 Task: Add an event  with title  Casual Product Roadmap Alignment and Feature Discussion Session, date '2023/12/08' to 2023/12/09 & Select Event type as  Group. Add location for the event as  Zagreb, Croatia and add a description: Throughout the retreat, participants will be immersed in a variety of engaging and interactive exercises that encourage teamwork, problem-solving, and creativity. The activities are carefully designed to challenge individuals, foster collaboration, and highlight the power of collective effort.Create an event link  http-casualproductroadmapalignmentandfeaturediscussionsessioncom & Select the event color as  Violet. , logged in from the account softage.4@softage.netand send the event invitation to softage.3@softage.net and softage.5@softage.net
Action: Mouse pressed left at (702, 100)
Screenshot: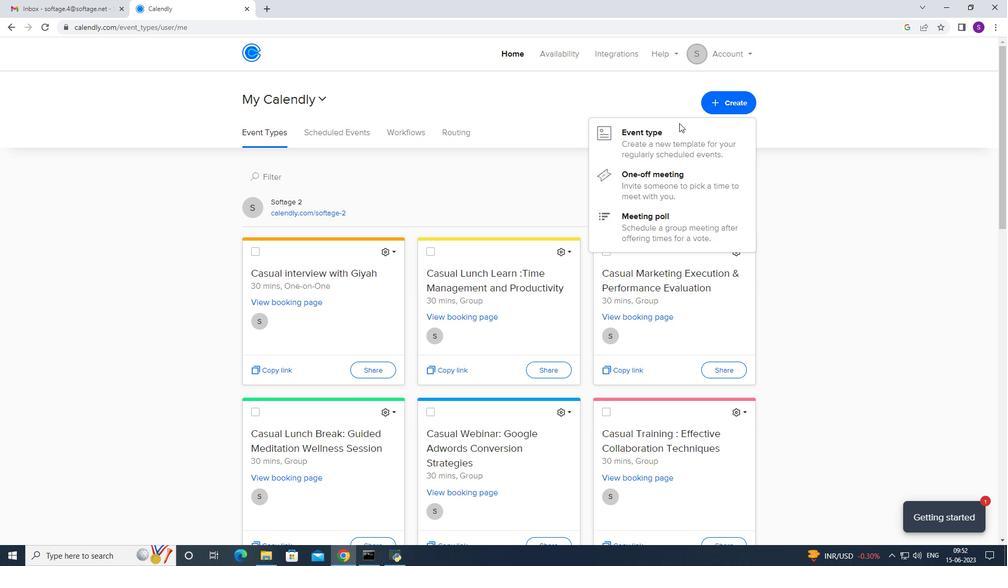 
Action: Mouse moved to (644, 139)
Screenshot: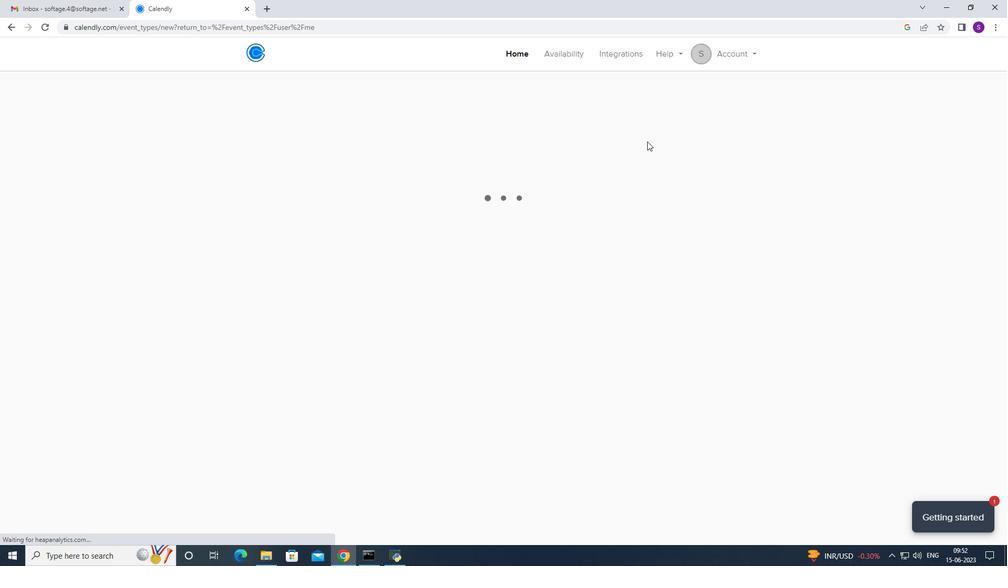 
Action: Mouse pressed left at (644, 139)
Screenshot: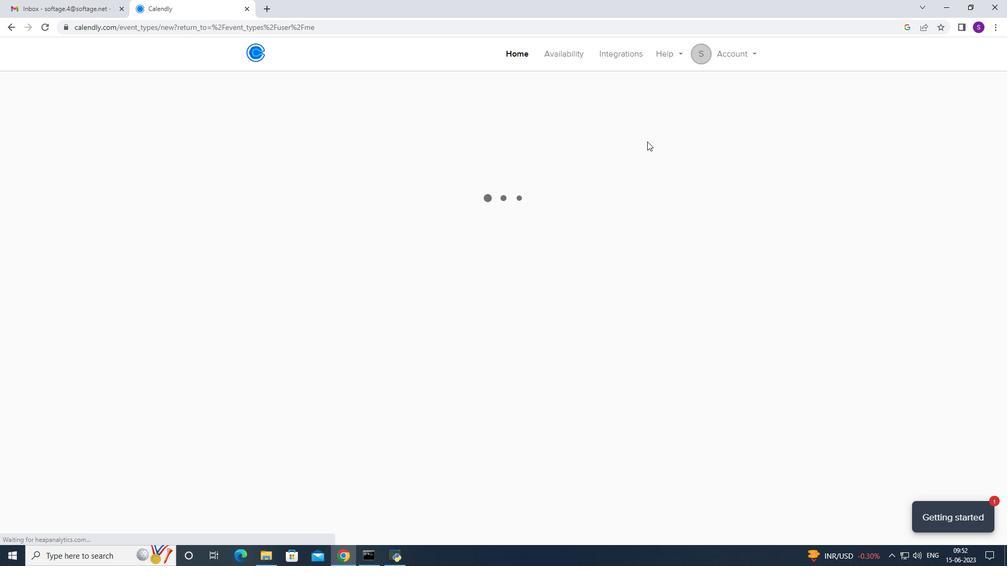 
Action: Mouse moved to (481, 244)
Screenshot: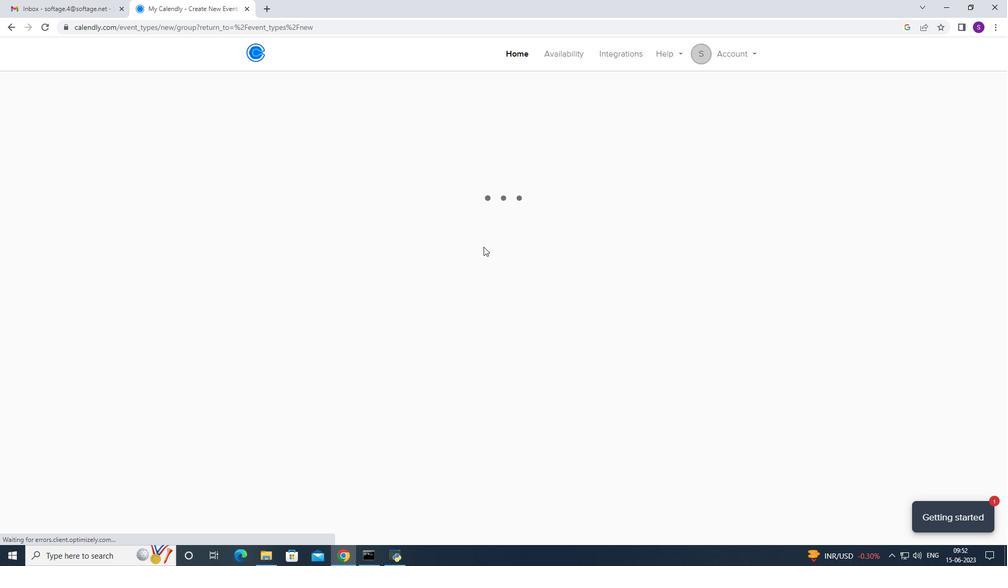 
Action: Mouse pressed left at (481, 244)
Screenshot: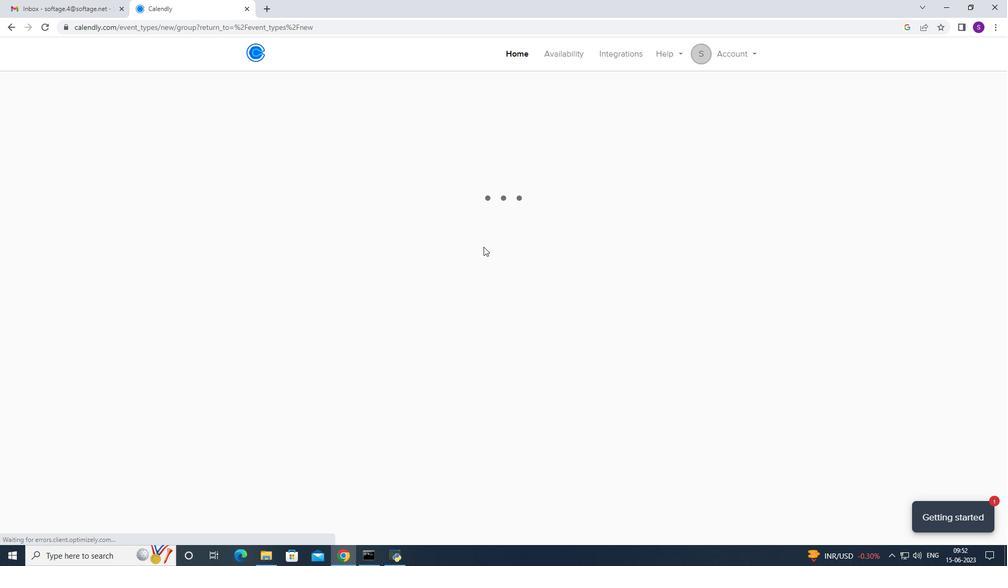 
Action: Mouse moved to (387, 236)
Screenshot: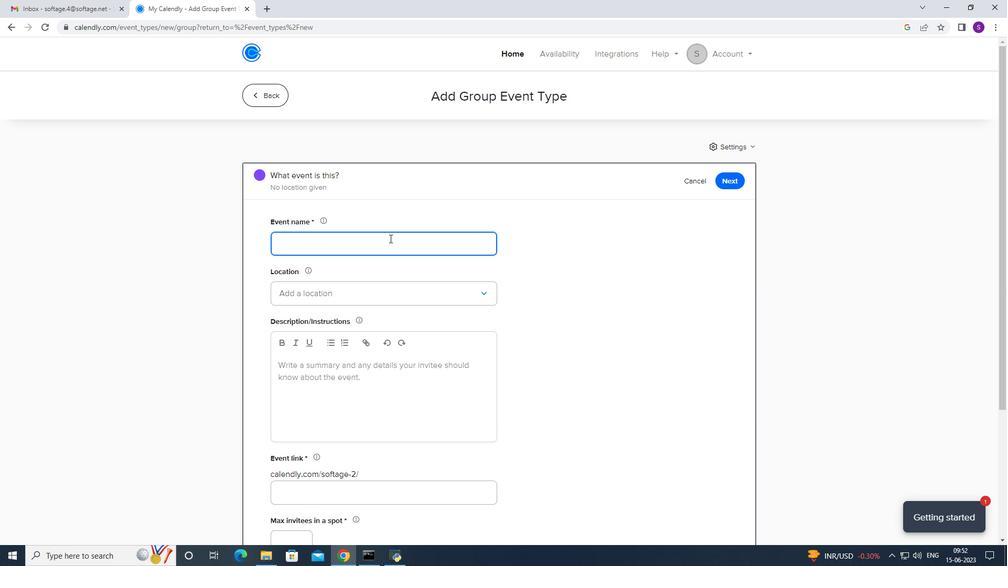 
Action: Key pressed <Key.caps_lock>C<Key.caps_lock>asual<Key.space><Key.caps_lock>P-<Key.caps_lock>
Screenshot: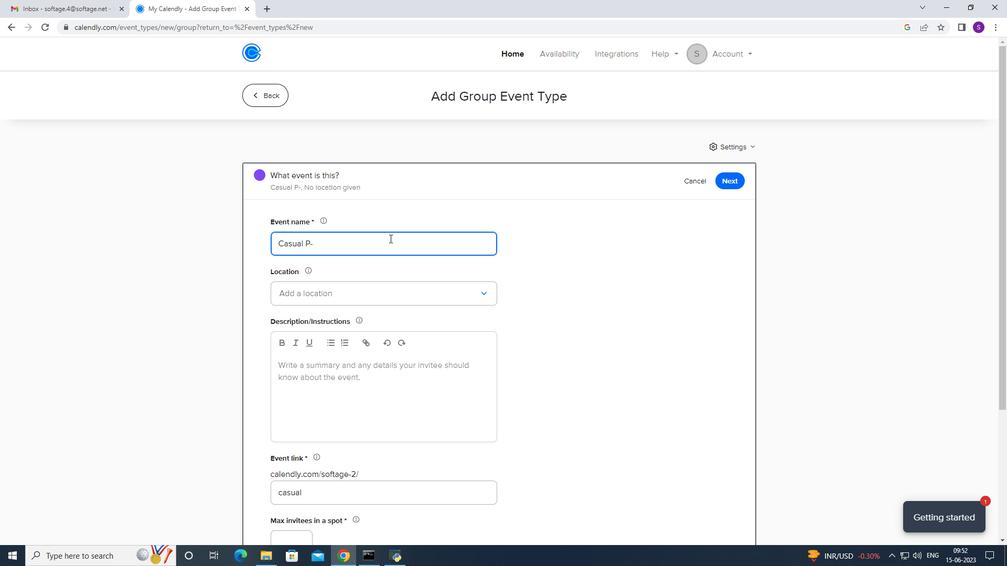 
Action: Mouse moved to (1005, 102)
Screenshot: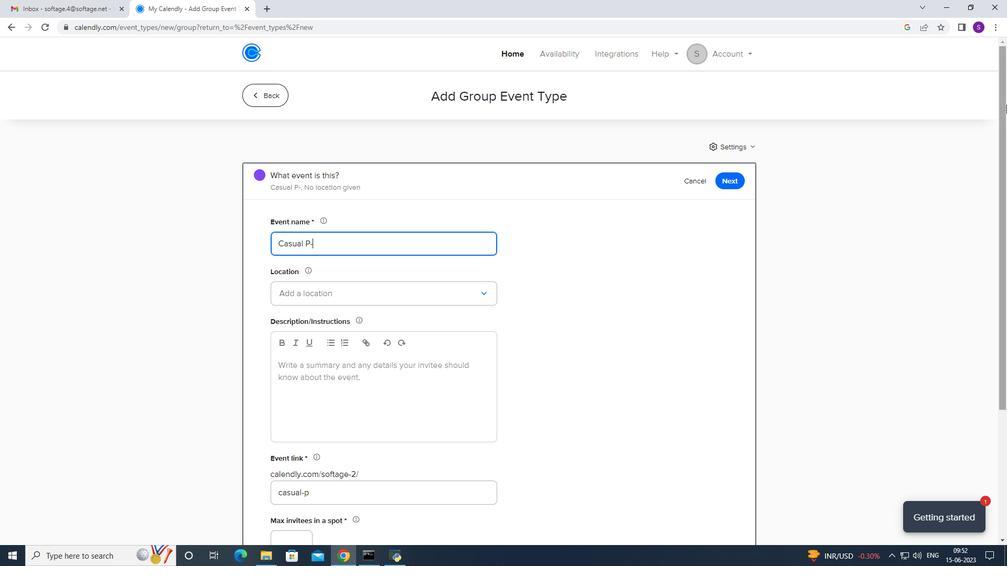 
Action: Key pressed roduct<Key.space><Key.backspace><Key.backspace><Key.backspace><Key.backspace><Key.backspace><Key.backspace><Key.backspace><Key.backspace>roduct<Key.space><Key.caps_lock>R<Key.caps_lock>oad<Key.space><Key.caps_lock>M<Key.caps_lock>ap<Key.space><Key.caps_lock>A<Key.caps_lock>lign,ent<Key.space><Key.backspace><Key.backspace><Key.backspace><Key.backspace><Key.backspace><Key.backspace>nment<Key.space><Key.caps_lock>F<Key.caps_lock>eature<Key.space><Key.caps_lock>D<Key.caps_lock>iscussion
Screenshot: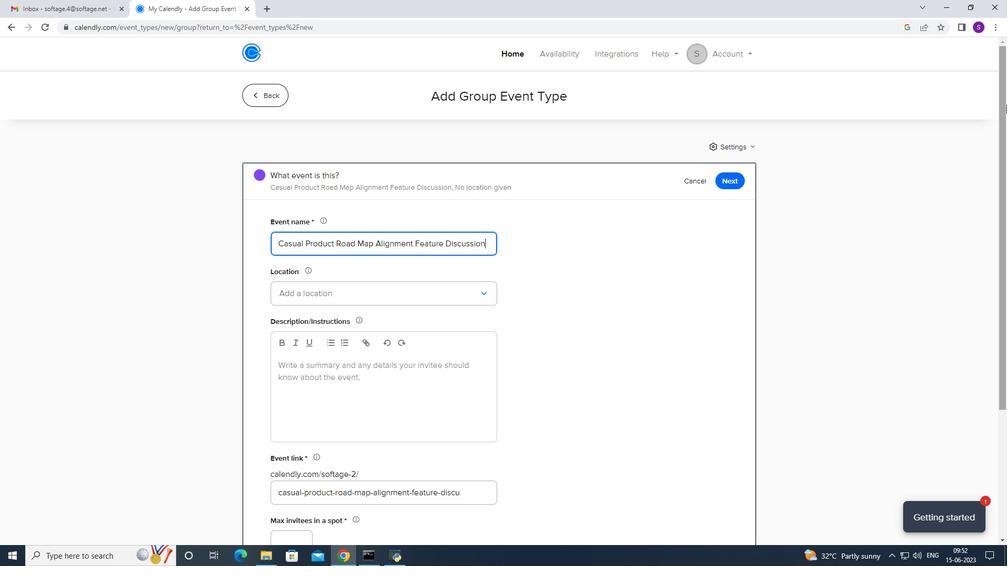 
Action: Mouse moved to (342, 290)
Screenshot: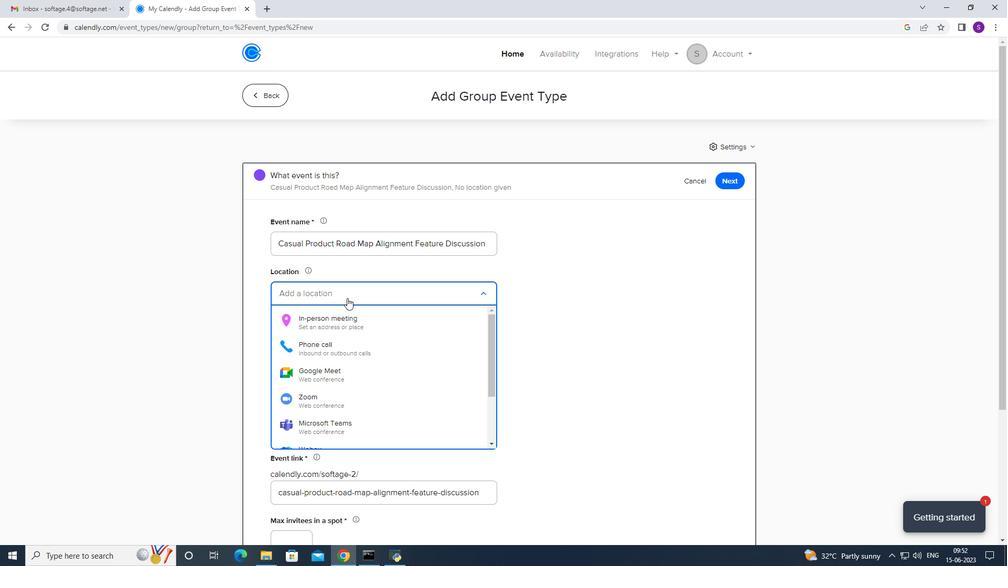 
Action: Mouse pressed left at (342, 290)
Screenshot: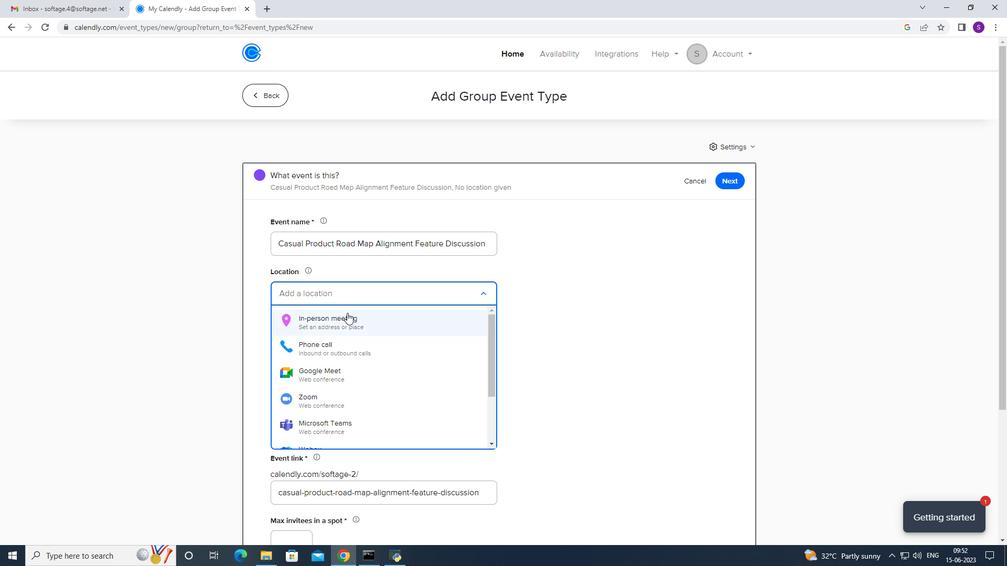 
Action: Mouse moved to (343, 314)
Screenshot: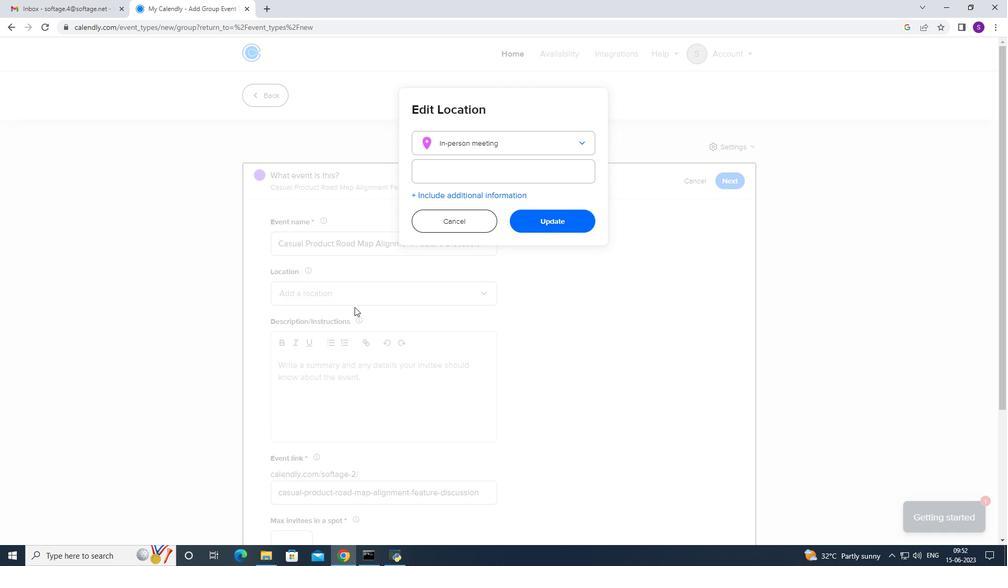 
Action: Mouse pressed left at (343, 314)
Screenshot: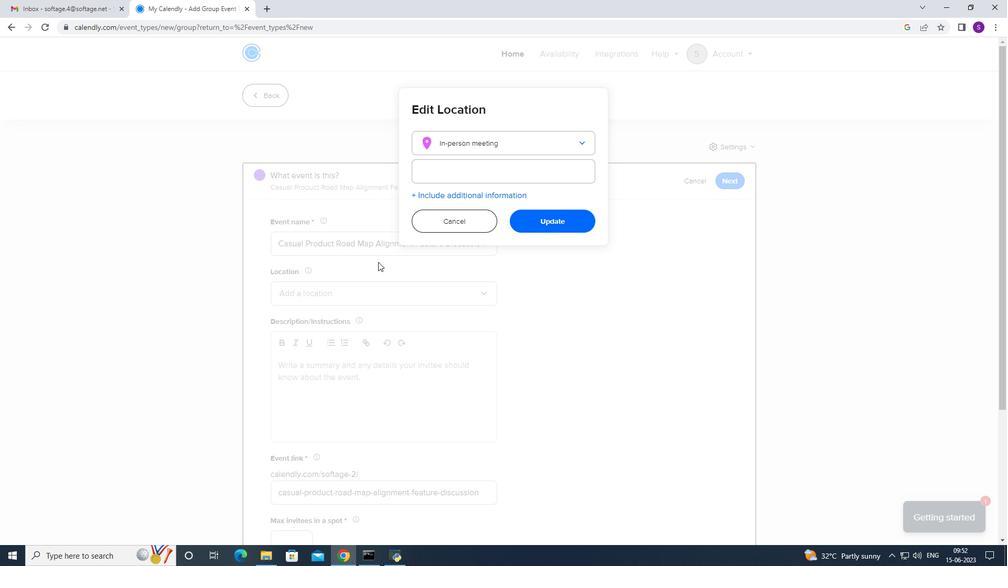 
Action: Mouse moved to (419, 168)
Screenshot: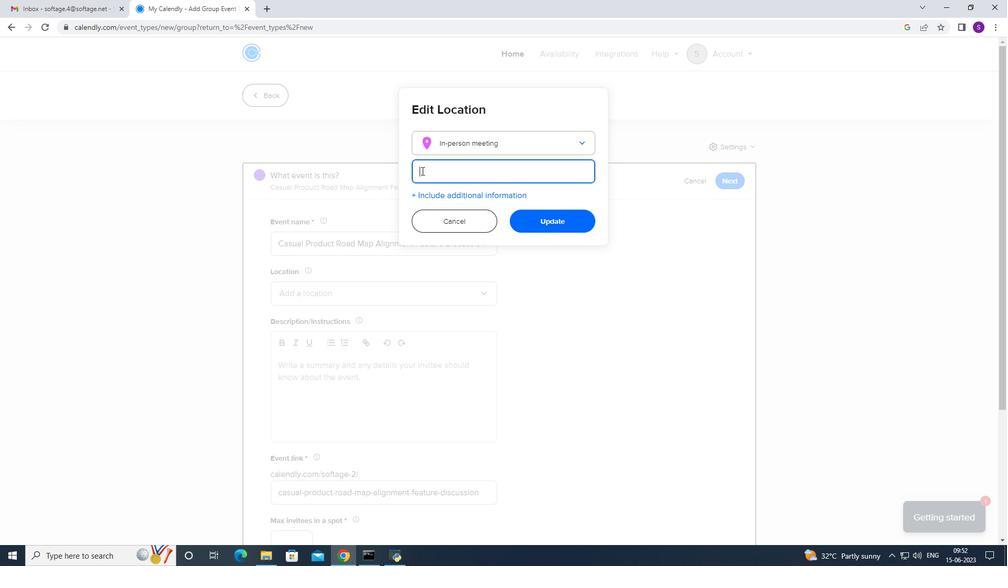 
Action: Mouse pressed left at (419, 168)
Screenshot: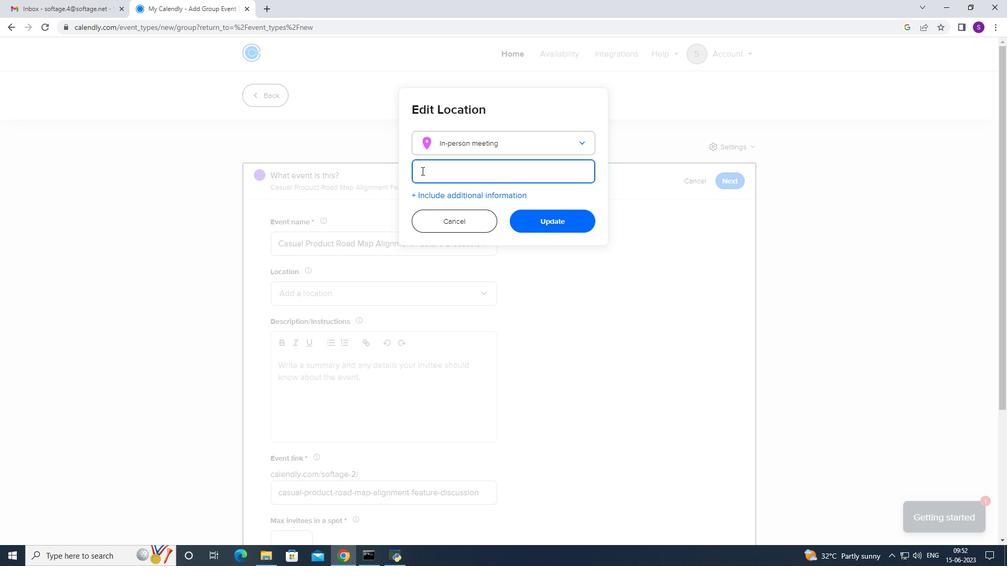 
Action: Key pressed <Key.caps_lock>Z<Key.caps_lock>agreb,<Key.space><Key.caps_lock>C<Key.caps_lock>roatia
Screenshot: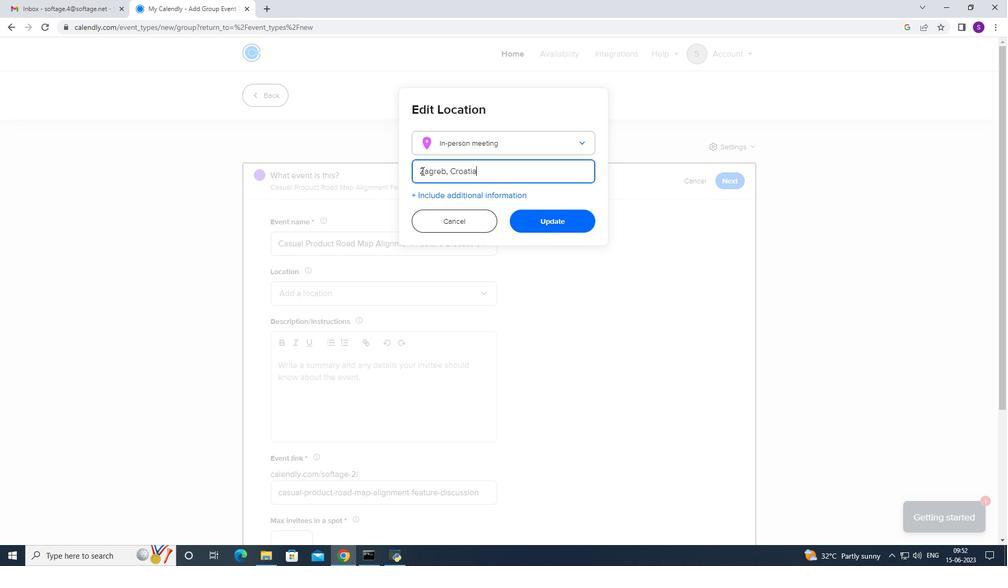 
Action: Mouse moved to (460, 162)
Screenshot: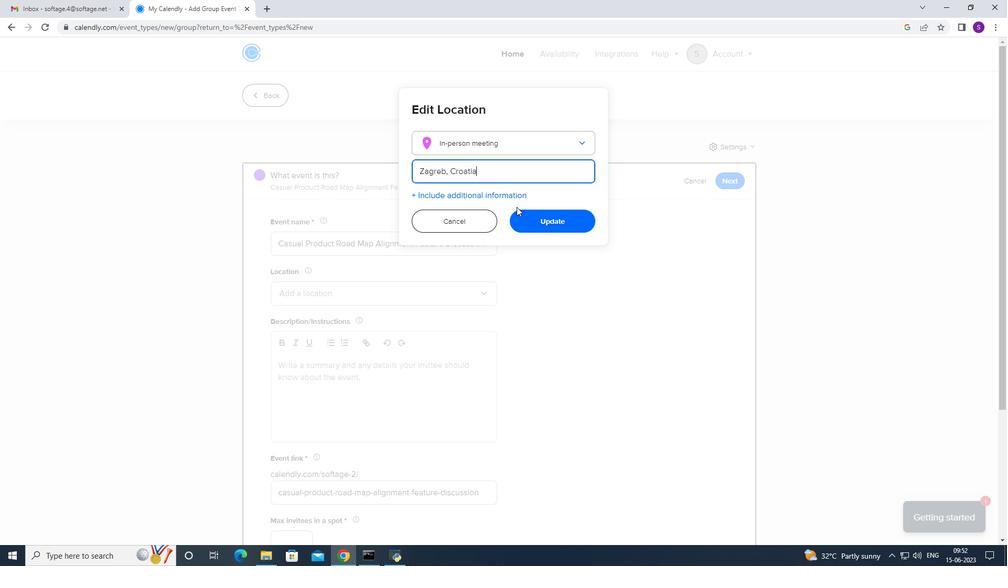 
Action: Mouse scrolled (460, 163) with delta (0, 0)
Screenshot: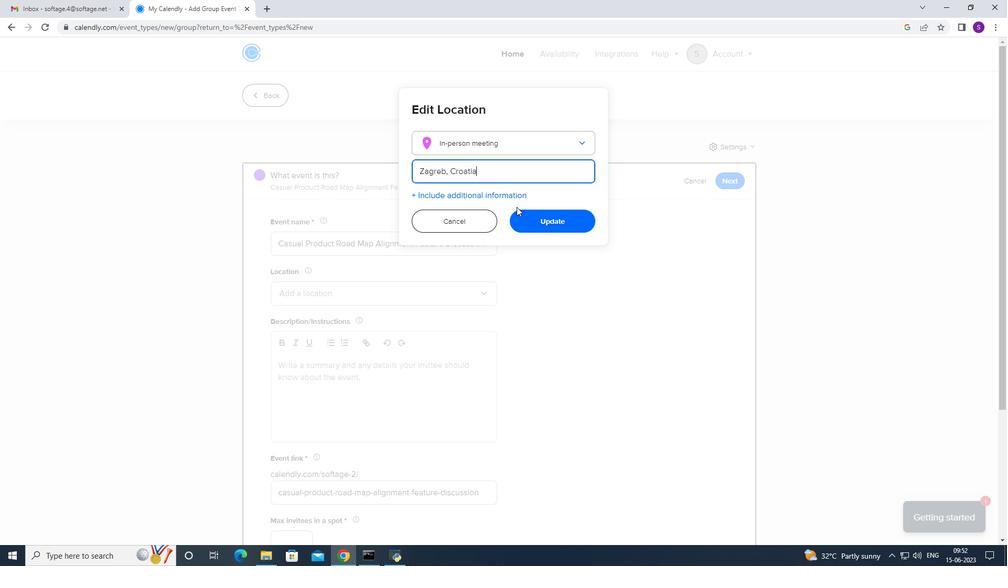
Action: Mouse moved to (514, 218)
Screenshot: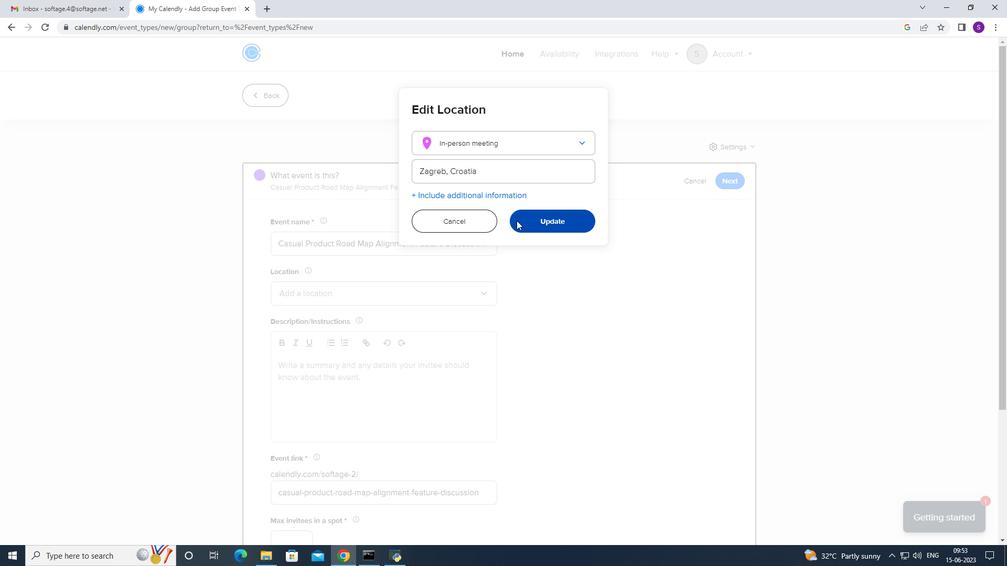
Action: Mouse pressed left at (514, 218)
Screenshot: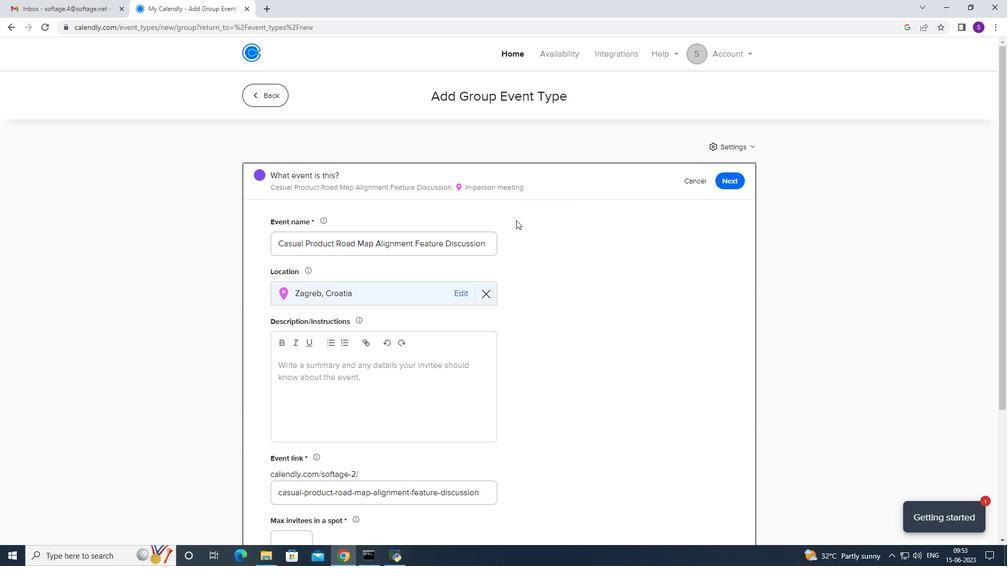 
Action: Mouse moved to (382, 251)
Screenshot: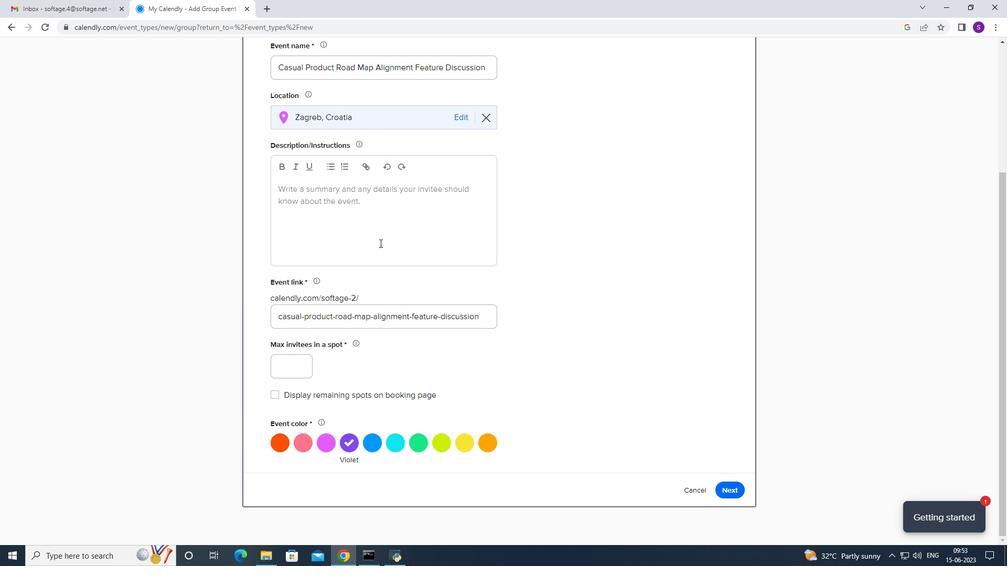
Action: Mouse scrolled (382, 251) with delta (0, 0)
Screenshot: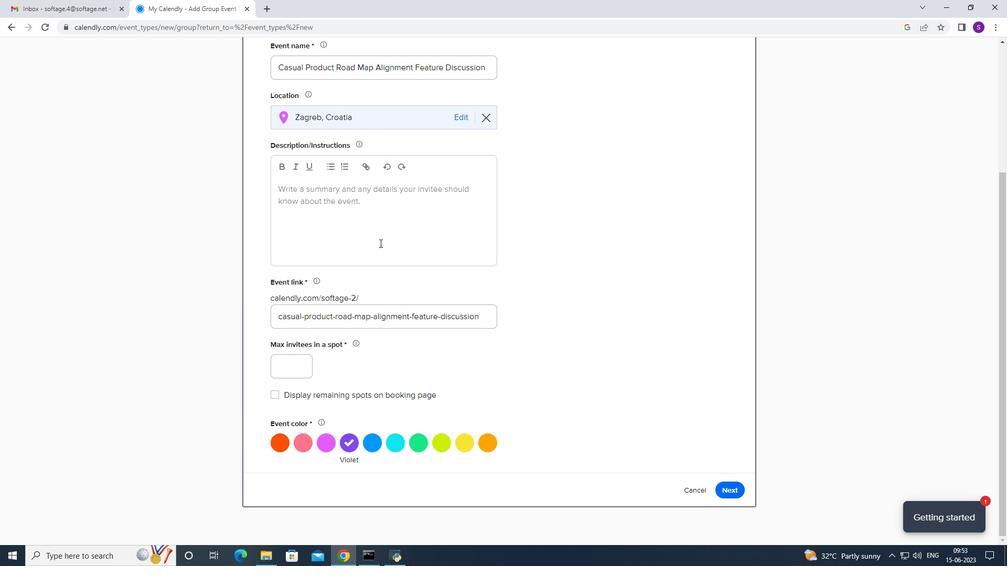 
Action: Mouse moved to (379, 252)
Screenshot: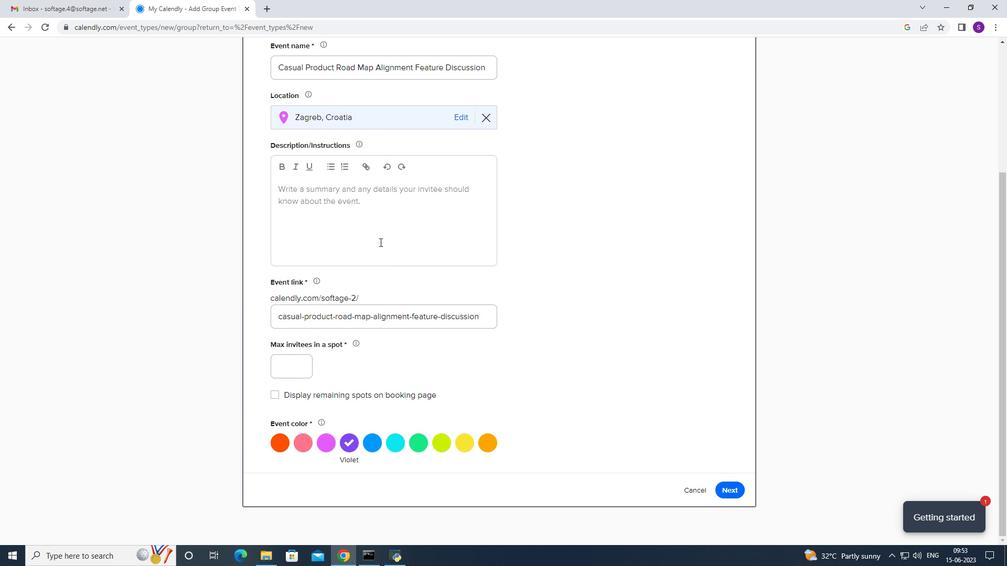 
Action: Mouse scrolled (379, 252) with delta (0, 0)
Screenshot: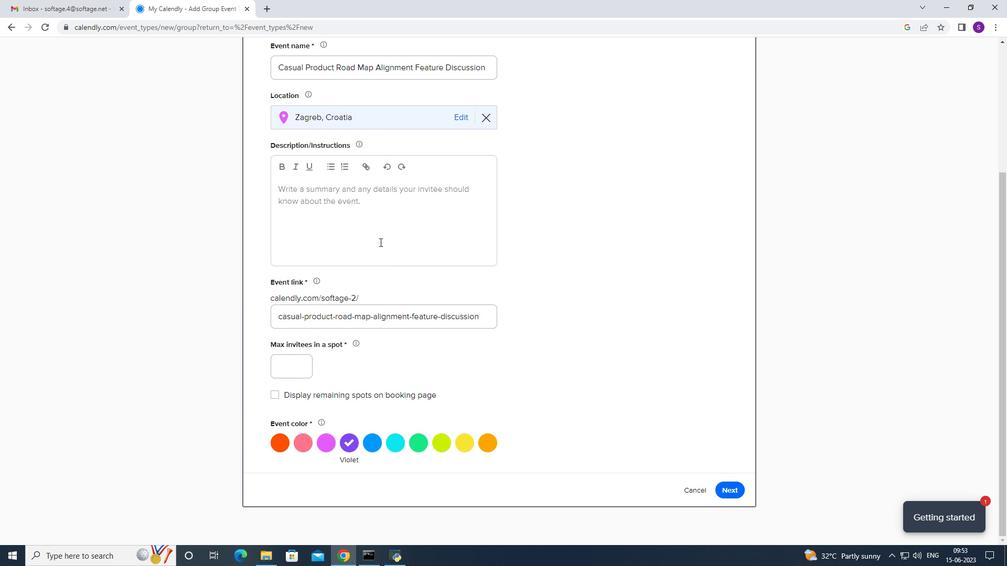 
Action: Mouse moved to (377, 252)
Screenshot: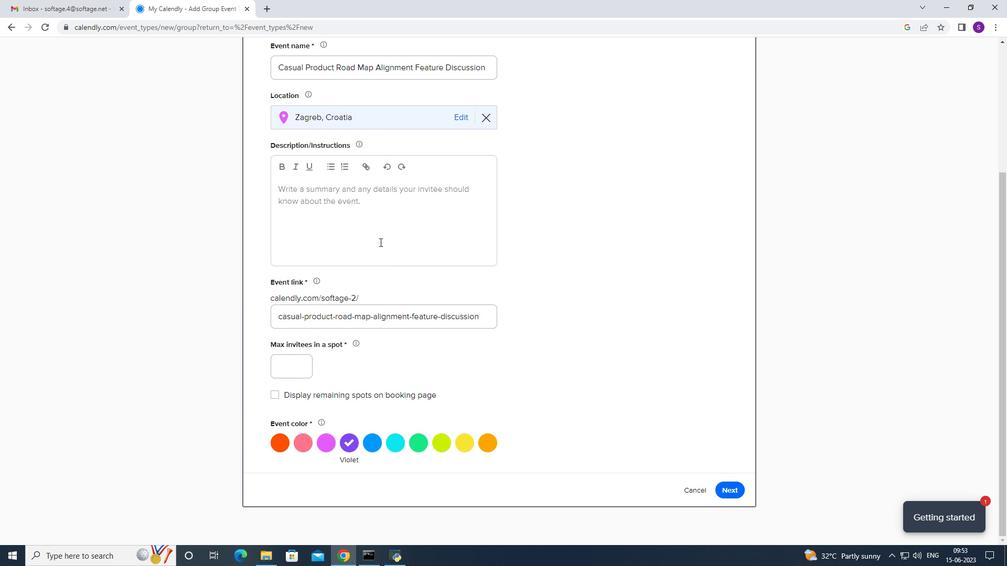 
Action: Mouse scrolled (378, 252) with delta (0, 0)
Screenshot: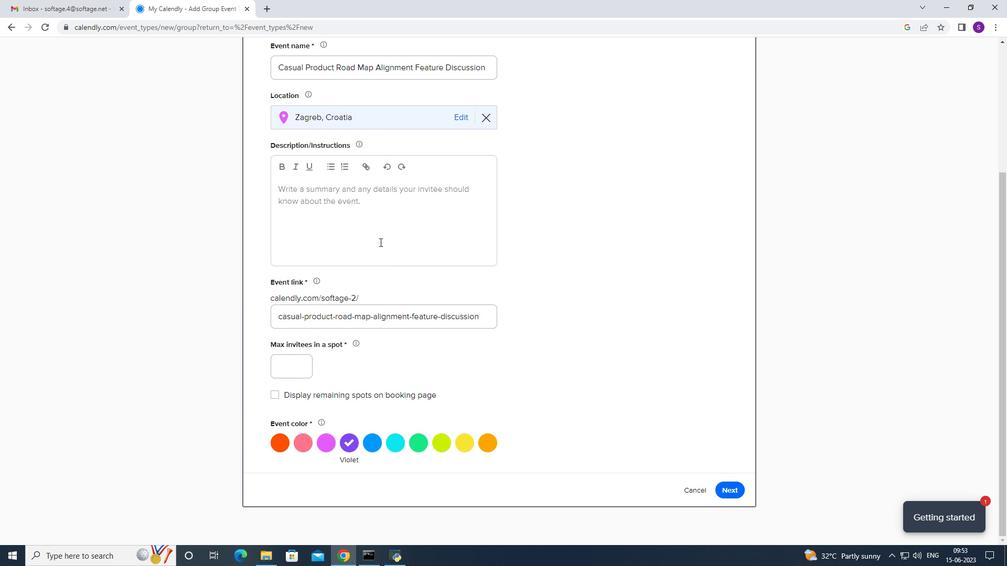 
Action: Mouse scrolled (377, 252) with delta (0, 0)
Screenshot: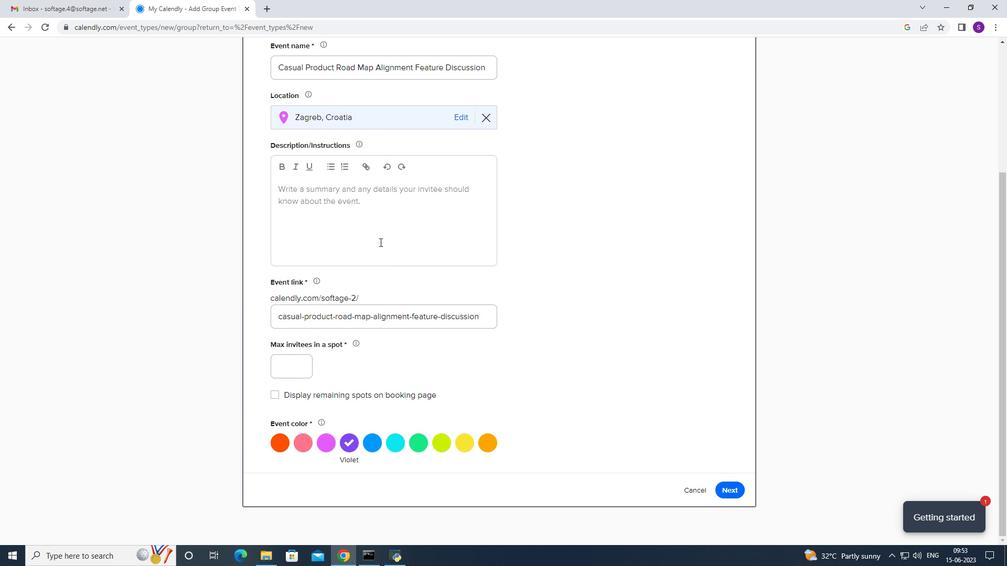 
Action: Mouse scrolled (377, 251) with delta (0, -1)
Screenshot: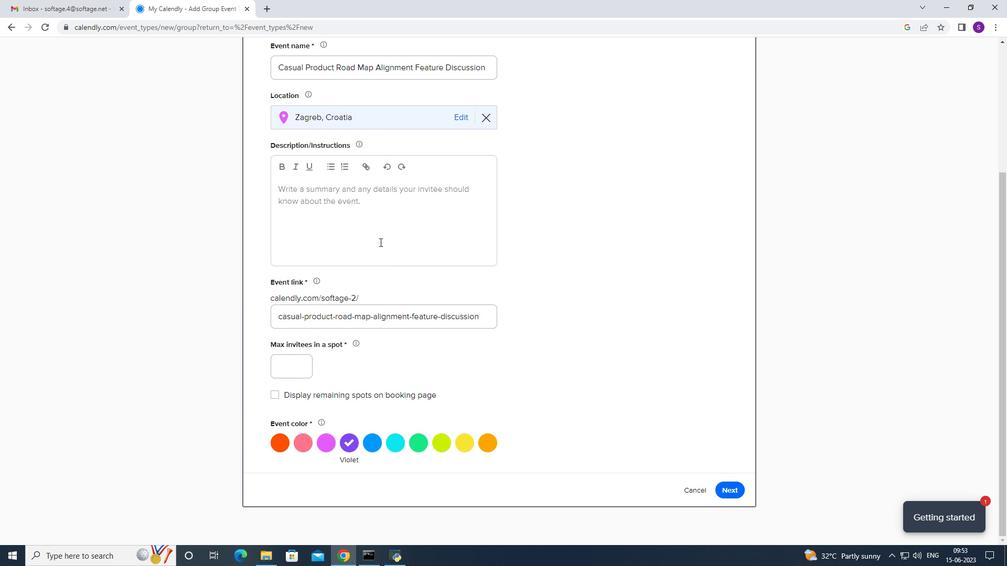 
Action: Mouse moved to (376, 253)
Screenshot: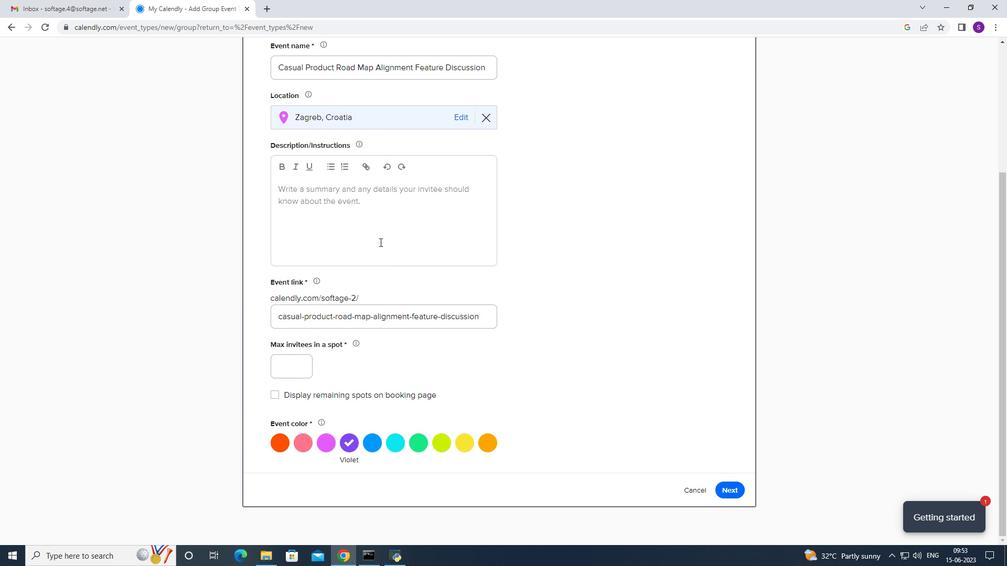 
Action: Mouse scrolled (376, 252) with delta (0, 0)
Screenshot: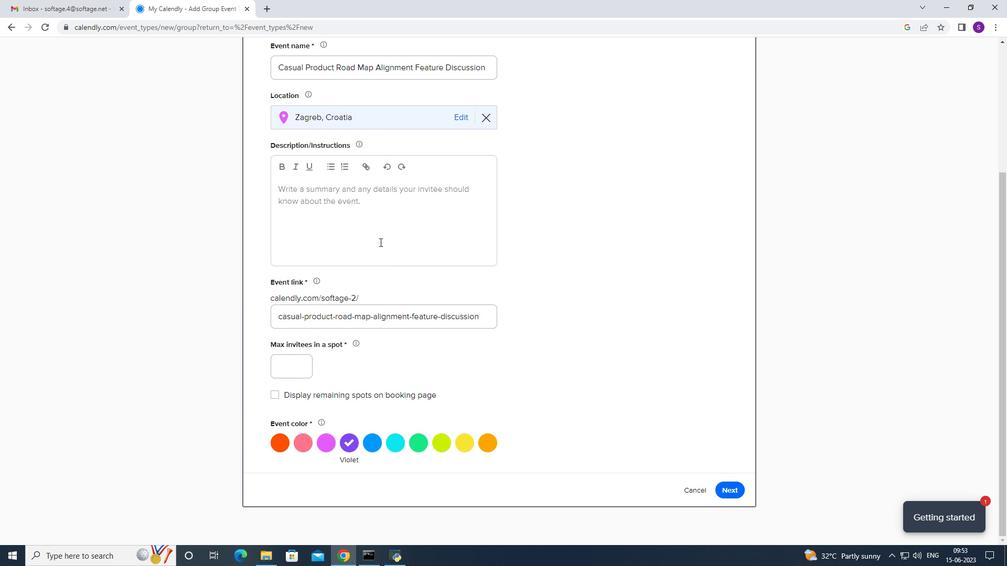 
Action: Mouse moved to (305, 354)
Screenshot: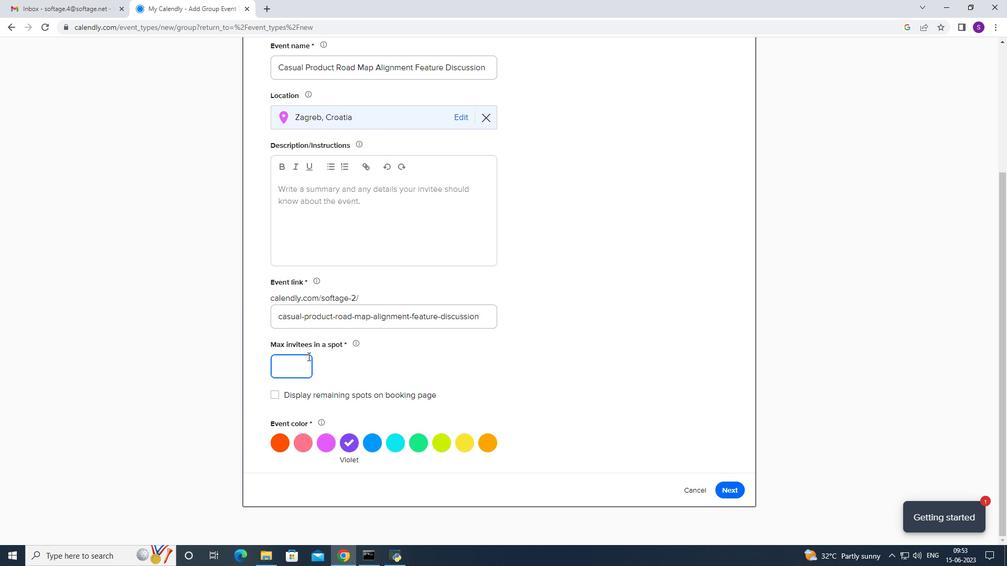 
Action: Mouse pressed left at (305, 354)
Screenshot: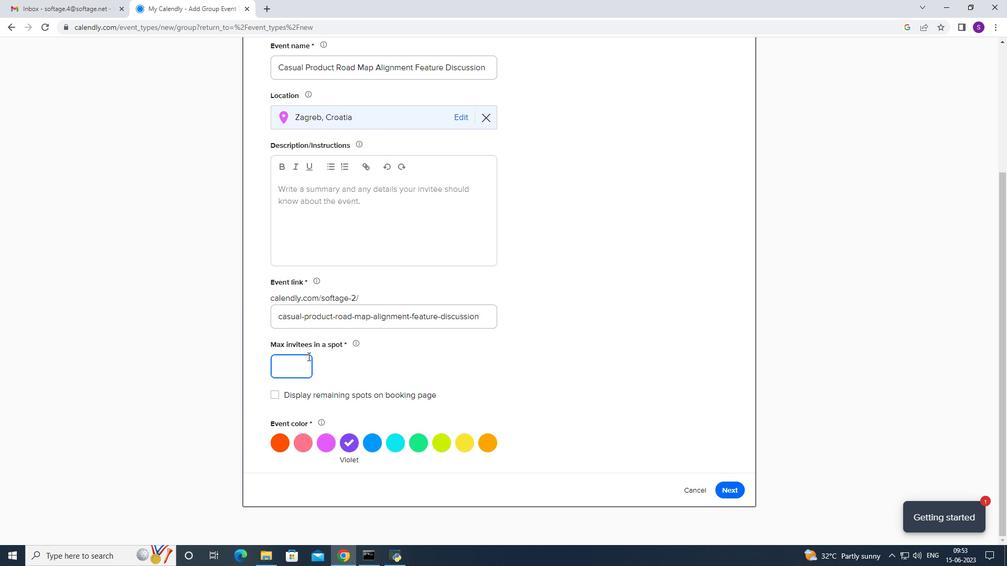 
Action: Mouse moved to (305, 354)
Screenshot: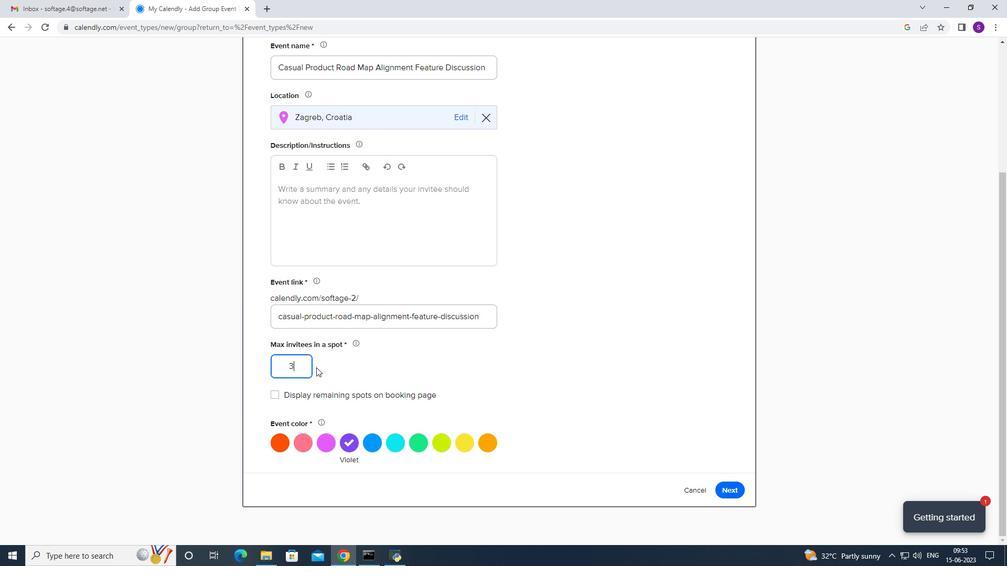 
Action: Key pressed 3
Screenshot: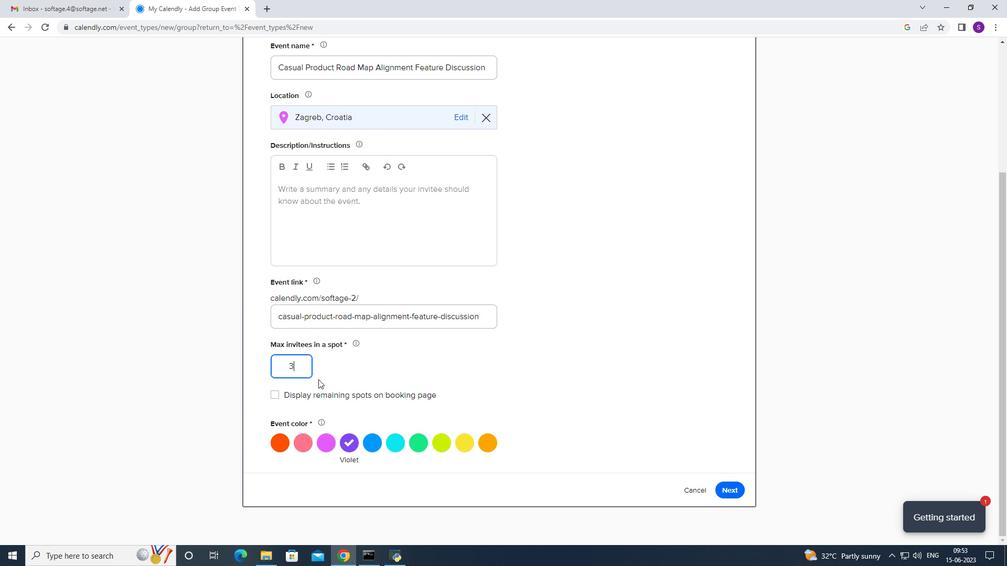 
Action: Mouse moved to (306, 202)
Screenshot: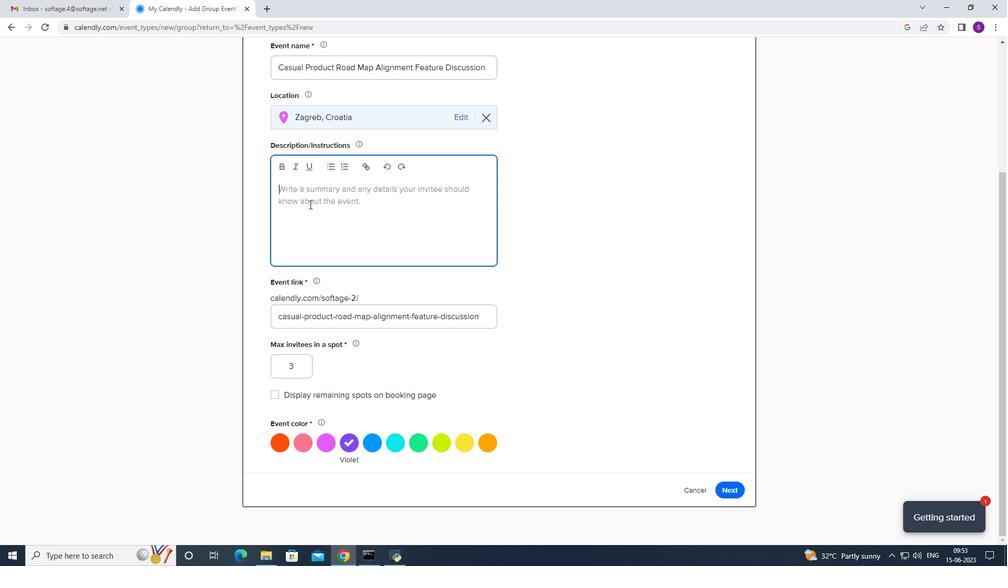 
Action: Mouse pressed left at (306, 202)
Screenshot: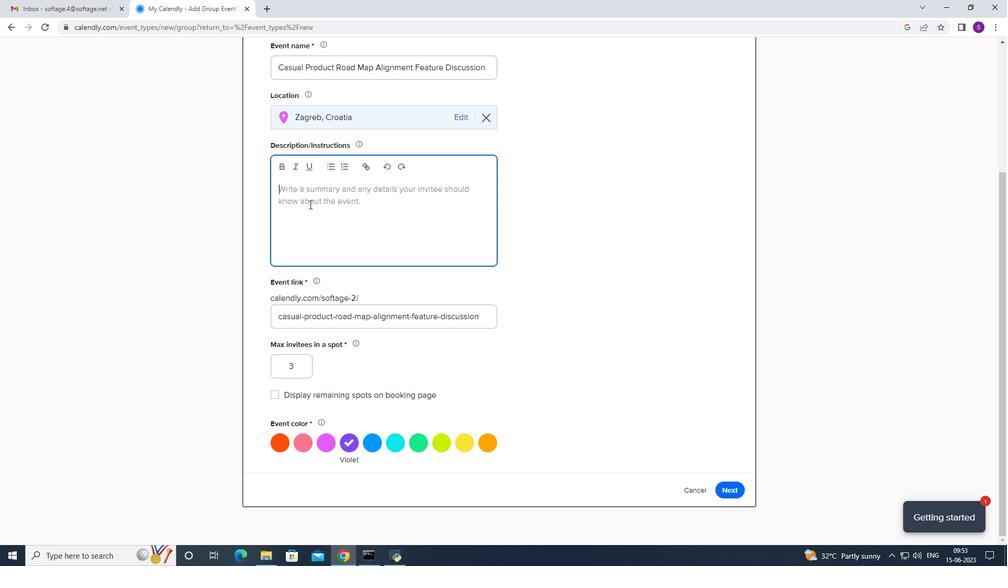 
Action: Key pressed <Key.caps_lock>T<Key.caps_lock>hroughout<Key.space>the<Key.space>retreat,<Key.space>partiipantys<Key.space>=<Key.backspace><Key.backspace><Key.backspace><Key.backspace><Key.space><Key.backspace><Key.backspace><Key.backspace><Key.backspace><Key.backspace><Key.backspace>cipants<Key.space>will<Key.space>be<Key.space>immersed<Key.space>in<Key.space>a<Key.space>variety<Key.space>of<Key.space>engaging<Key.space>and<Key.space>interasctive<Key.backspace><Key.backspace><Key.backspace><Key.backspace><Key.backspace><Key.backspace>ctive<Key.space>exercises<Key.space>hat<Key.space><Key.backspace><Key.backspace><Key.backspace><Key.backspace>that<Key.space>encourage<Key.space>teamworek<Key.space><Key.backspace><Key.backspace><Key.backspace><Key.backspace>rk,<Key.space>problem<Key.space>solving<Key.space>and<Key.space>creativityu=<Key.backspace><Key.backspace>.<Key.caps_lock>TH<Key.caps_lock>e<Key.space><Key.backspace><Key.backspace><Key.backspace><Key.backspace><Key.space><Key.caps_lock>T<Key.caps_lock>he<Key.space>acvt<Key.backspace><Key.backspace>tivies<Key.space>are<Key.space>
Screenshot: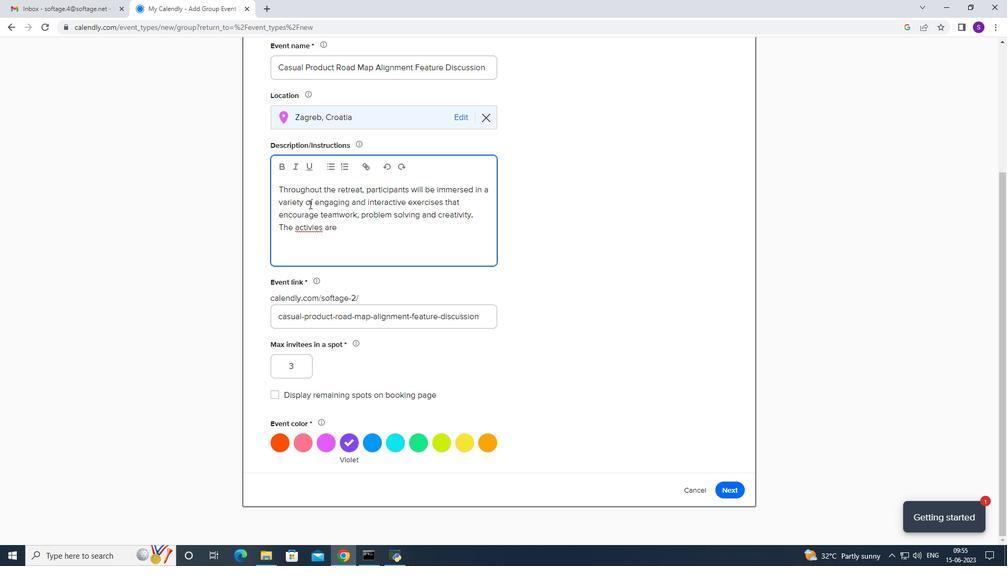 
Action: Mouse moved to (309, 225)
Screenshot: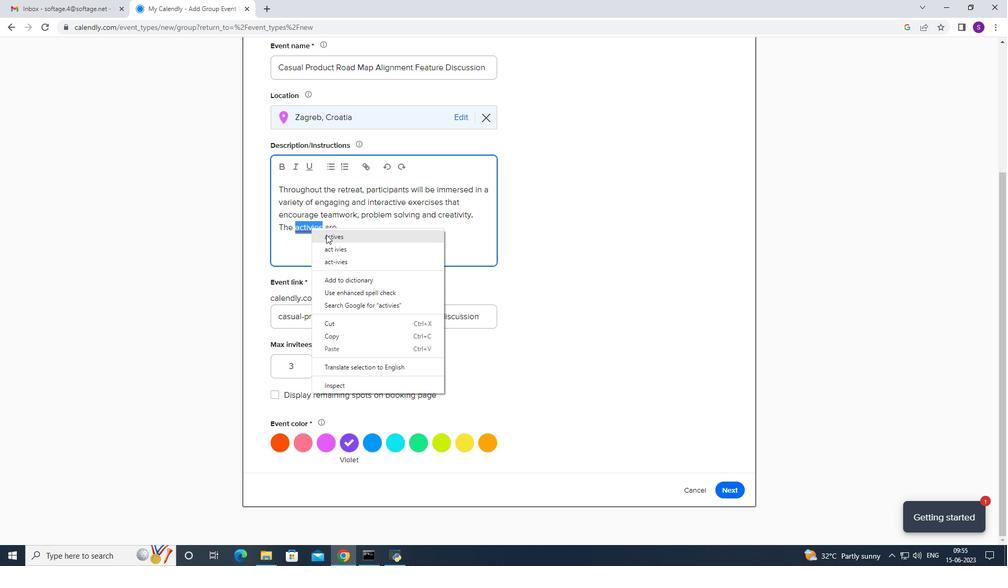 
Action: Mouse pressed right at (309, 225)
Screenshot: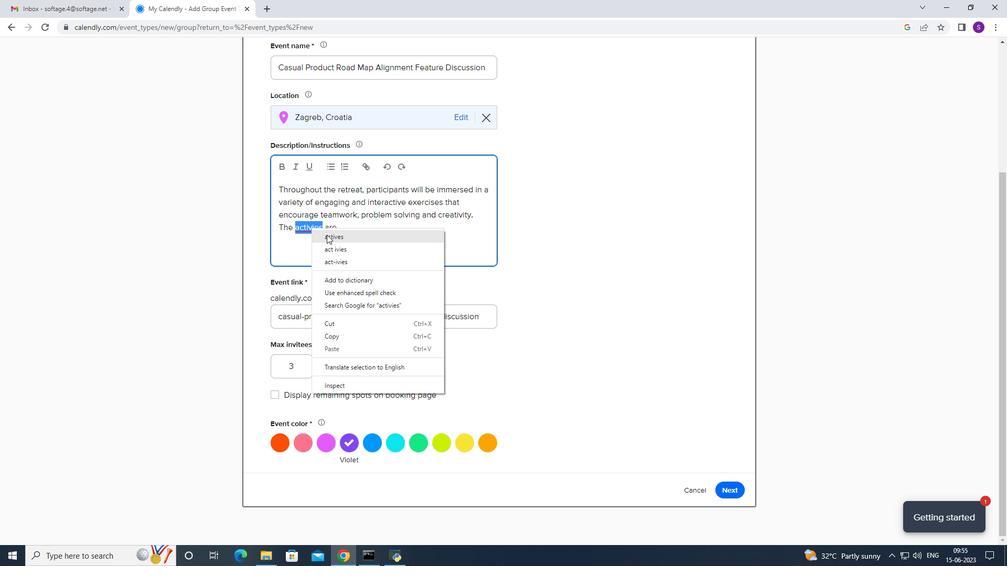 
Action: Mouse moved to (324, 232)
Screenshot: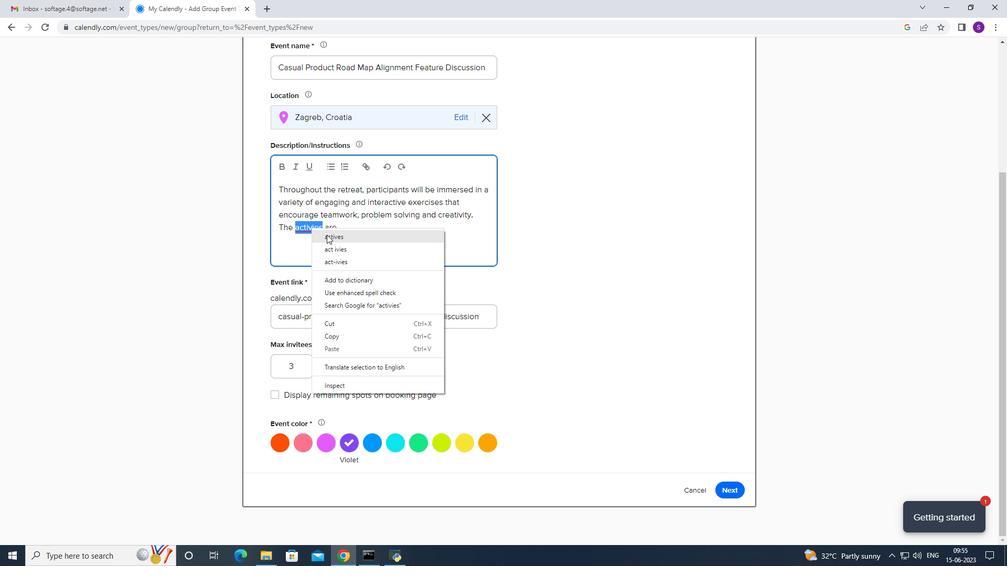 
Action: Mouse pressed left at (324, 232)
Screenshot: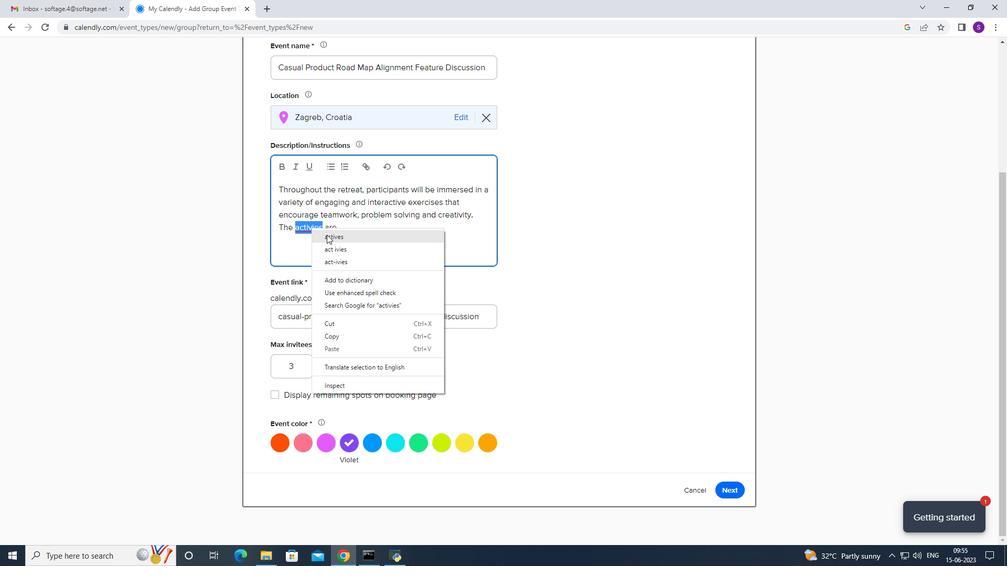
Action: Mouse moved to (310, 225)
Screenshot: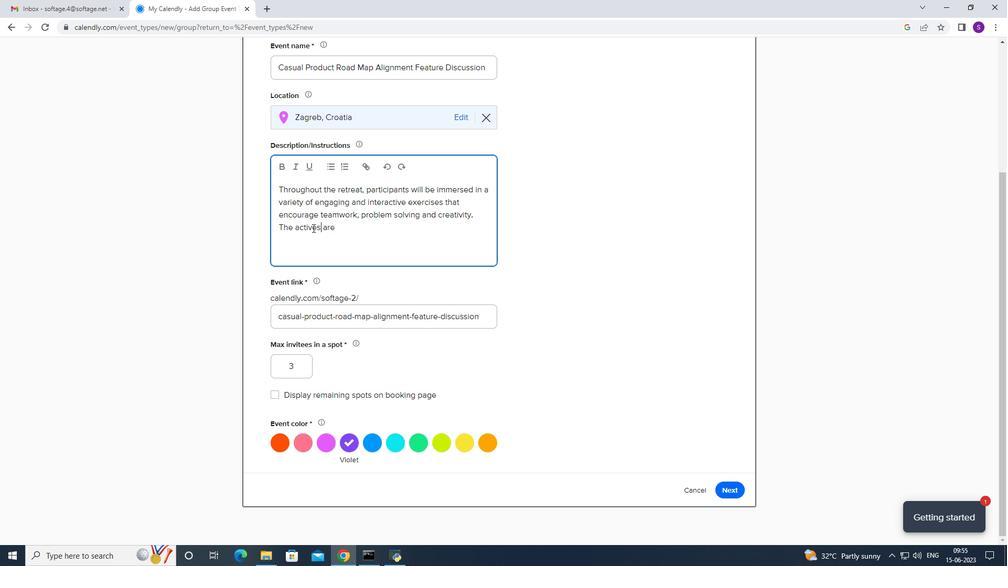 
Action: Mouse pressed left at (310, 225)
Screenshot: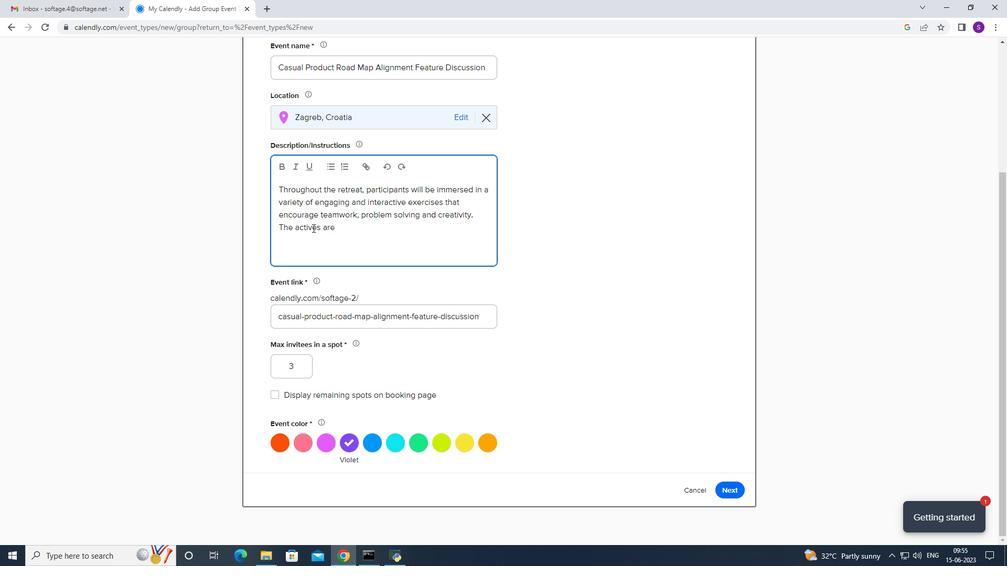 
Action: Mouse moved to (310, 225)
Screenshot: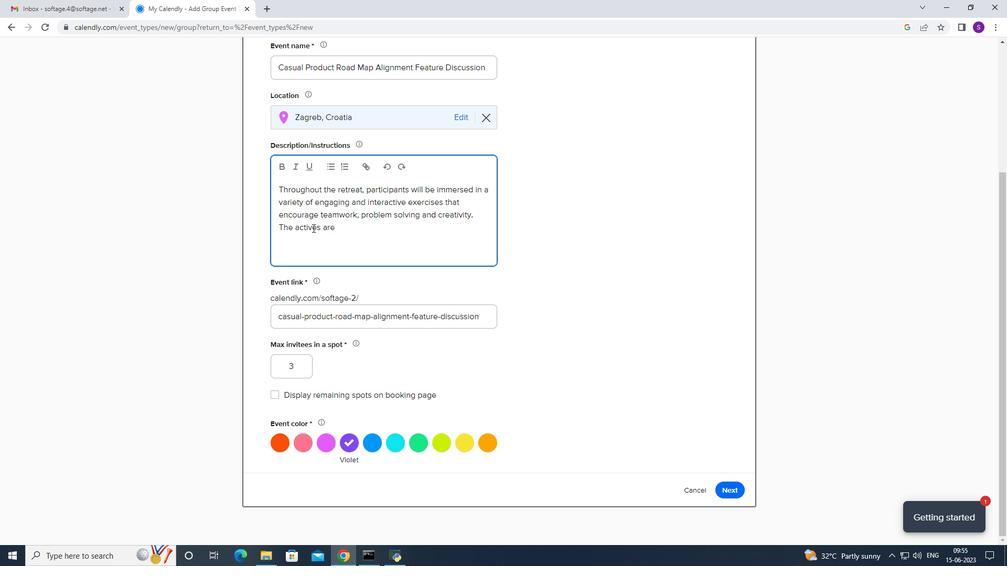 
Action: Key pressed iti
Screenshot: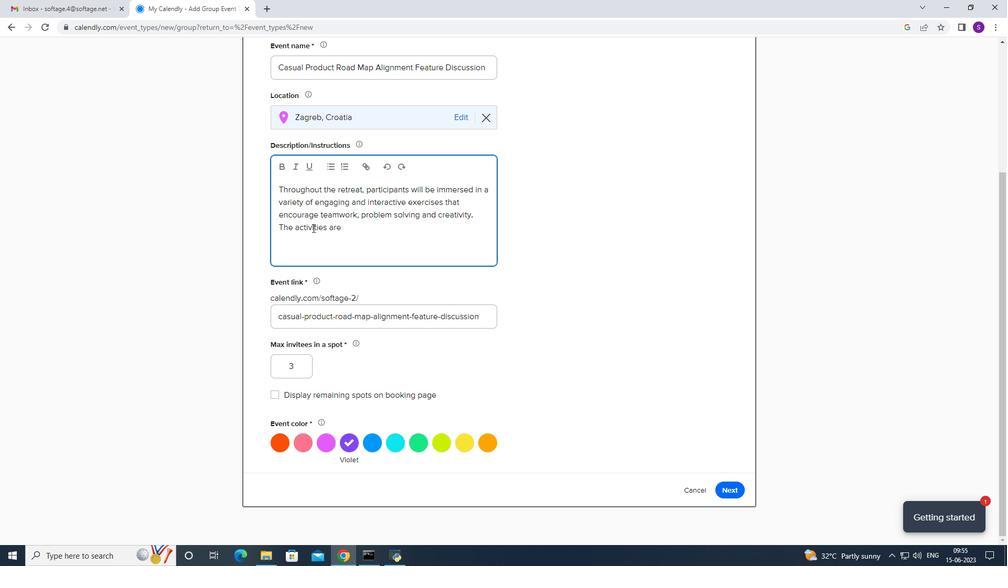 
Action: Mouse moved to (349, 232)
Screenshot: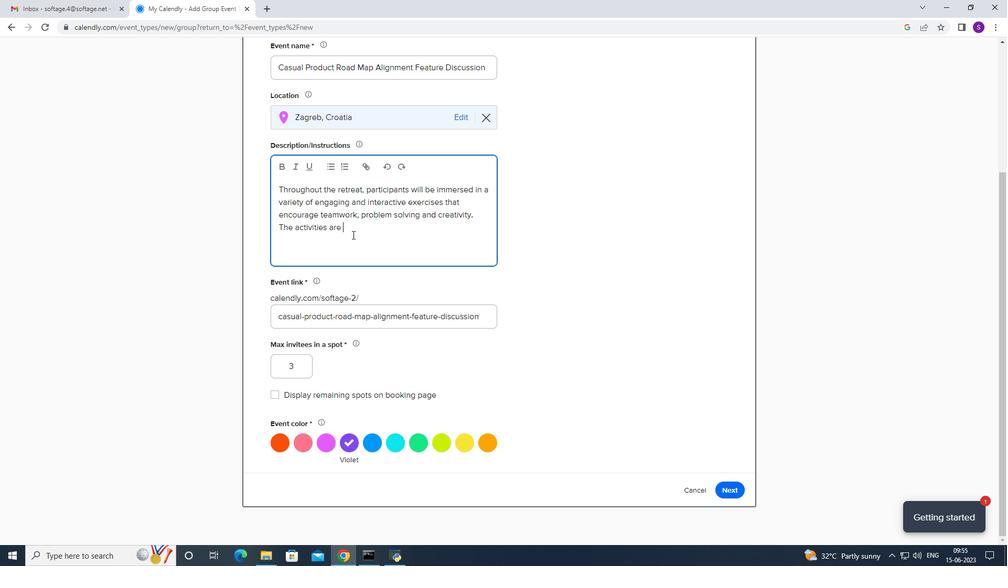 
Action: Mouse pressed left at (349, 232)
Screenshot: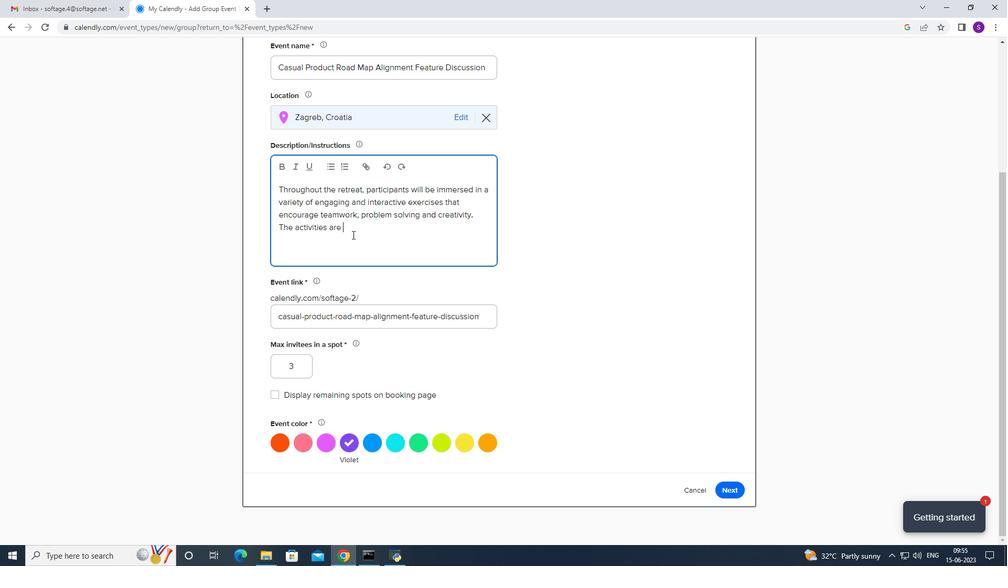 
Action: Key pressed carefully<Key.space>designed<Key.space>to<Key.space>challenge<Key.space>individuals,foster<Key.space>collaboration<Key.space>and<Key.space>highlight<Key.space>power<Key.space>of<Key.space>collective<Key.space>effort.
Screenshot: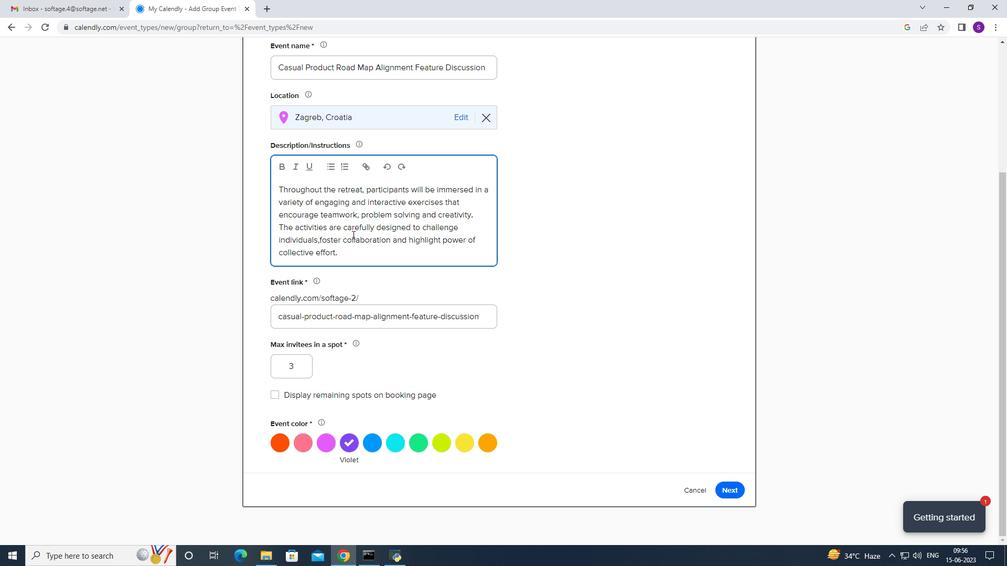 
Action: Mouse moved to (350, 253)
Screenshot: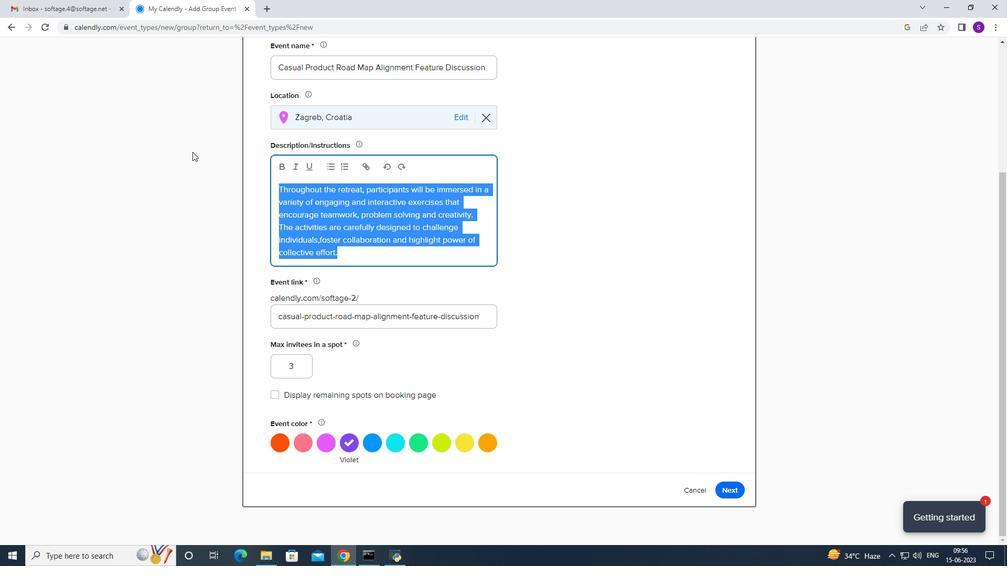 
Action: Mouse pressed left at (350, 253)
Screenshot: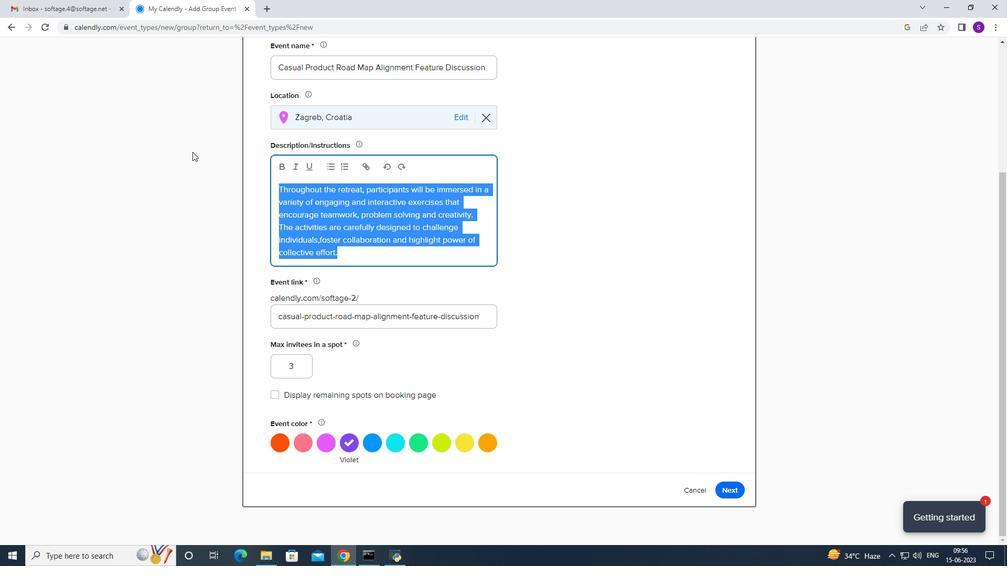 
Action: Mouse moved to (300, 167)
Screenshot: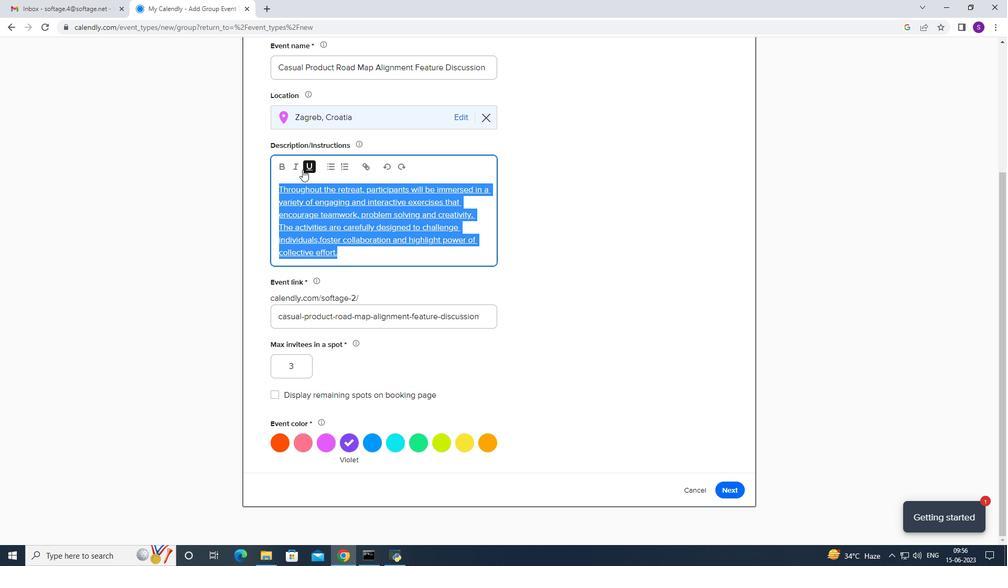 
Action: Mouse pressed left at (300, 167)
Screenshot: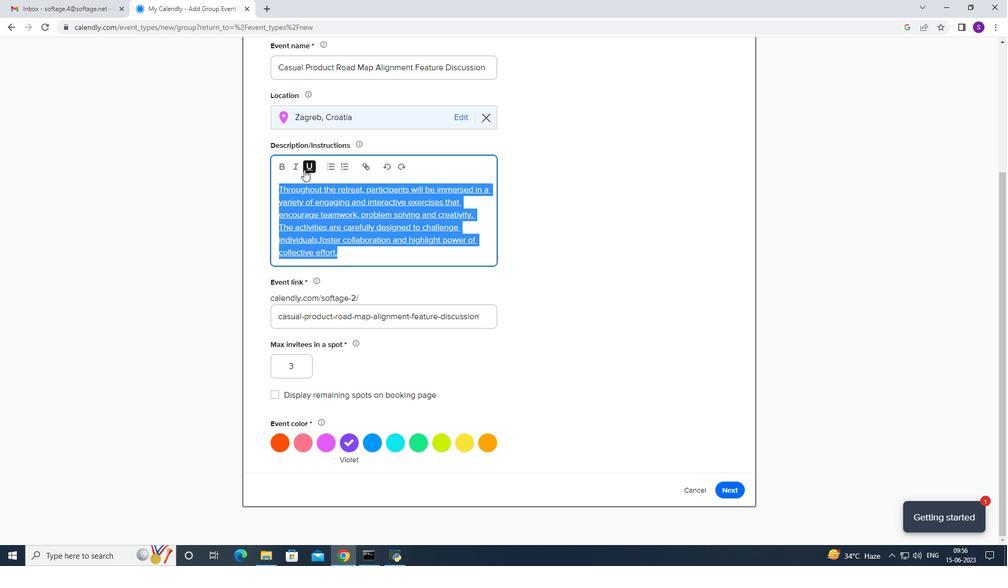 
Action: Mouse moved to (303, 163)
Screenshot: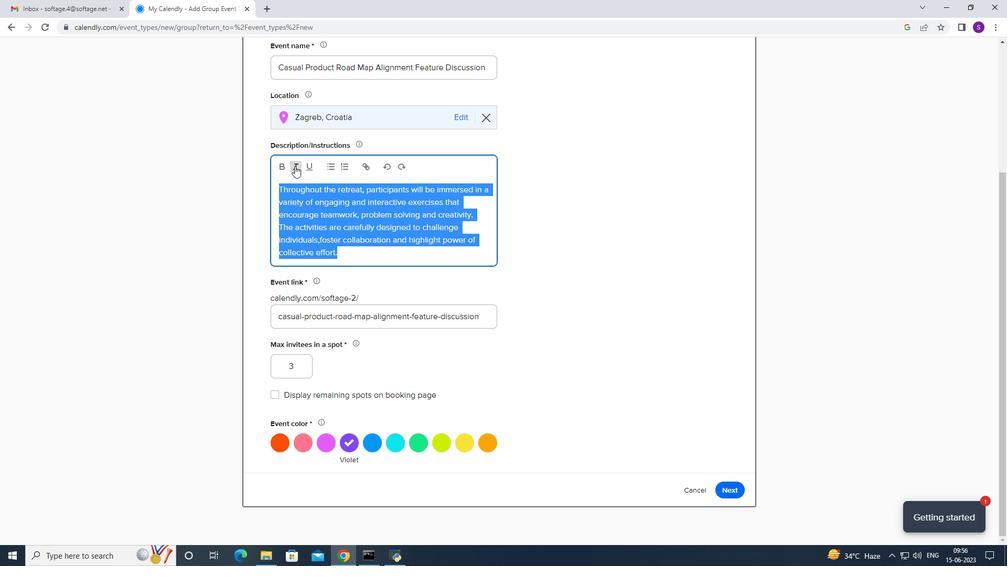 
Action: Mouse pressed left at (303, 163)
Screenshot: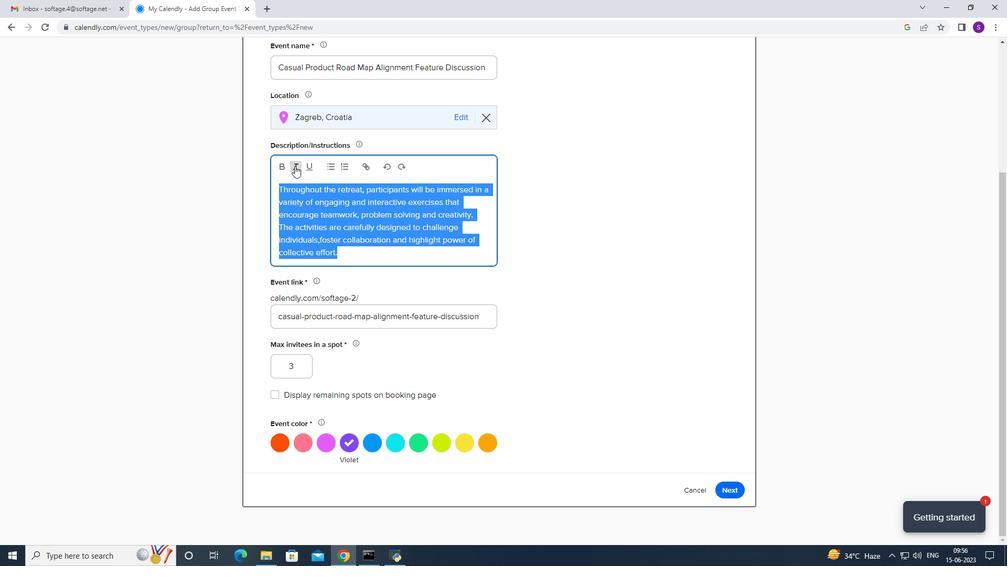 
Action: Mouse moved to (292, 163)
Screenshot: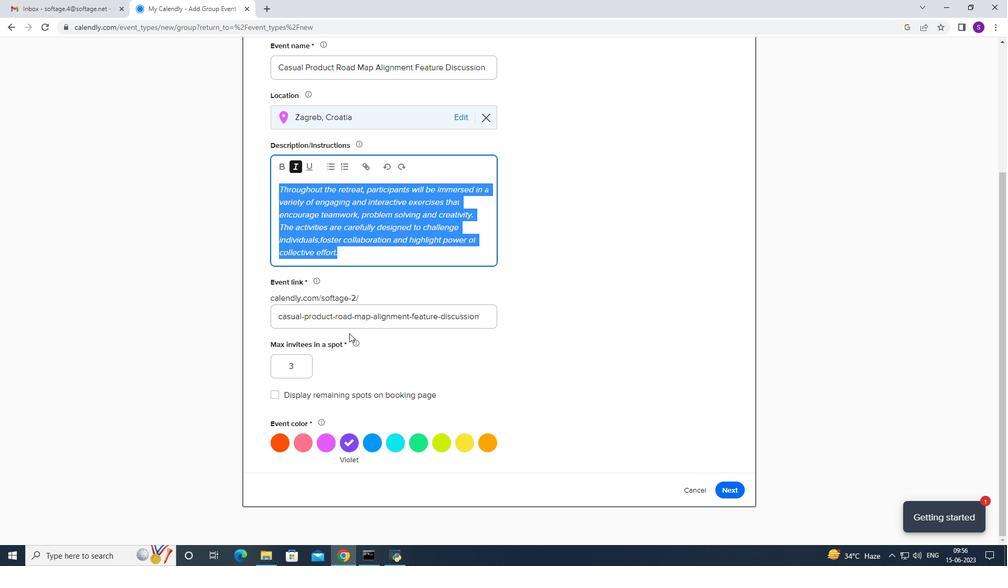 
Action: Mouse pressed left at (292, 163)
Screenshot: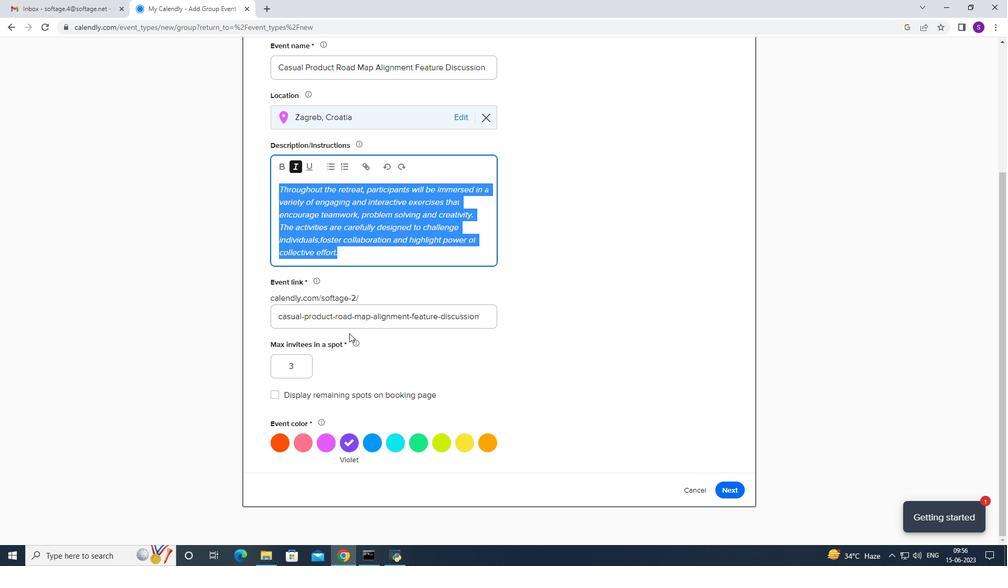 
Action: Mouse moved to (360, 229)
Screenshot: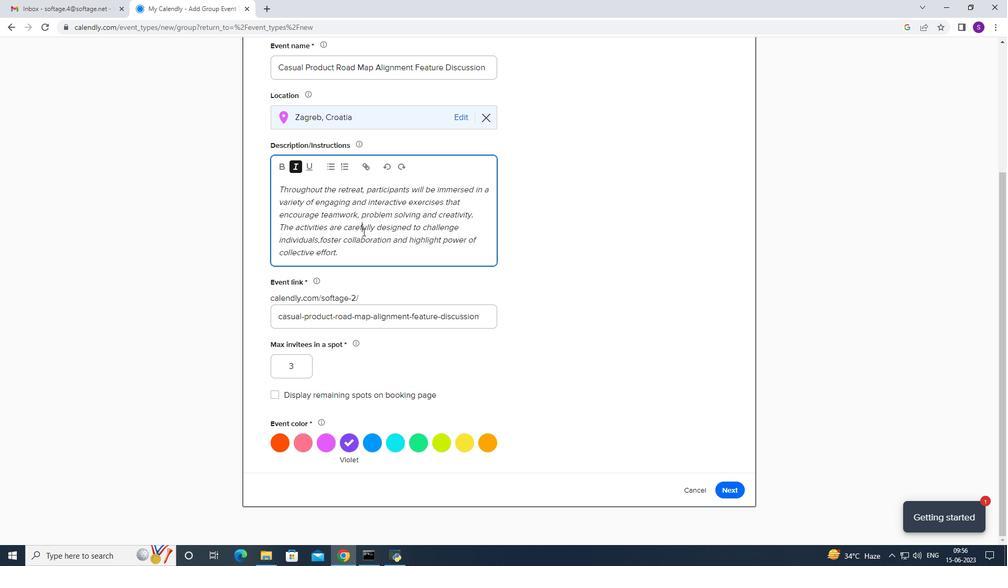 
Action: Mouse pressed left at (360, 229)
Screenshot: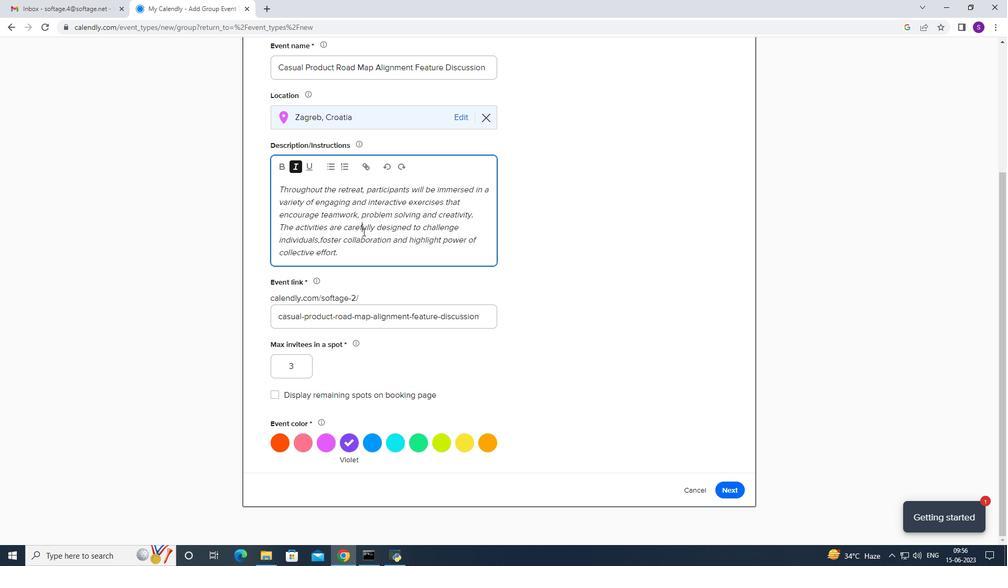 
Action: Mouse scrolled (360, 228) with delta (0, 0)
Screenshot: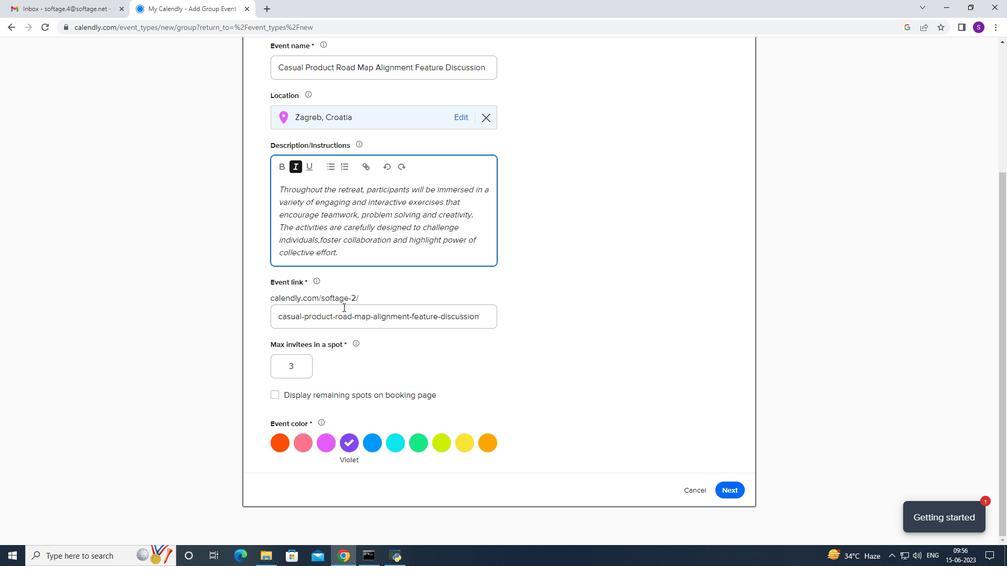 
Action: Mouse scrolled (360, 228) with delta (0, 0)
Screenshot: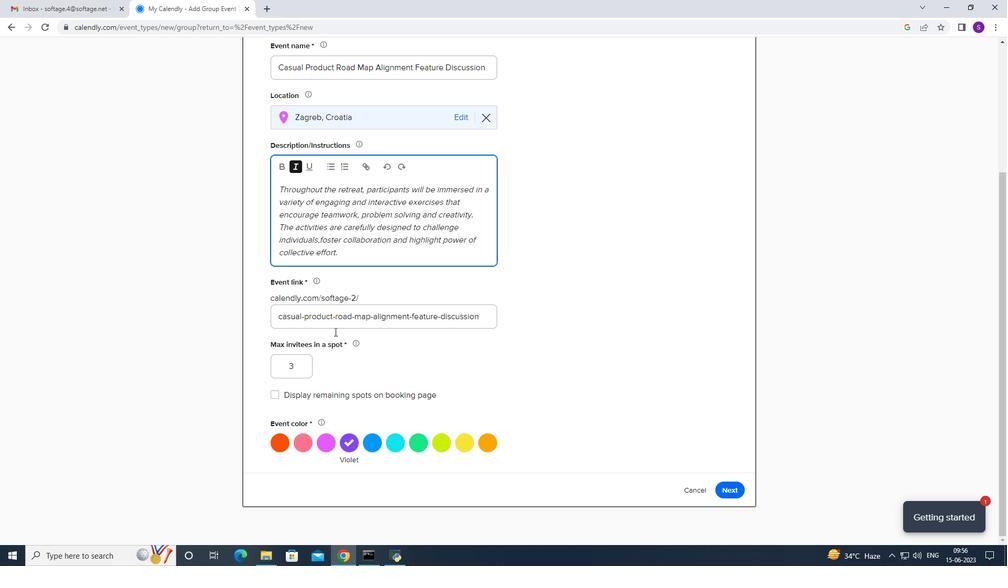 
Action: Mouse scrolled (360, 228) with delta (0, 0)
Screenshot: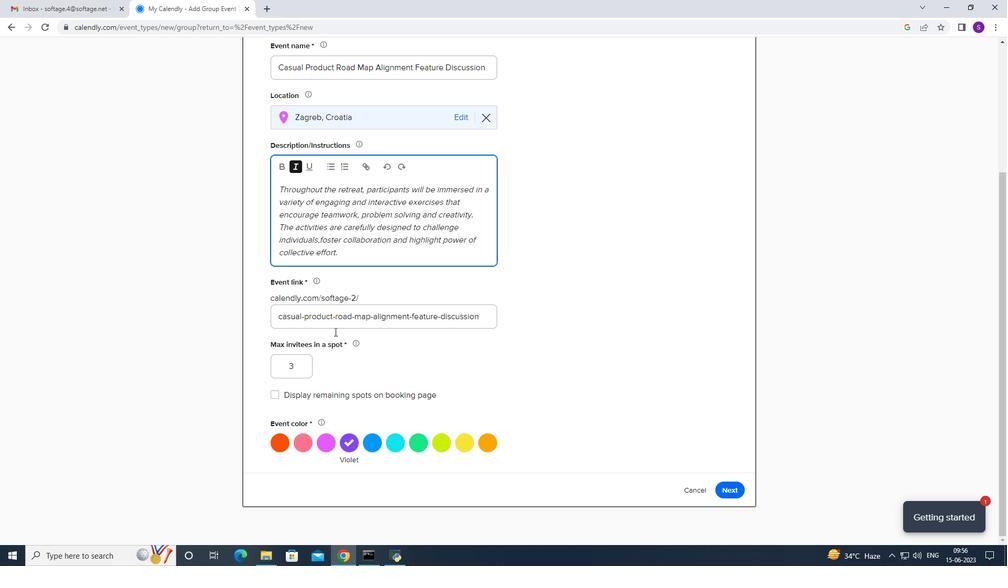 
Action: Mouse scrolled (360, 228) with delta (0, 0)
Screenshot: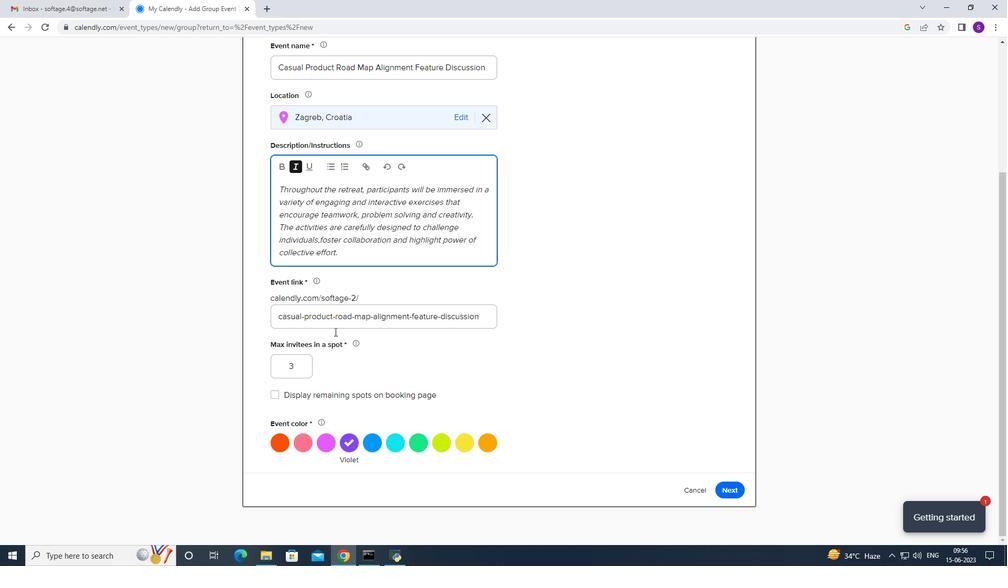 
Action: Mouse scrolled (360, 228) with delta (0, 0)
Screenshot: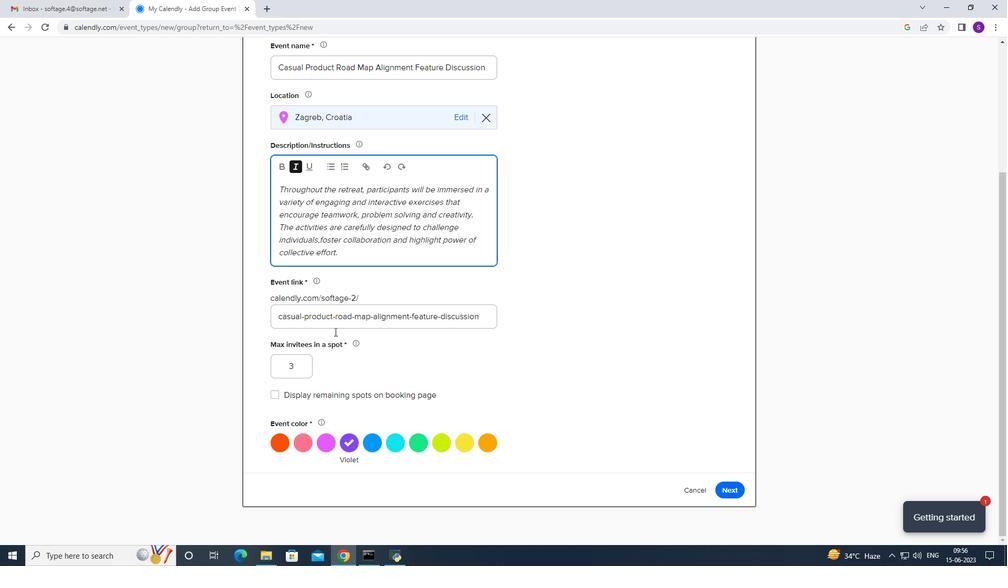 
Action: Mouse moved to (722, 484)
Screenshot: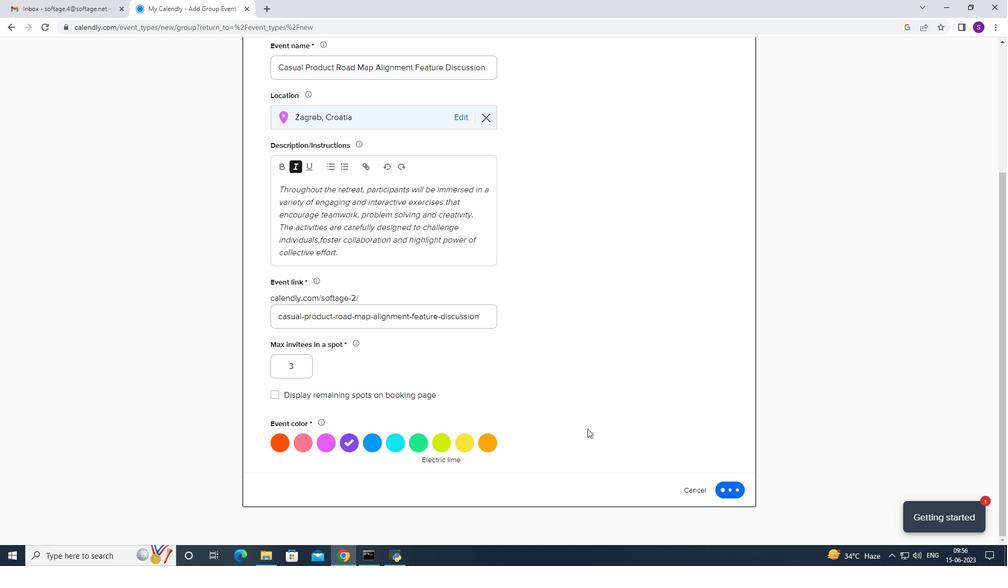 
Action: Mouse pressed left at (722, 484)
Screenshot: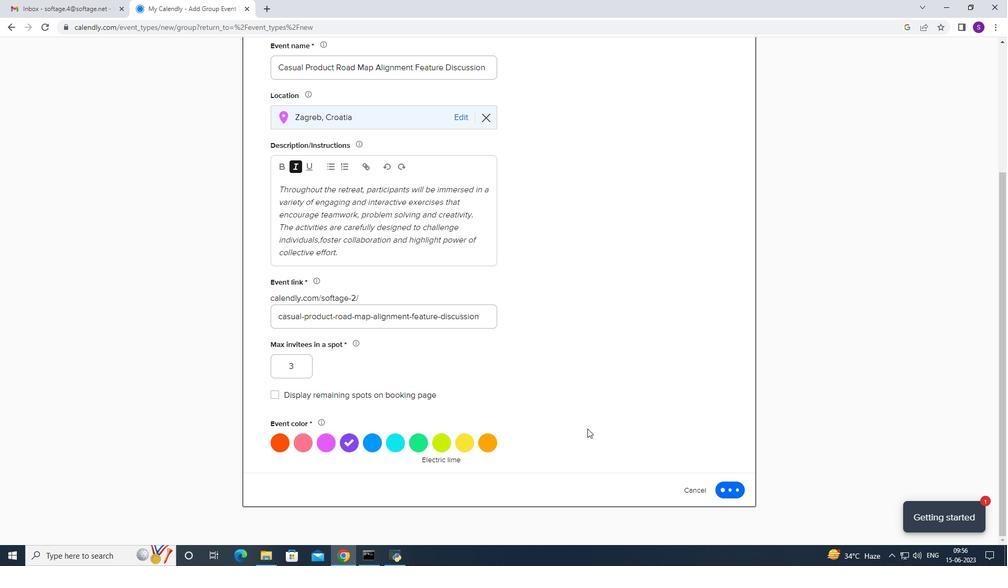 
Action: Mouse moved to (323, 151)
Screenshot: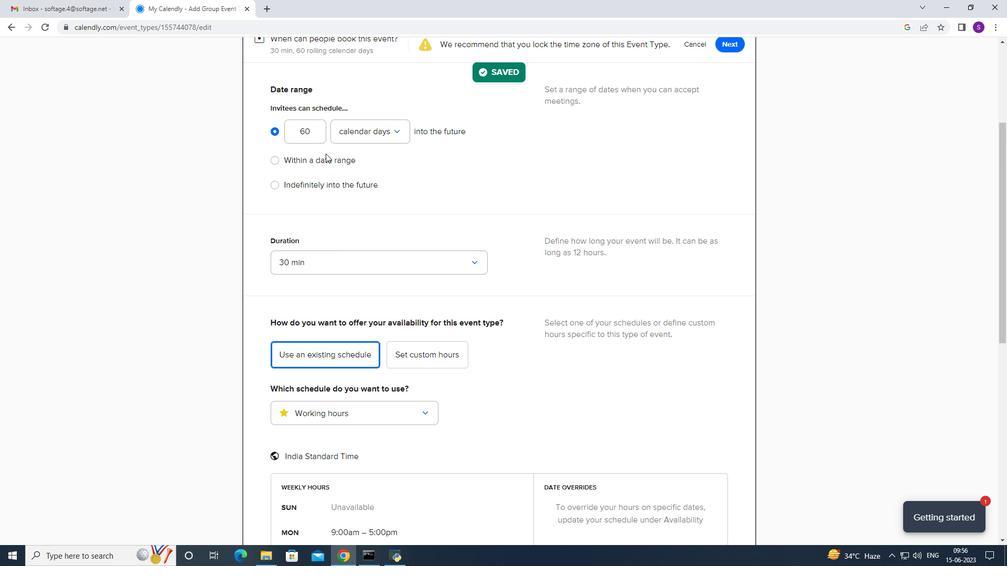 
Action: Mouse pressed left at (323, 151)
Screenshot: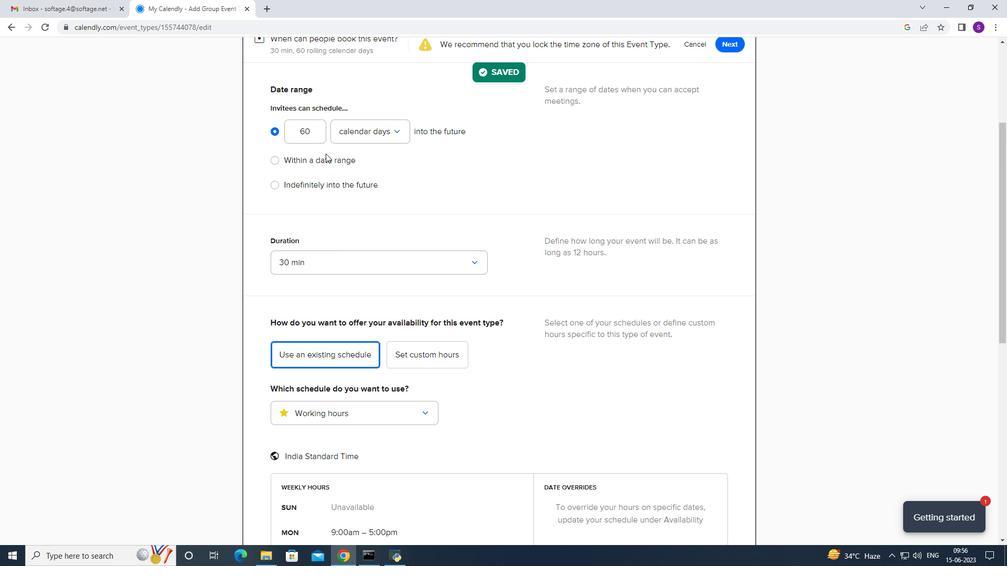 
Action: Mouse pressed left at (323, 151)
Screenshot: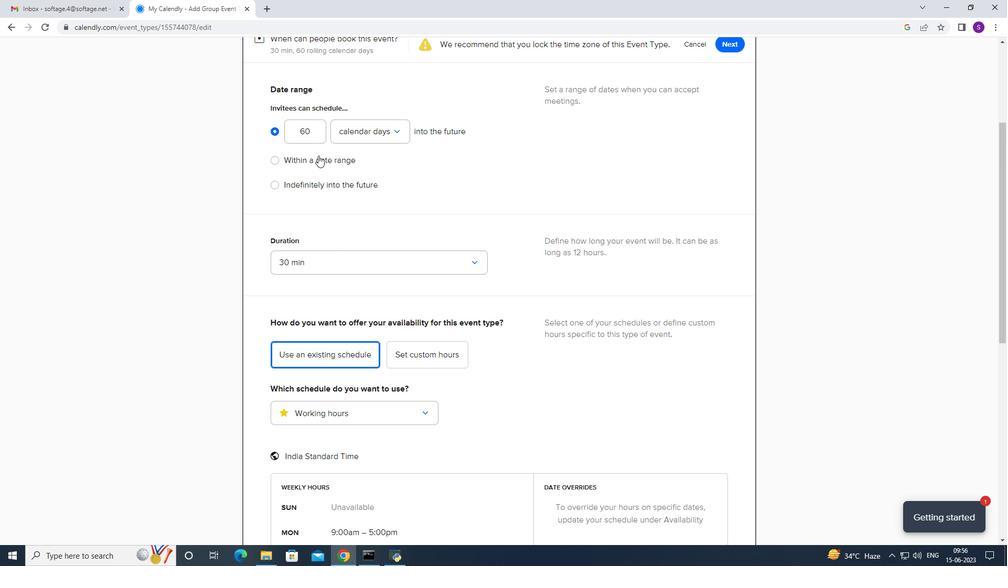 
Action: Mouse moved to (315, 153)
Screenshot: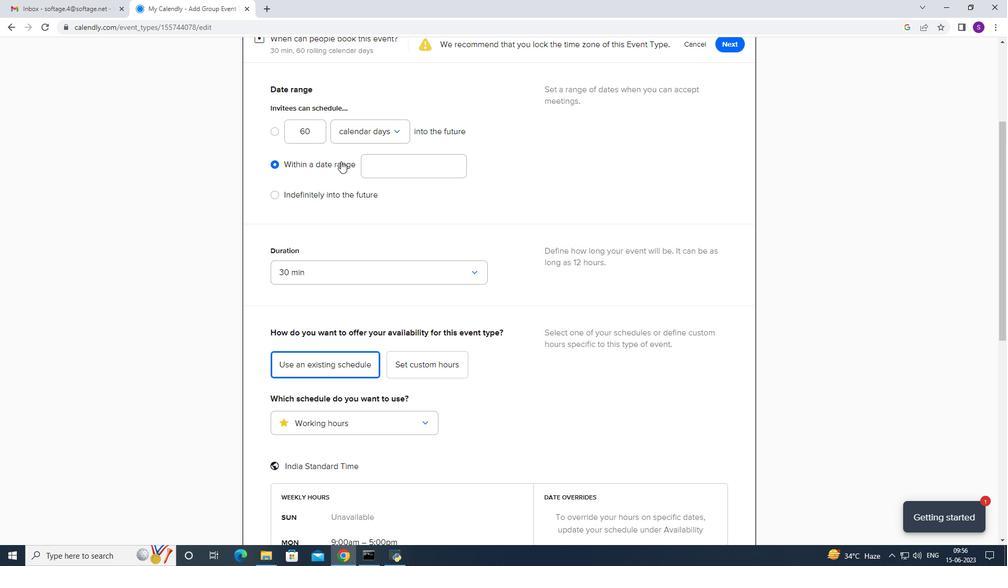 
Action: Mouse pressed left at (315, 153)
Screenshot: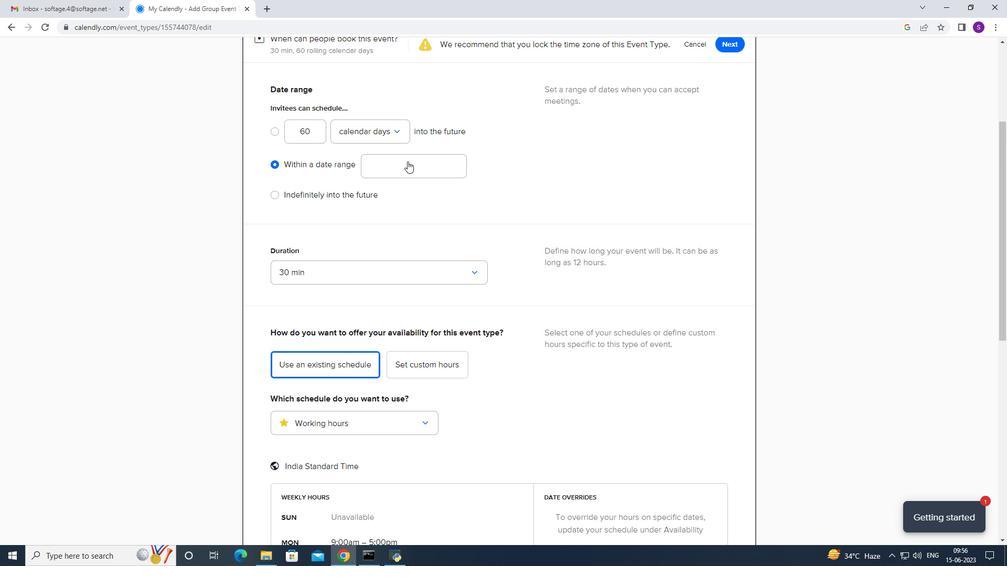 
Action: Mouse moved to (406, 158)
Screenshot: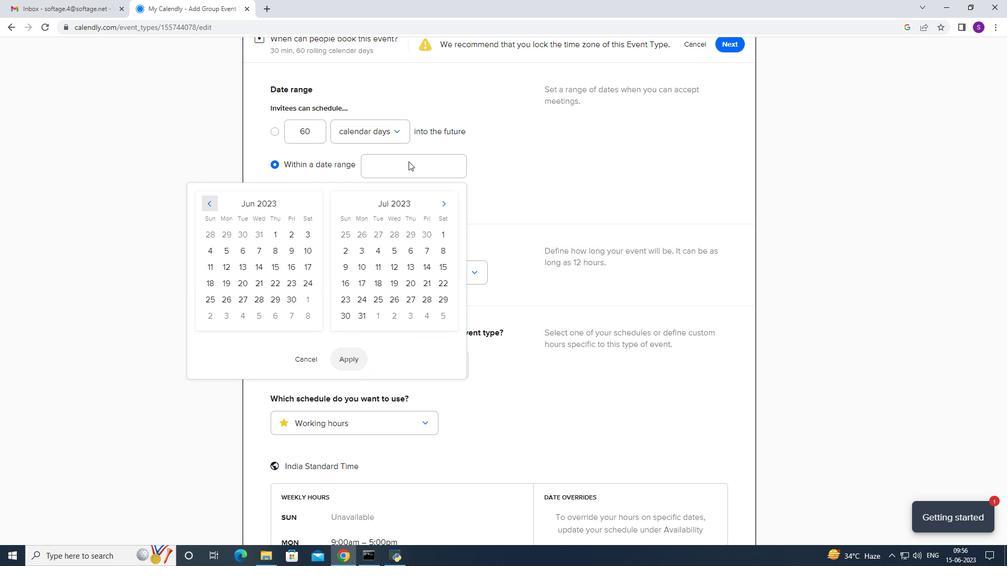 
Action: Mouse pressed left at (406, 158)
Screenshot: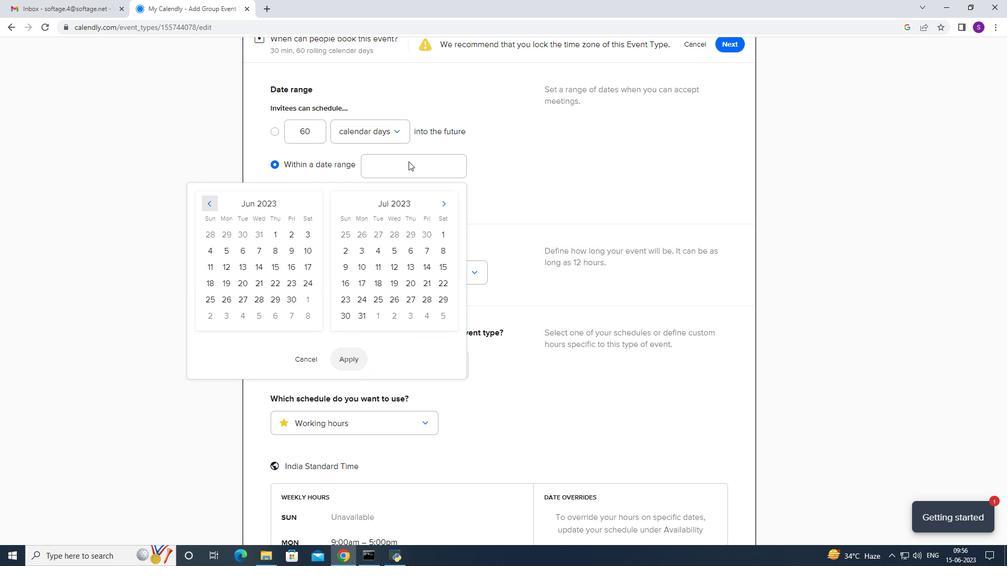 
Action: Mouse moved to (441, 204)
Screenshot: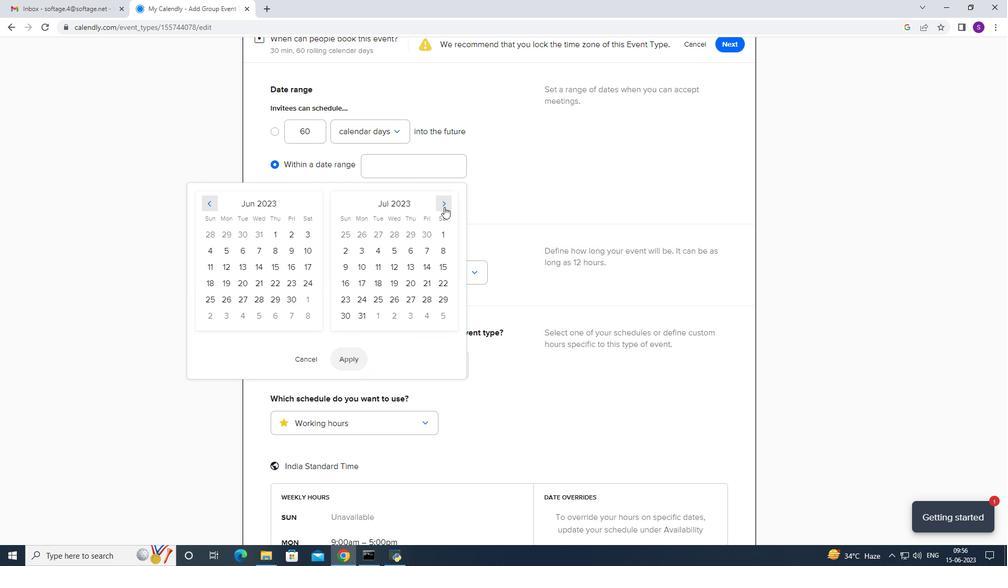 
Action: Mouse pressed left at (441, 204)
Screenshot: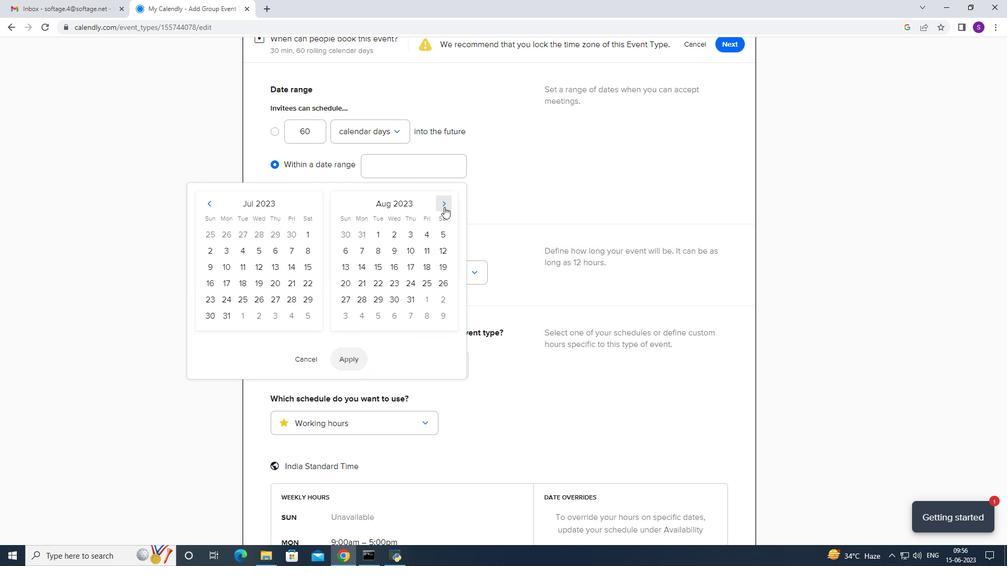 
Action: Mouse pressed left at (441, 204)
Screenshot: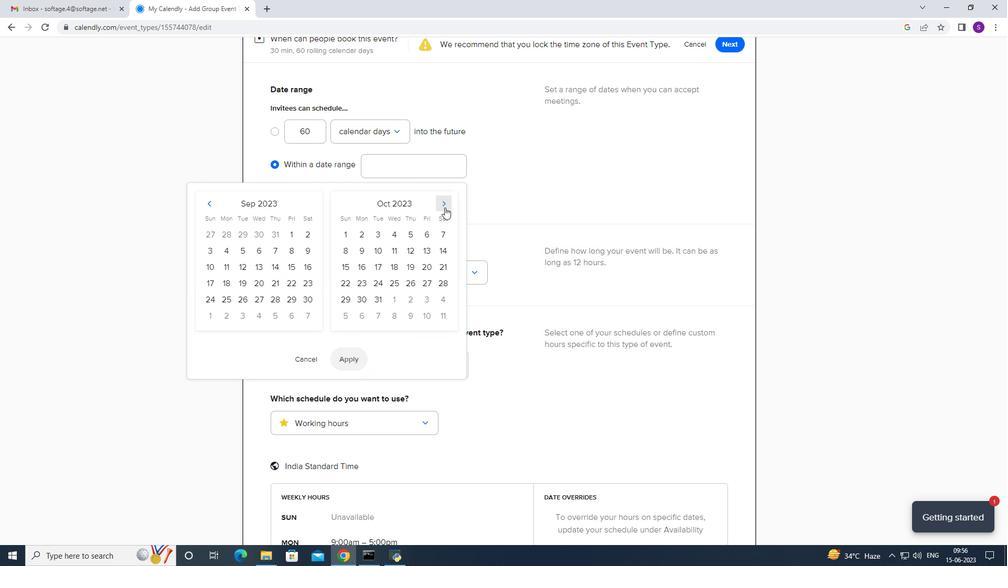 
Action: Mouse pressed left at (441, 204)
Screenshot: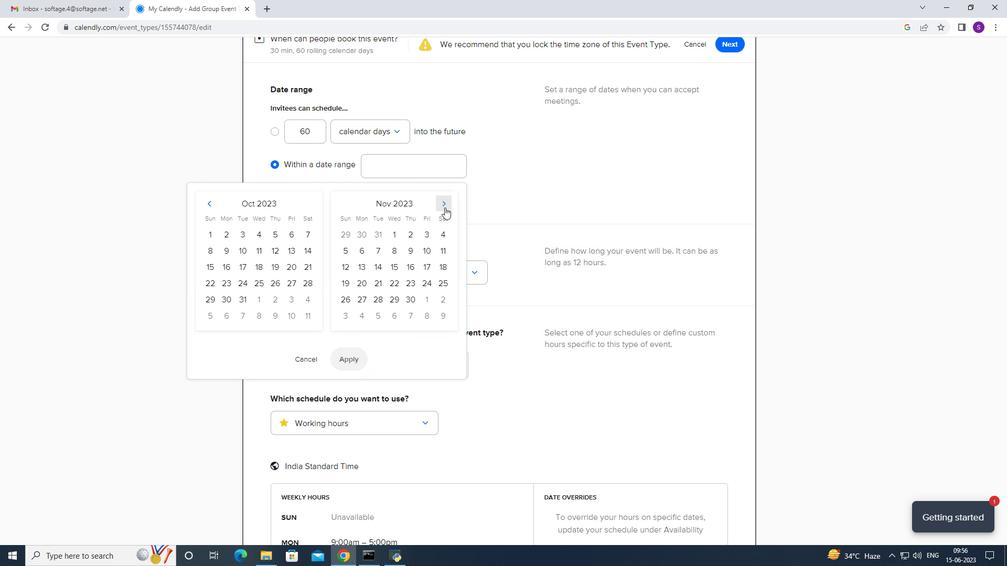 
Action: Mouse moved to (442, 205)
Screenshot: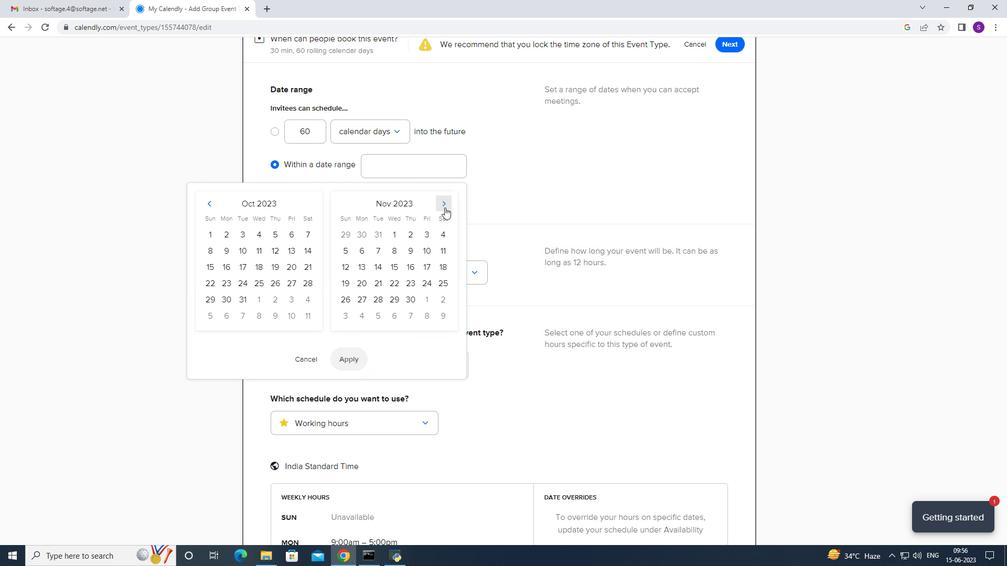 
Action: Mouse pressed left at (442, 205)
Screenshot: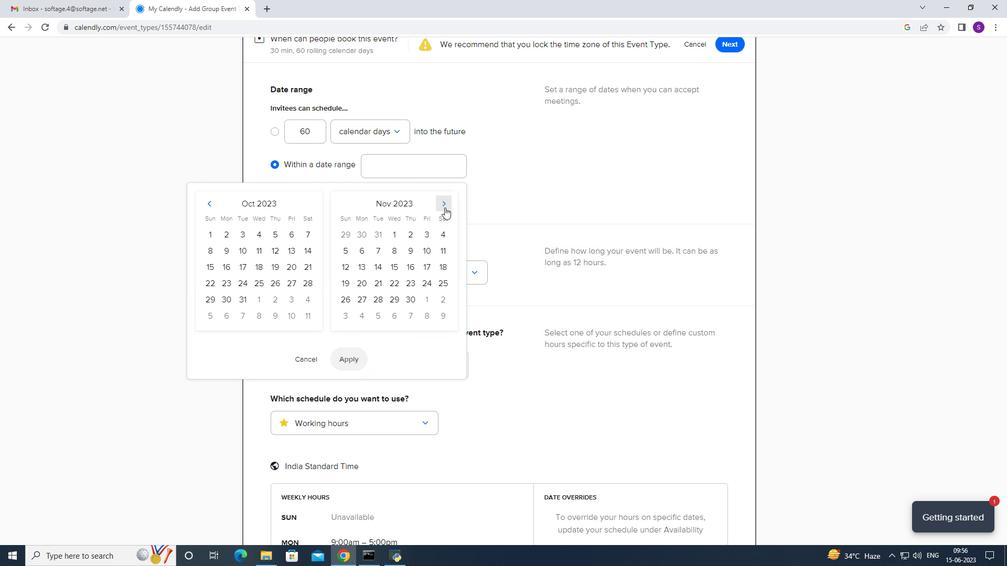
Action: Mouse pressed left at (442, 205)
Screenshot: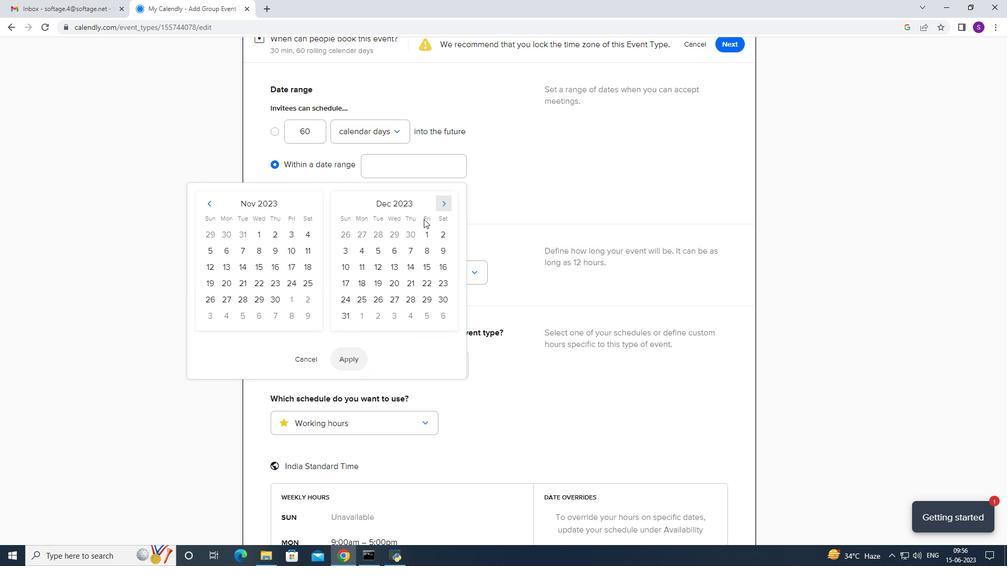 
Action: Mouse moved to (359, 276)
Screenshot: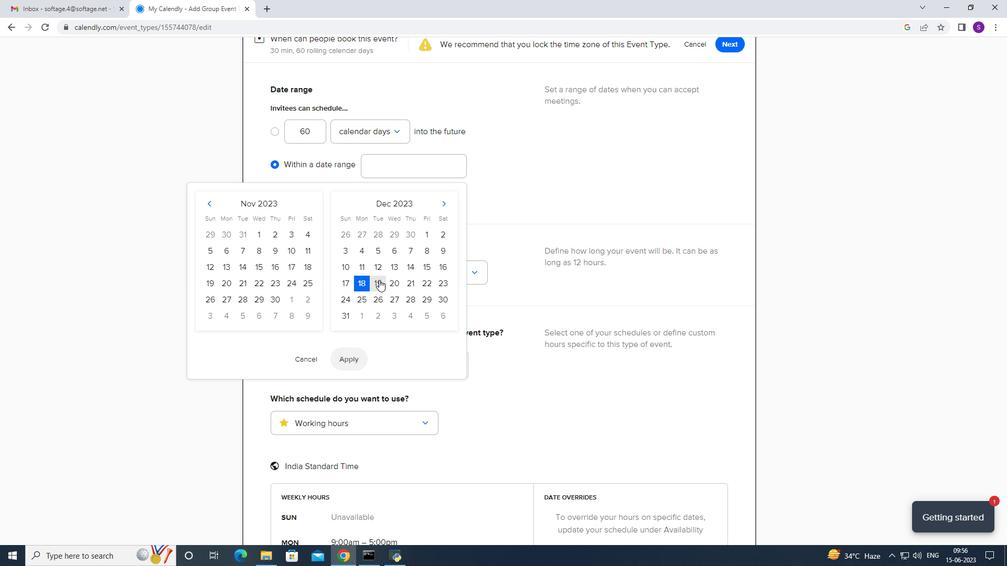 
Action: Mouse pressed left at (359, 276)
Screenshot: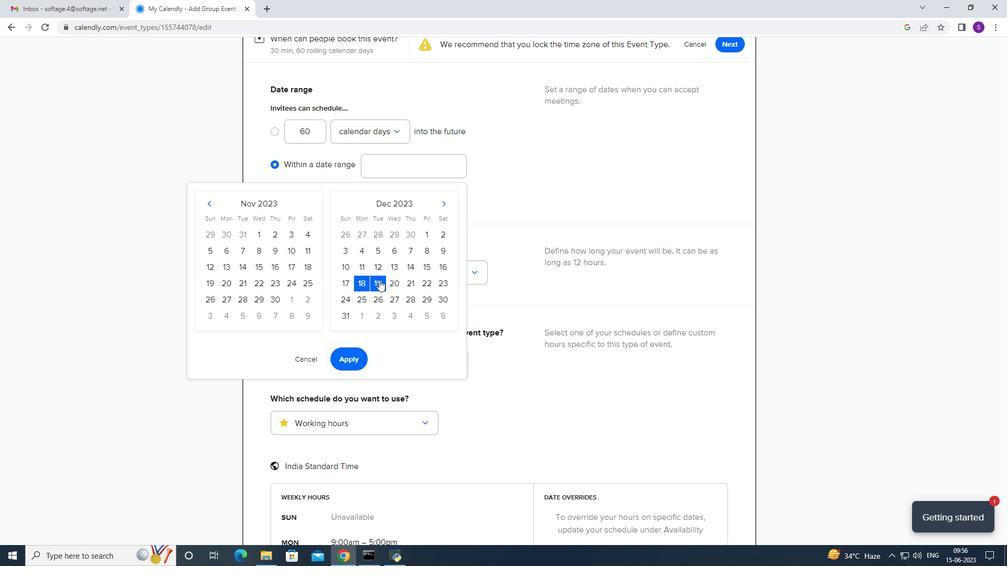 
Action: Mouse moved to (376, 277)
Screenshot: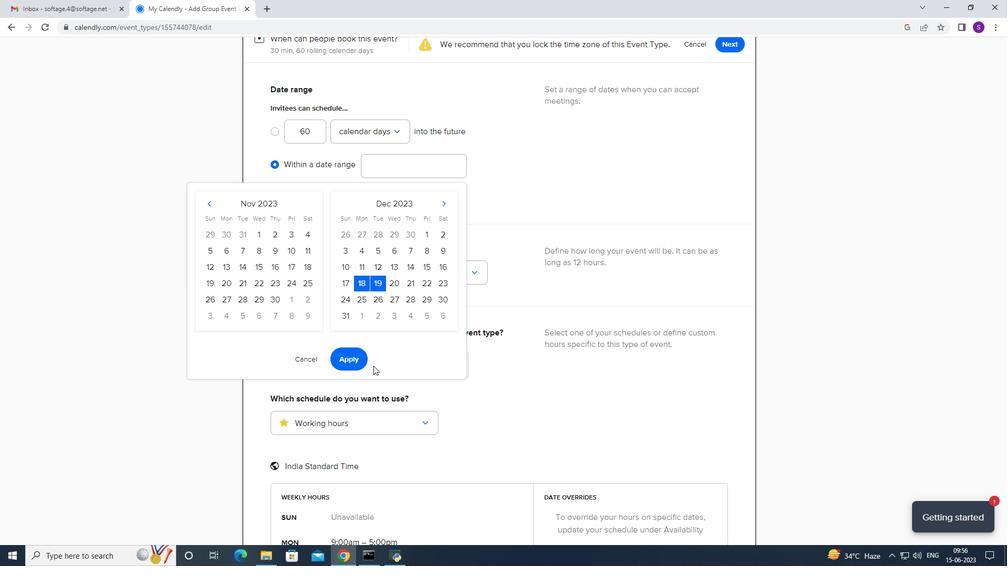 
Action: Mouse pressed left at (376, 277)
Screenshot: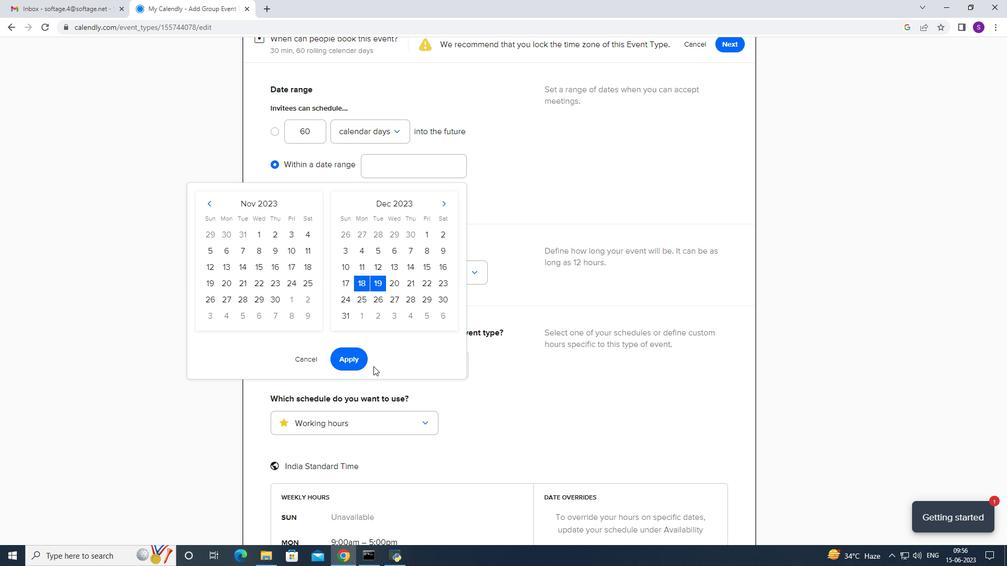 
Action: Mouse moved to (361, 352)
Screenshot: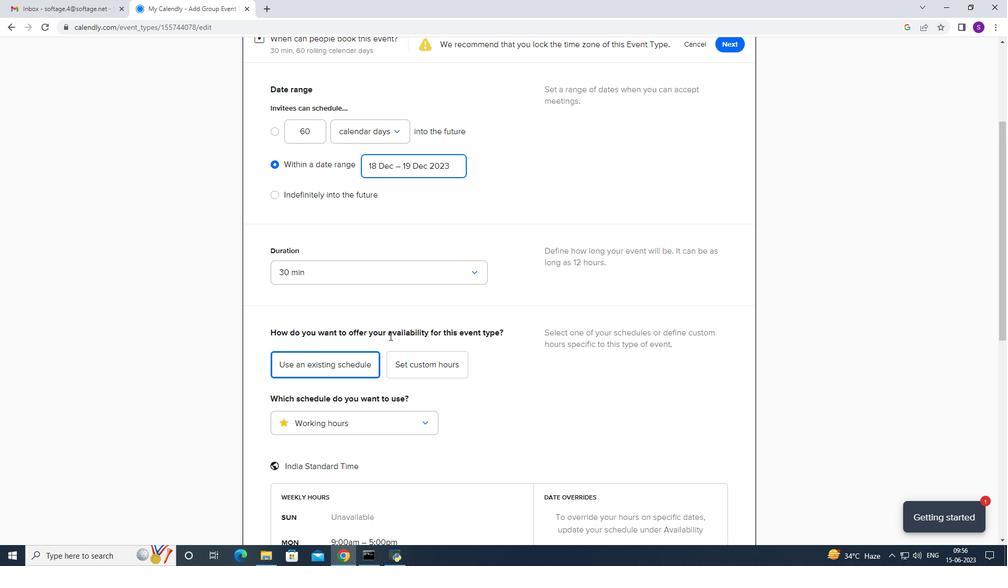 
Action: Mouse pressed left at (361, 352)
Screenshot: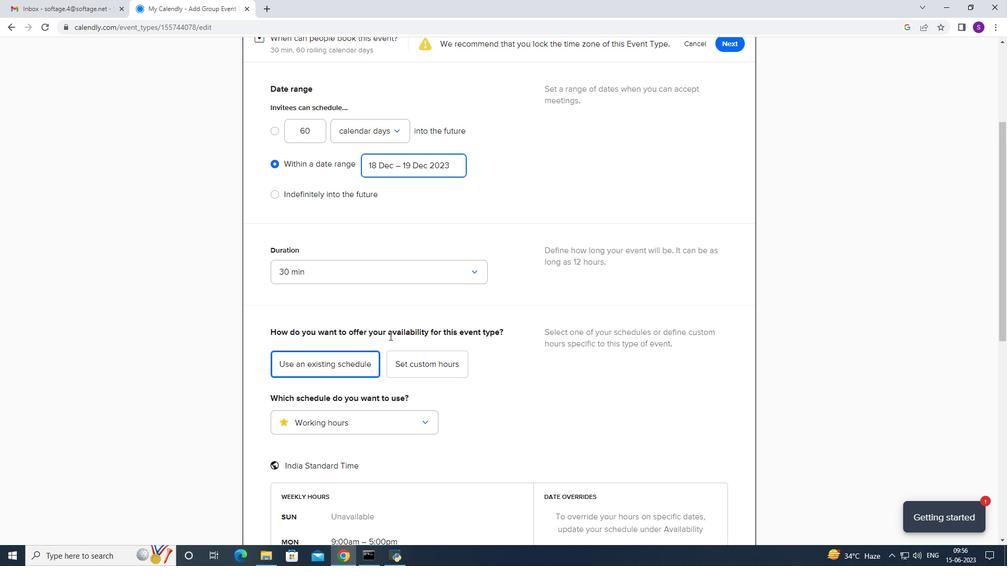 
Action: Mouse moved to (387, 333)
Screenshot: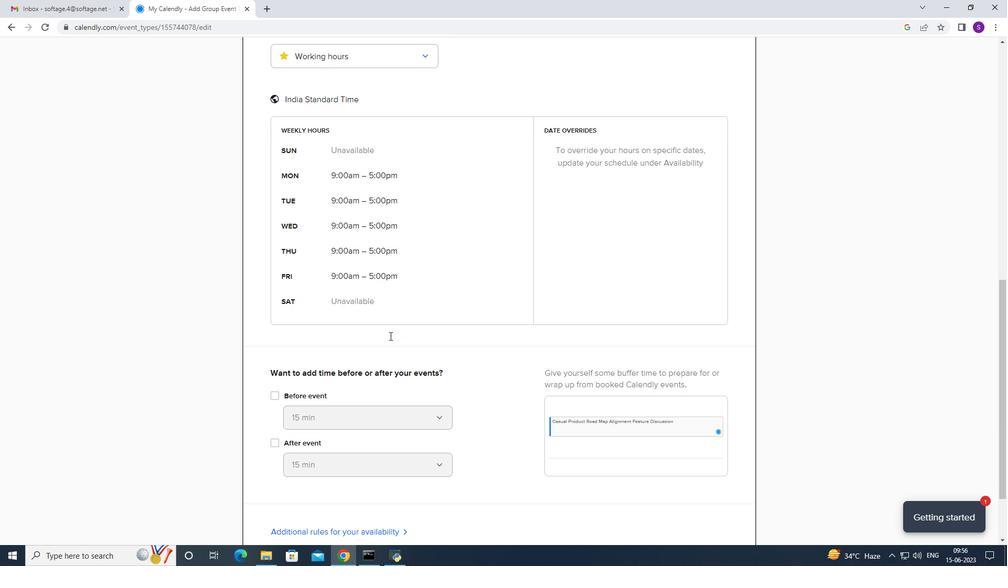 
Action: Mouse scrolled (387, 333) with delta (0, 0)
Screenshot: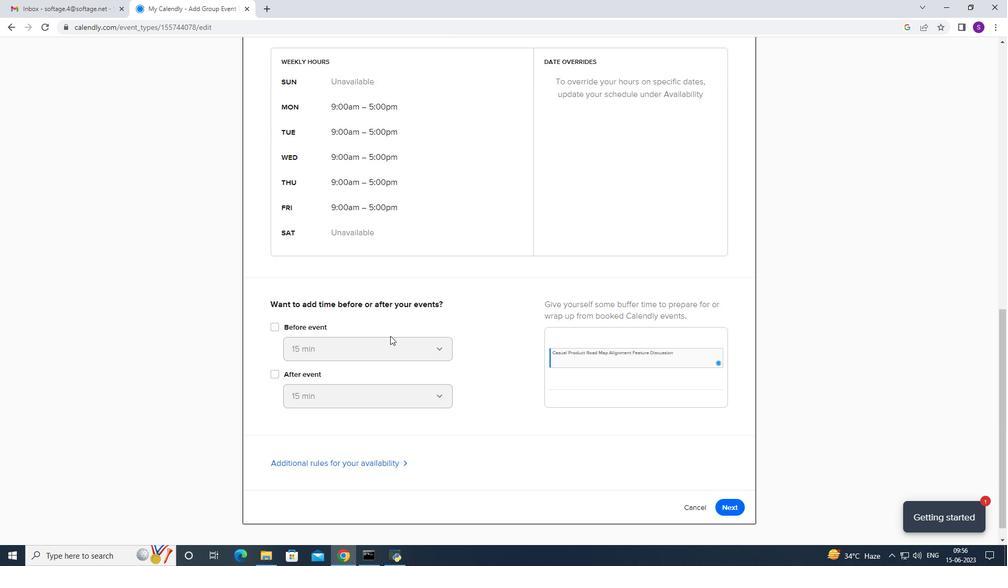 
Action: Mouse scrolled (387, 333) with delta (0, 0)
Screenshot: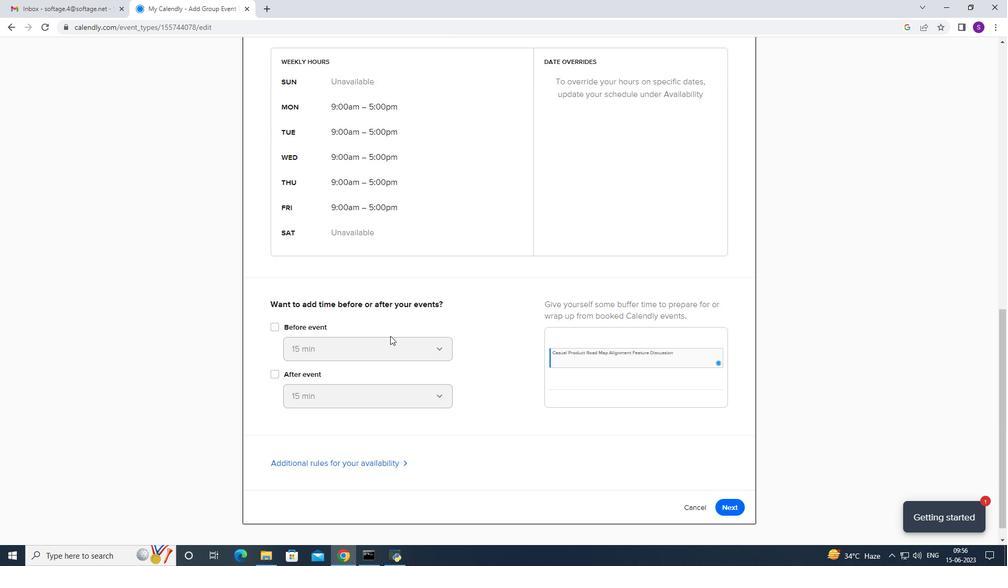 
Action: Mouse scrolled (387, 333) with delta (0, 0)
Screenshot: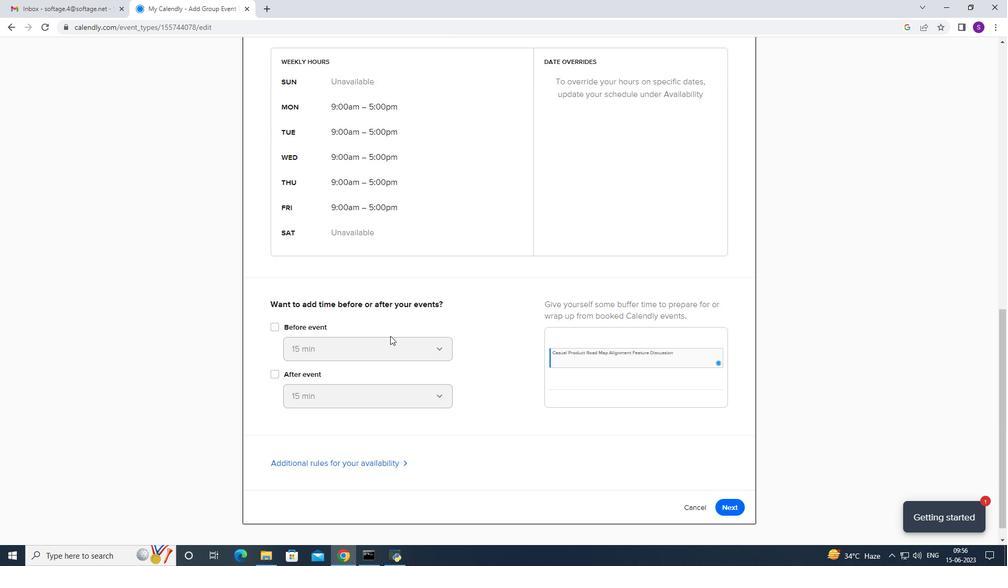 
Action: Mouse scrolled (387, 333) with delta (0, 0)
Screenshot: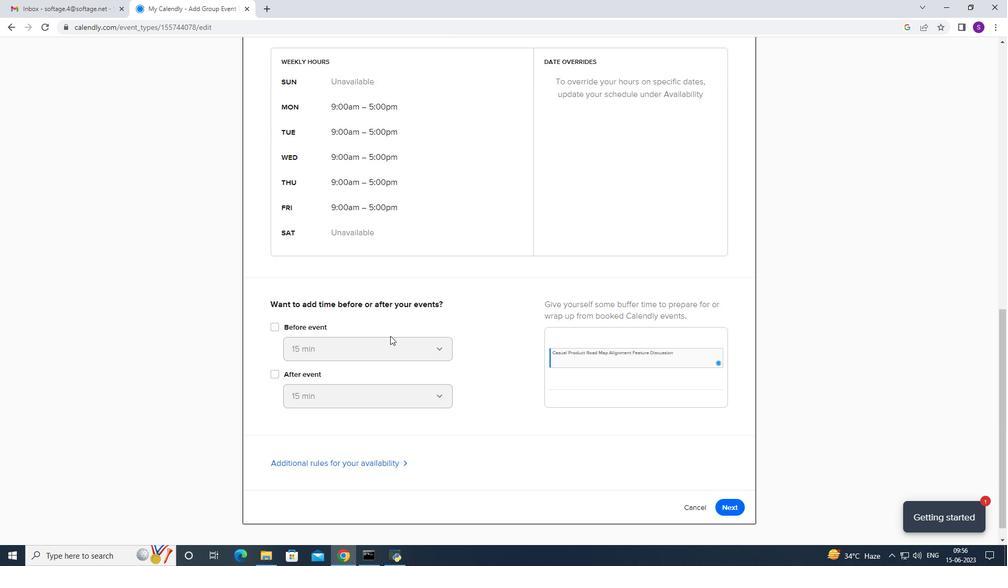 
Action: Mouse scrolled (387, 332) with delta (0, -1)
Screenshot: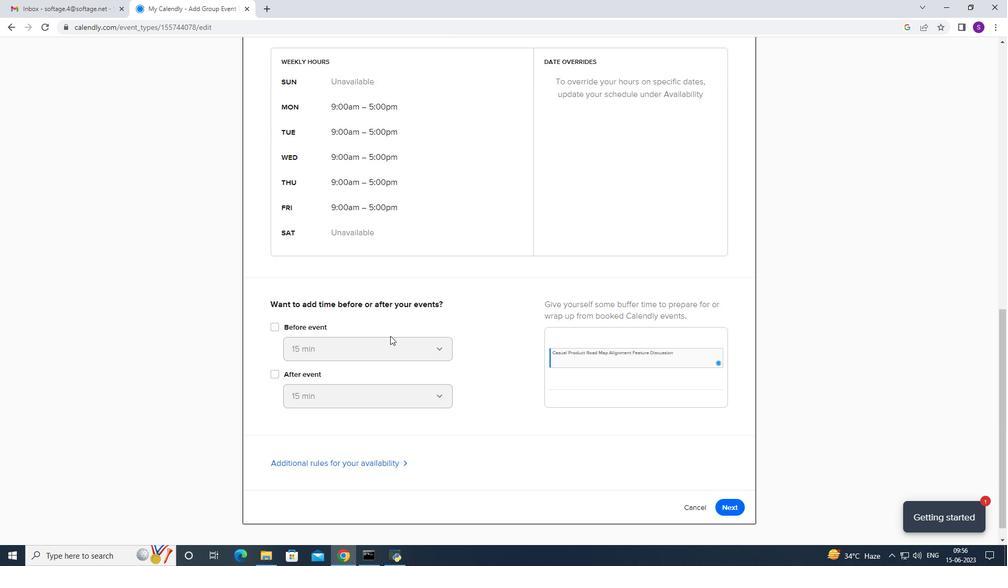 
Action: Mouse scrolled (387, 333) with delta (0, 0)
Screenshot: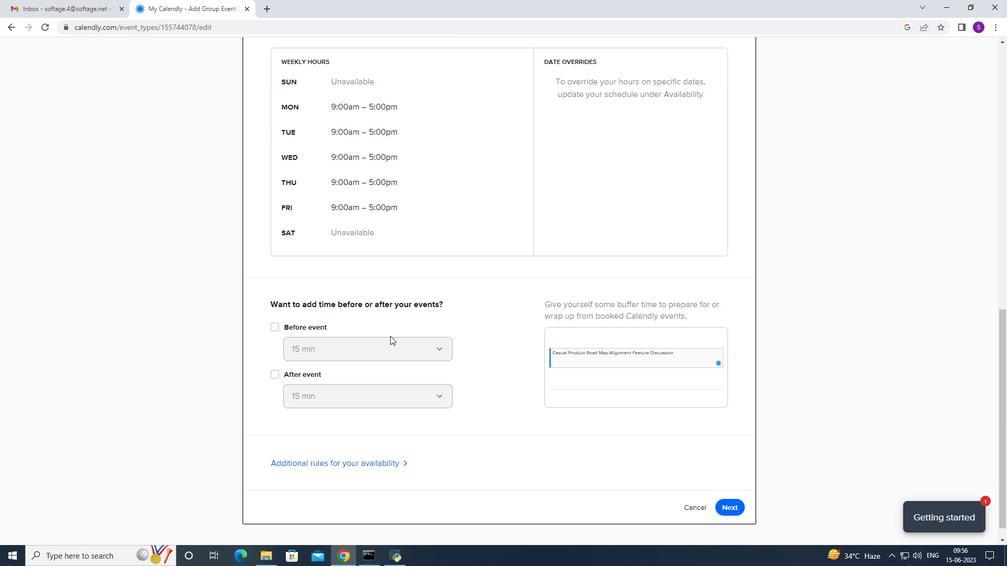 
Action: Mouse scrolled (387, 333) with delta (0, 0)
Screenshot: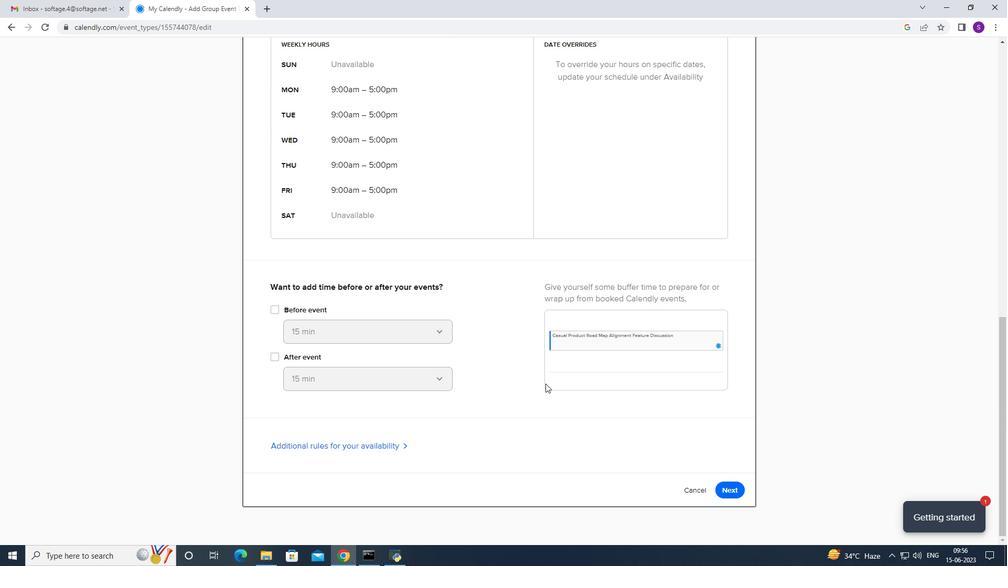 
Action: Mouse scrolled (387, 333) with delta (0, 0)
Screenshot: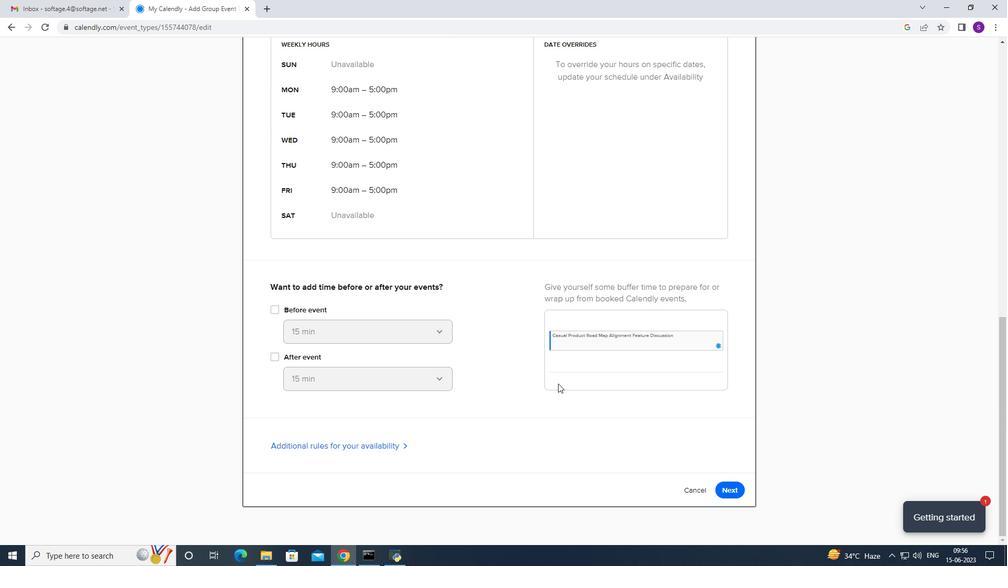 
Action: Mouse scrolled (387, 333) with delta (0, 0)
Screenshot: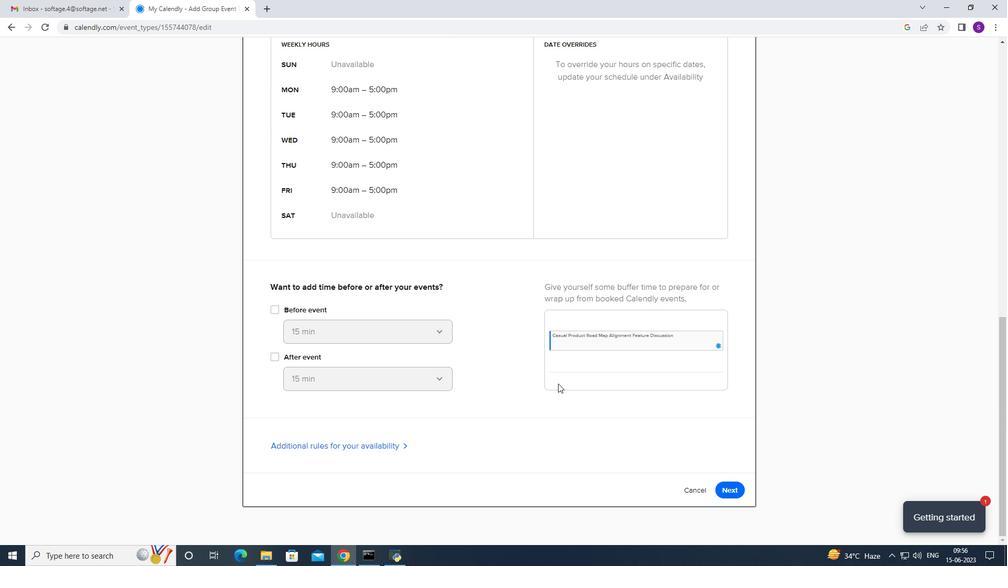 
Action: Mouse scrolled (387, 333) with delta (0, 0)
Screenshot: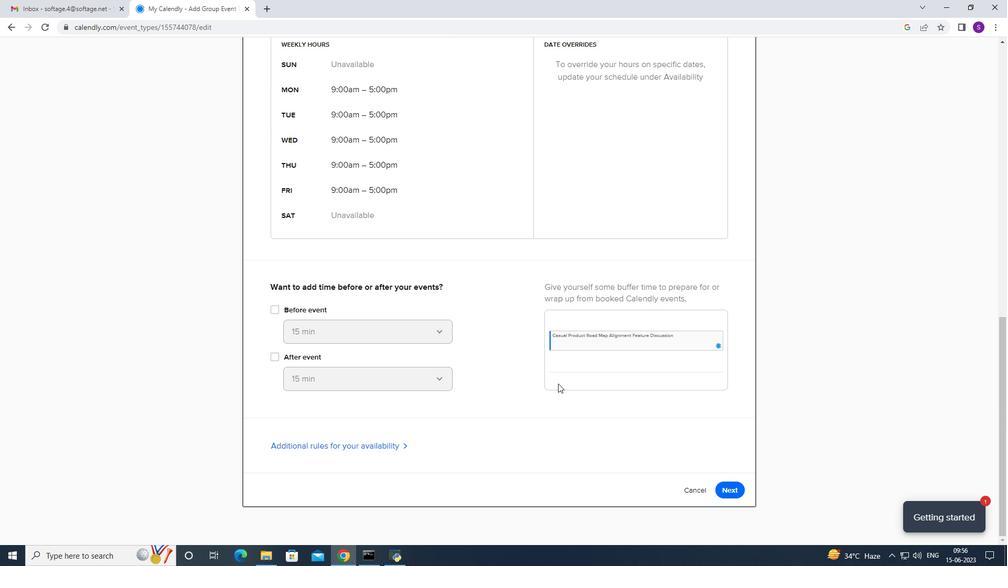 
Action: Mouse scrolled (387, 333) with delta (0, 0)
Screenshot: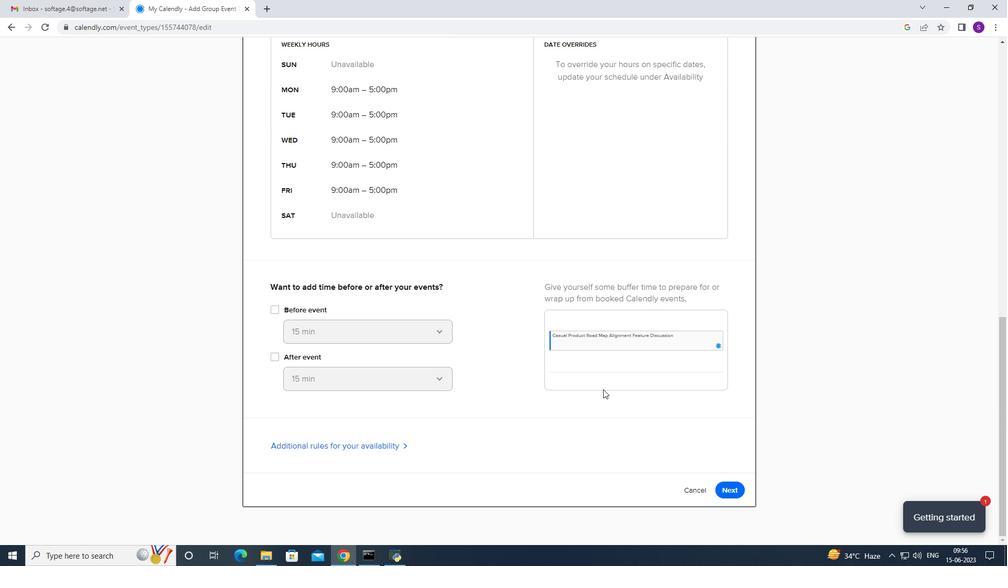 
Action: Mouse moved to (539, 379)
Screenshot: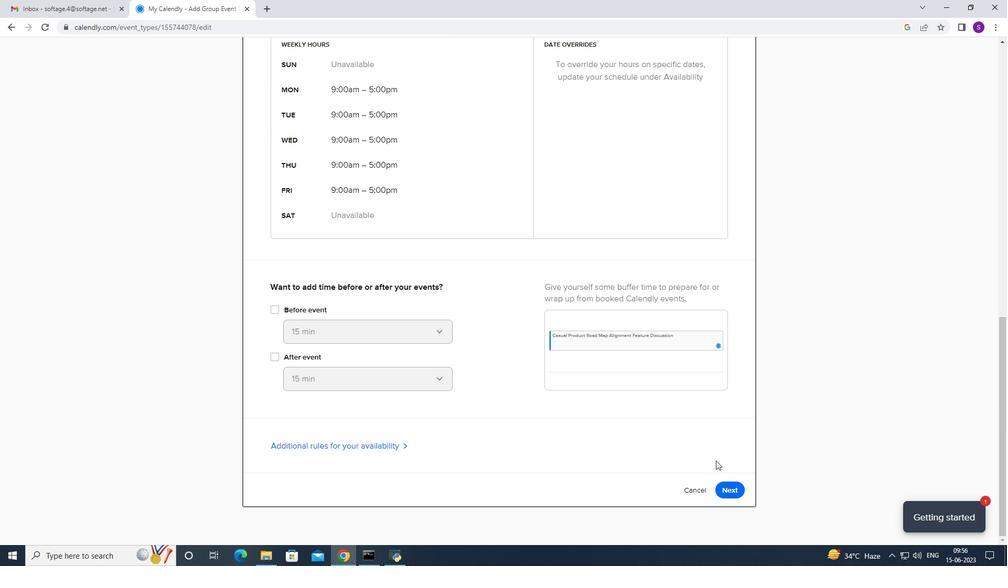 
Action: Mouse scrolled (539, 379) with delta (0, 0)
Screenshot: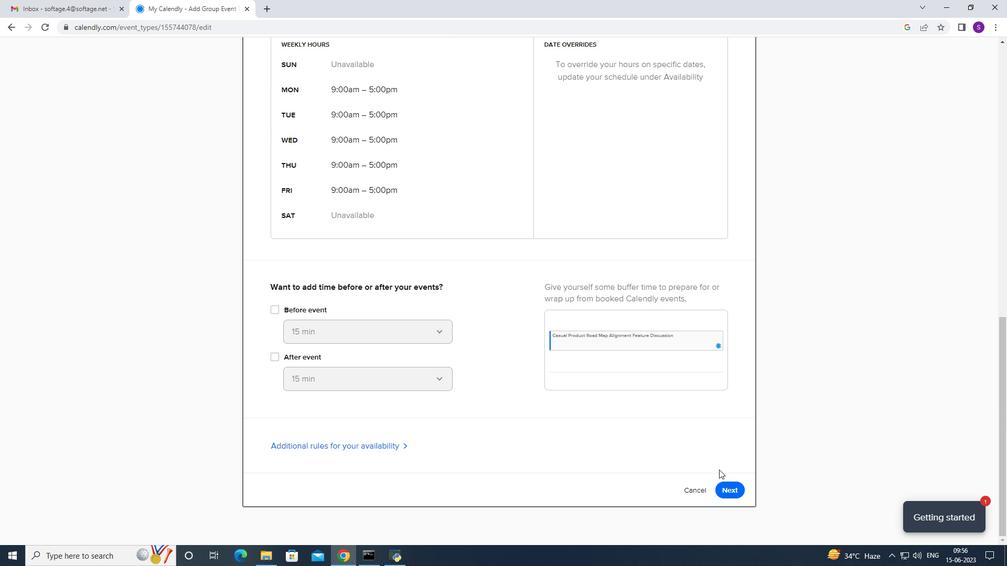 
Action: Mouse scrolled (539, 379) with delta (0, 0)
Screenshot: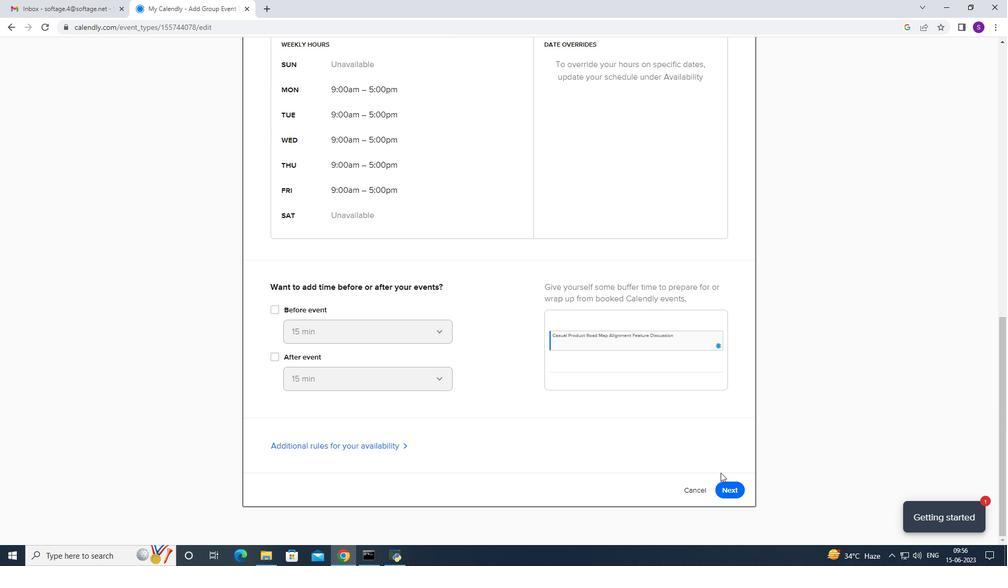 
Action: Mouse moved to (539, 380)
Screenshot: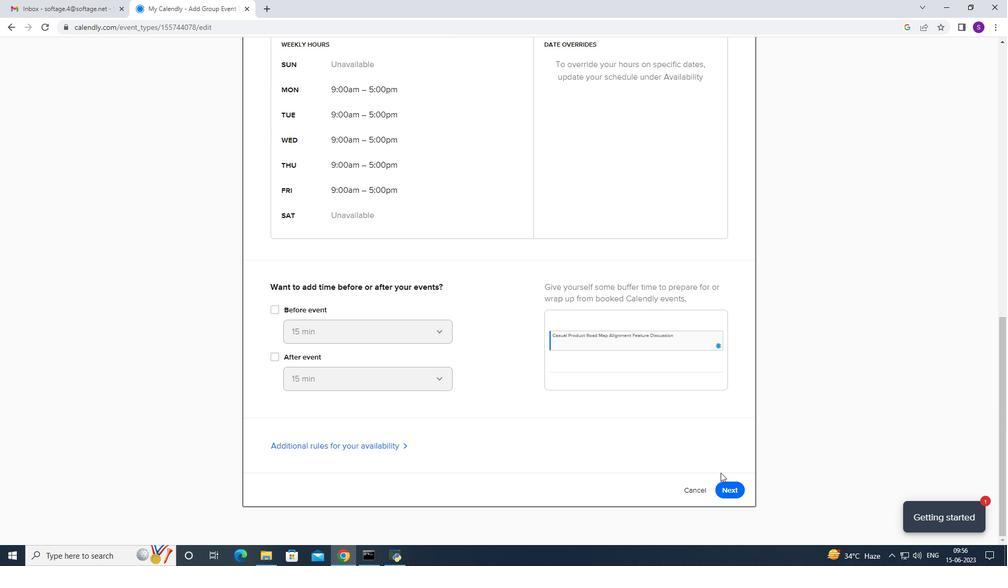 
Action: Mouse scrolled (539, 379) with delta (0, 0)
Screenshot: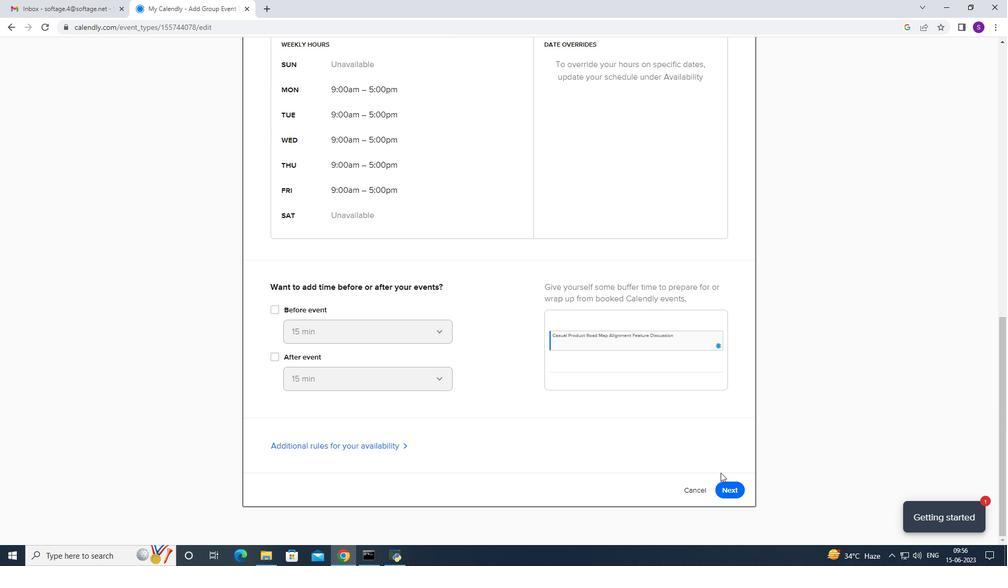 
Action: Mouse moved to (727, 484)
Screenshot: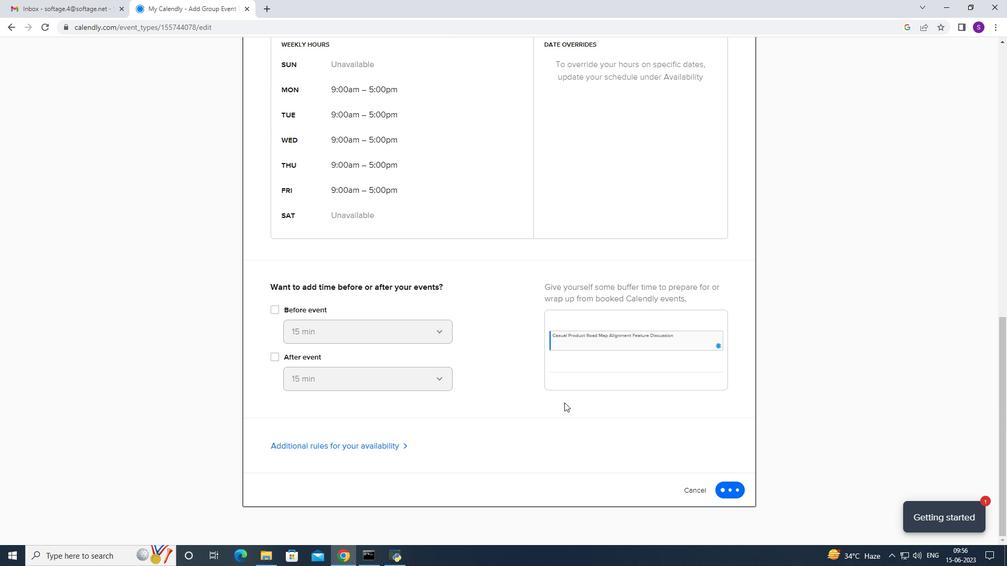 
Action: Mouse pressed left at (727, 484)
Screenshot: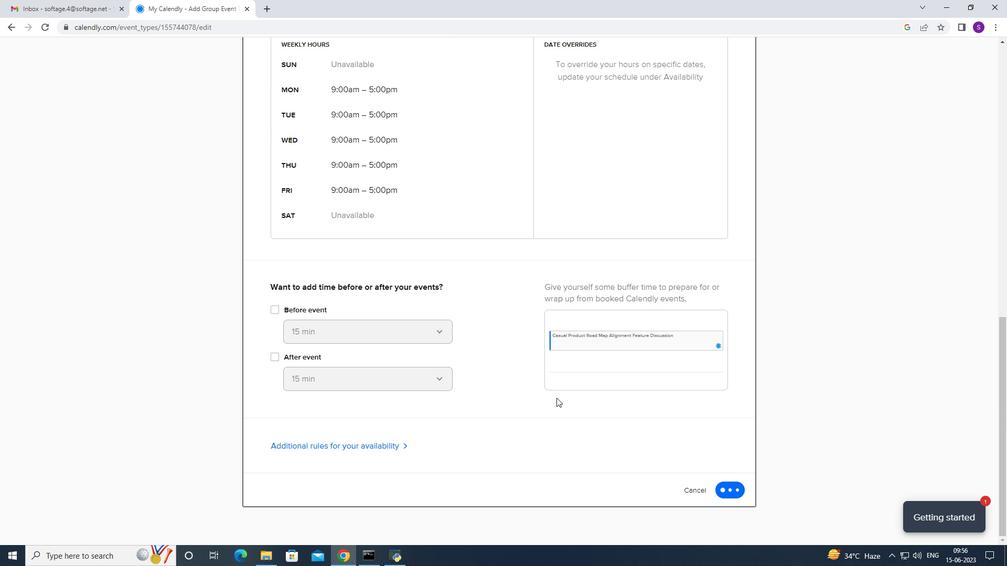 
Action: Mouse moved to (751, 97)
Screenshot: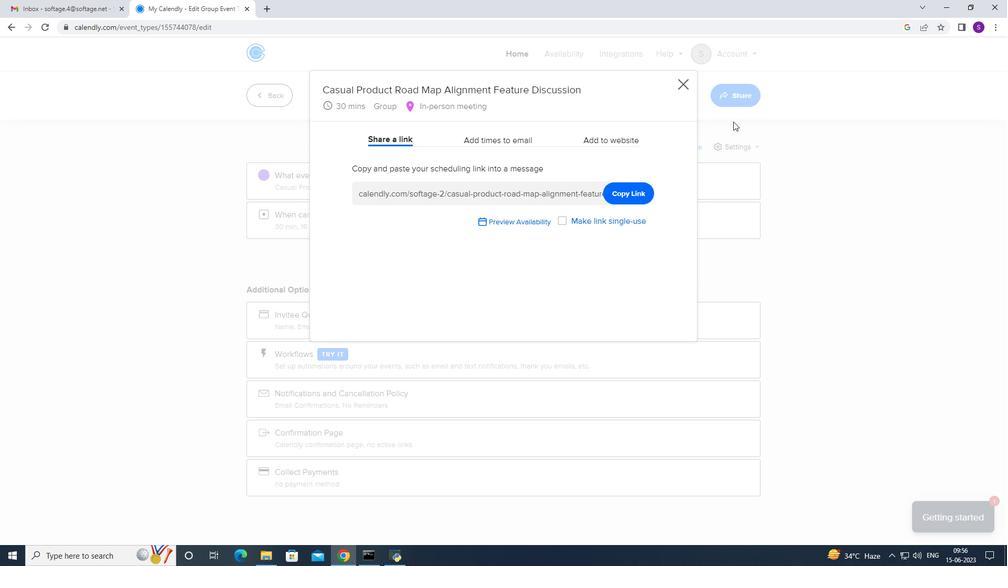 
Action: Mouse pressed left at (751, 97)
Screenshot: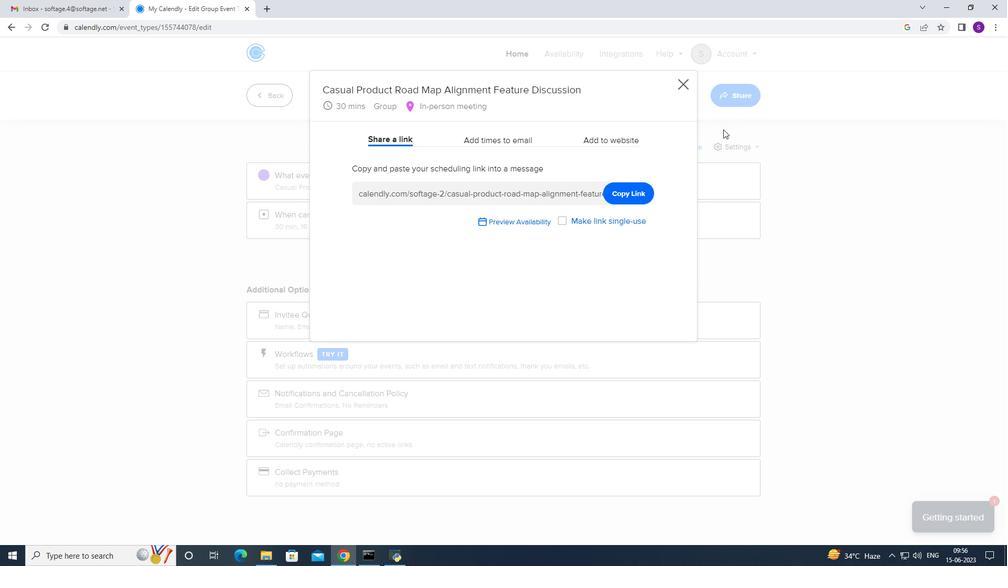 
Action: Mouse moved to (616, 191)
Screenshot: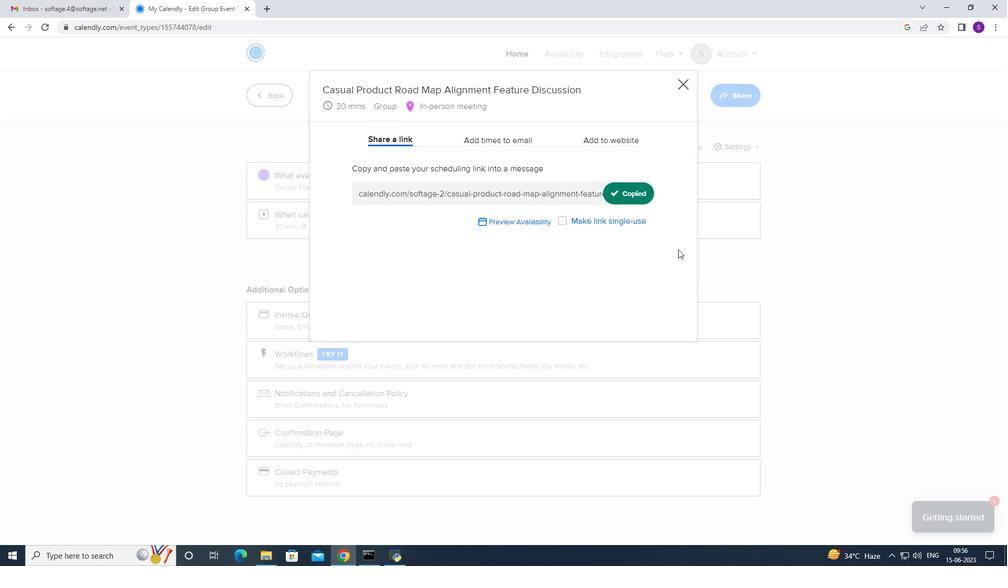 
Action: Mouse pressed left at (616, 191)
Screenshot: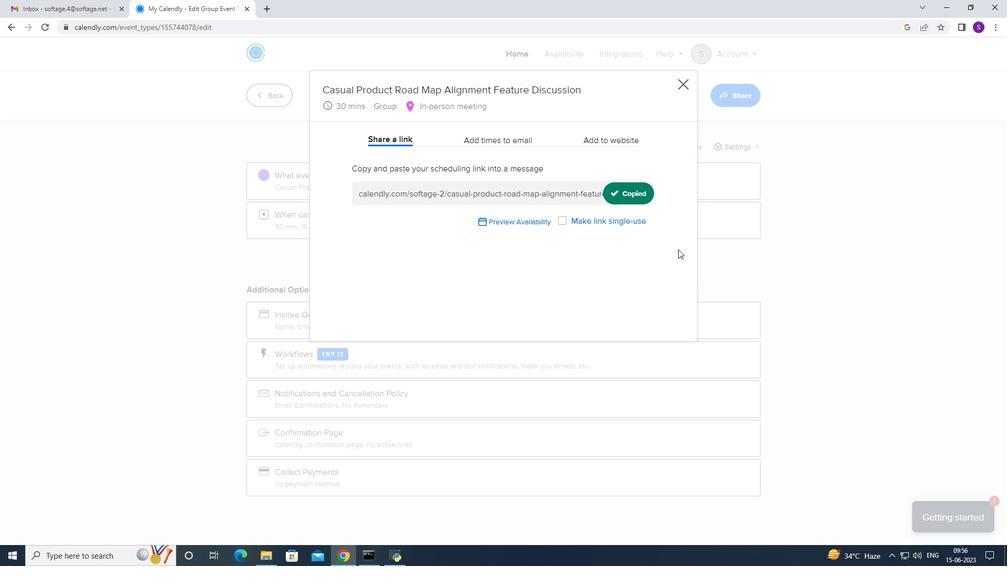 
Action: Mouse moved to (65, 6)
Screenshot: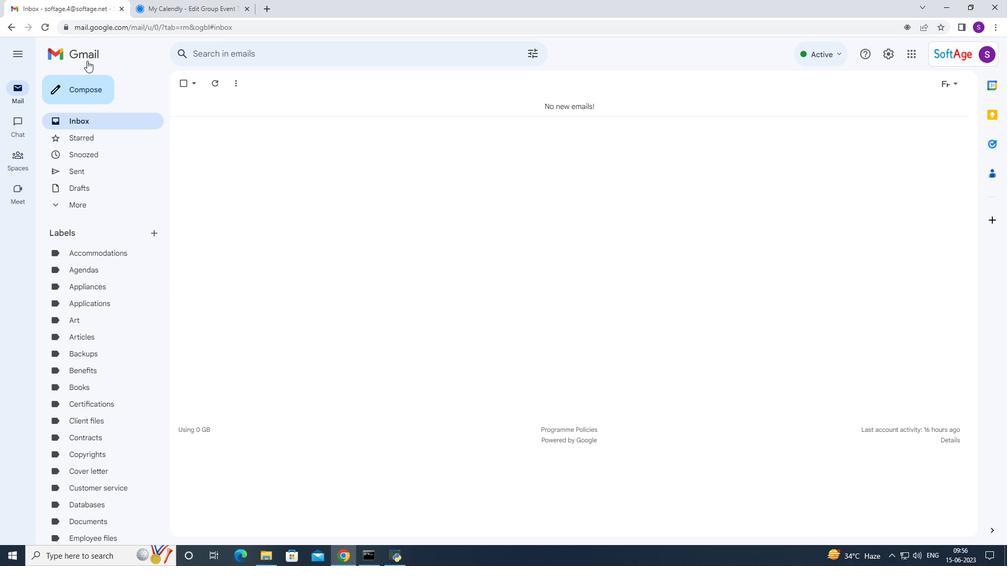 
Action: Mouse pressed left at (65, 6)
Screenshot: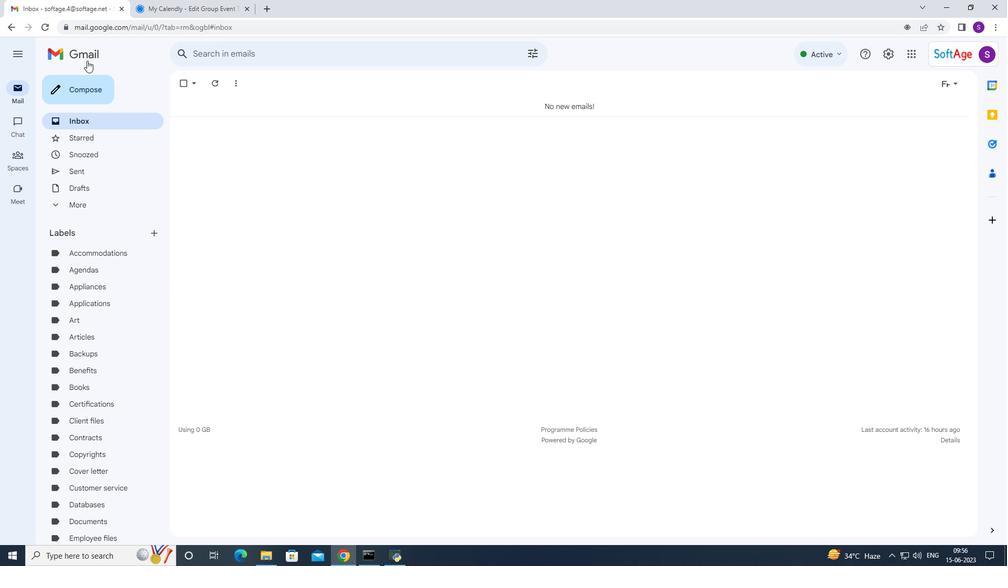 
Action: Mouse moved to (87, 81)
Screenshot: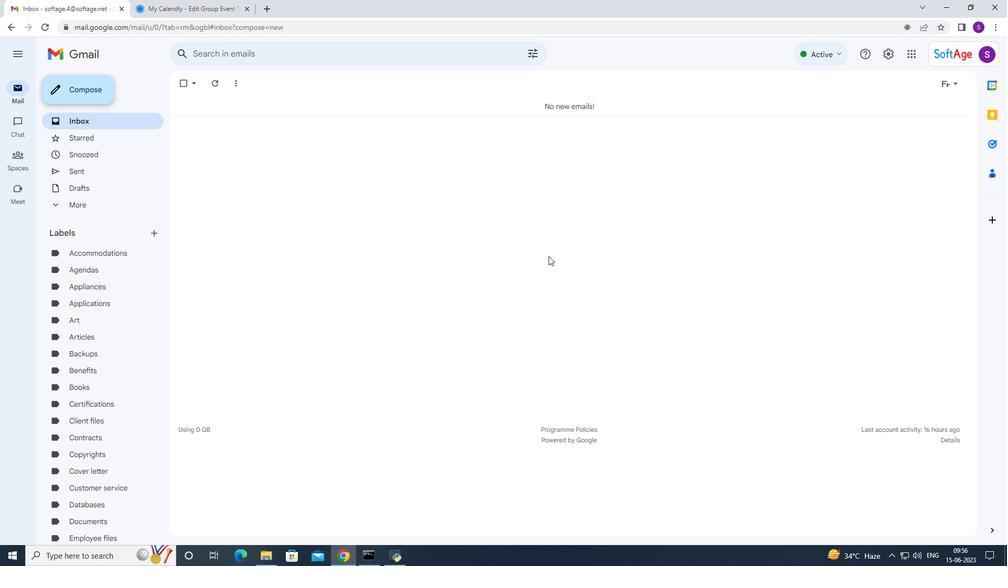 
Action: Mouse pressed left at (87, 81)
Screenshot: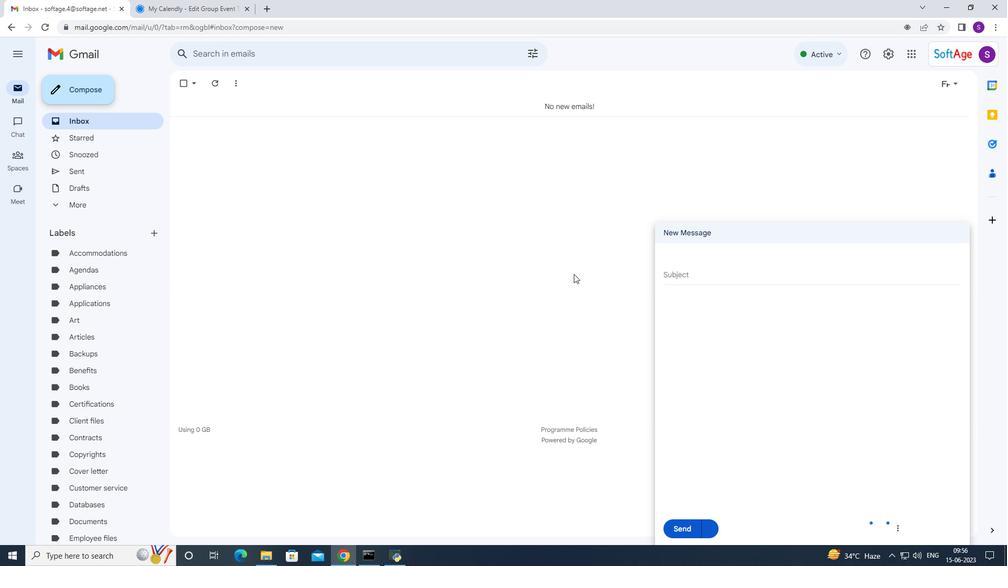 
Action: Mouse moved to (725, 357)
Screenshot: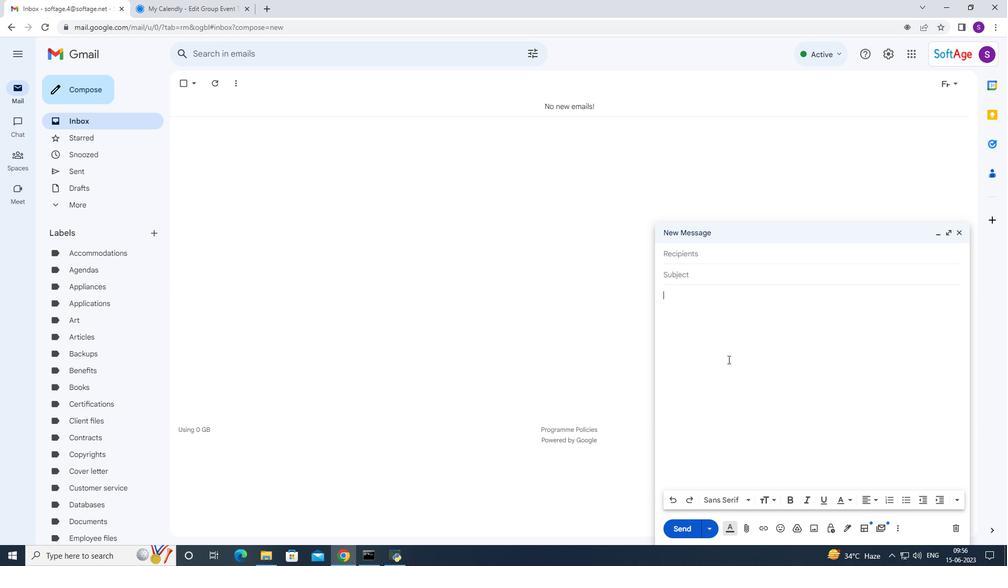 
Action: Mouse pressed left at (725, 357)
Screenshot: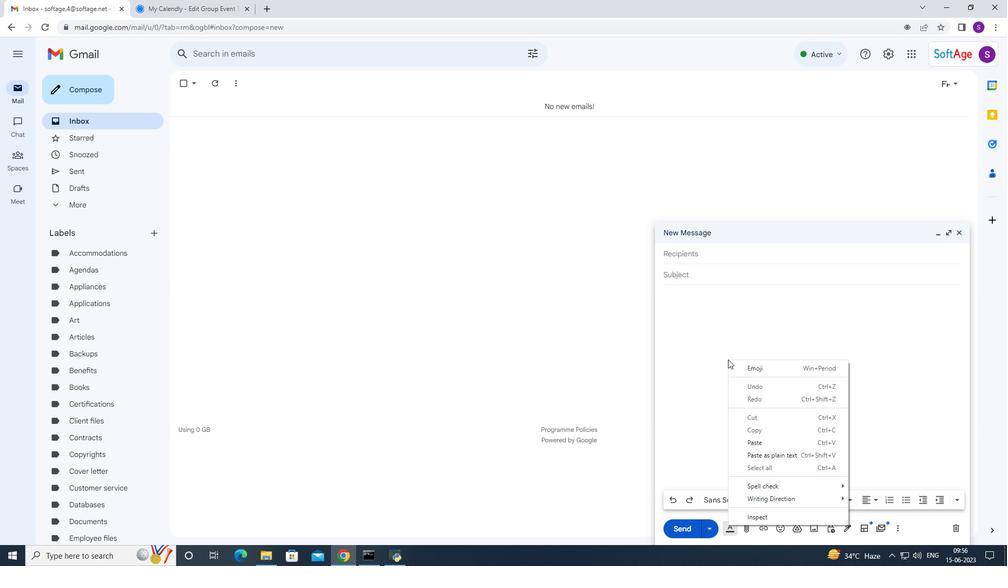 
Action: Mouse pressed right at (725, 357)
Screenshot: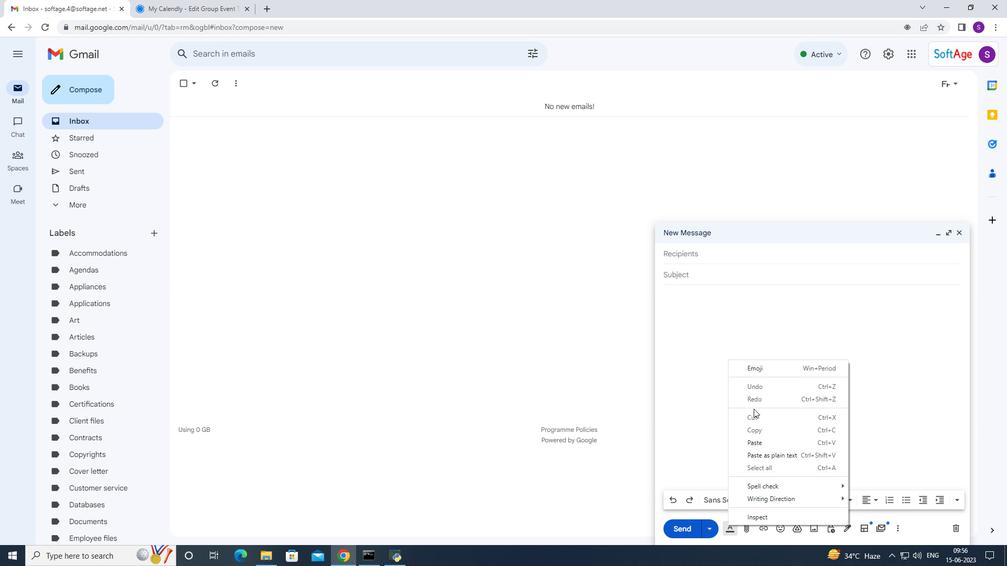 
Action: Mouse moved to (754, 440)
Screenshot: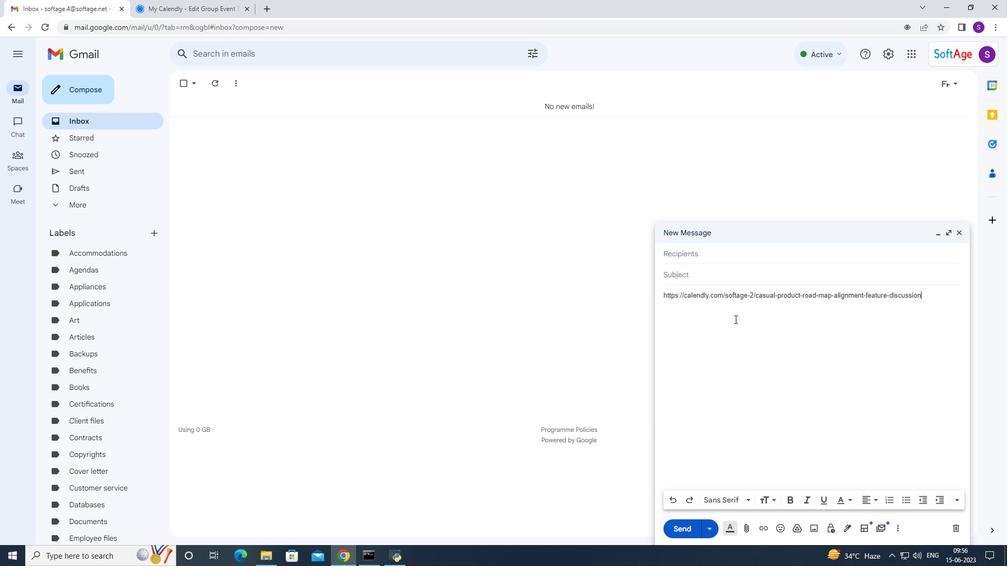 
Action: Mouse pressed left at (754, 440)
Screenshot: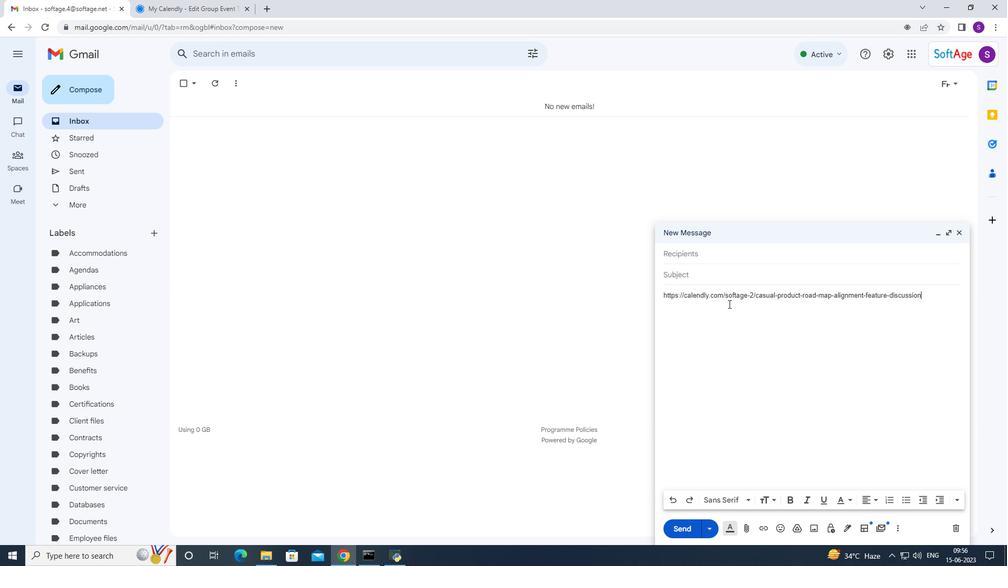 
Action: Mouse moved to (706, 258)
Screenshot: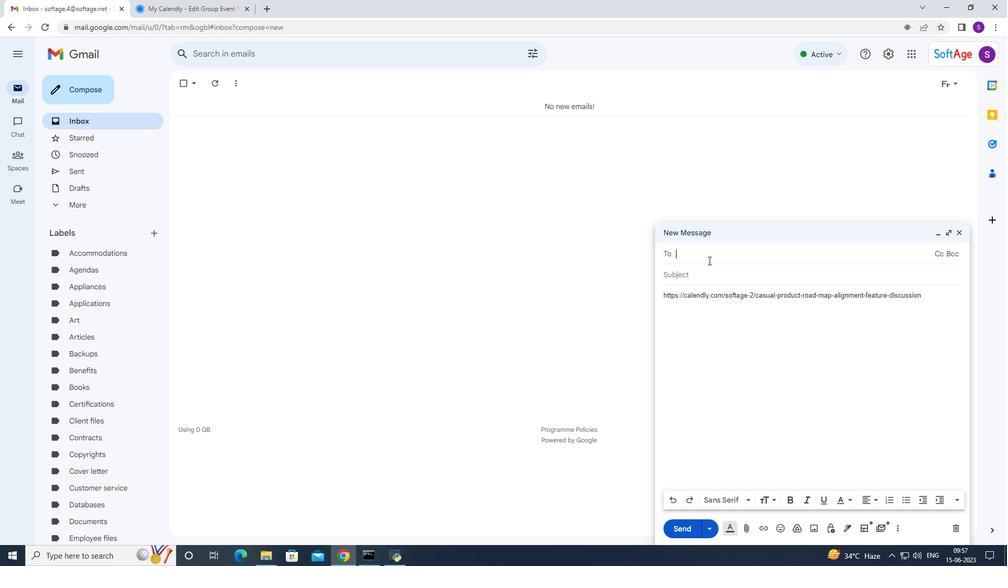
Action: Mouse pressed left at (706, 258)
Screenshot: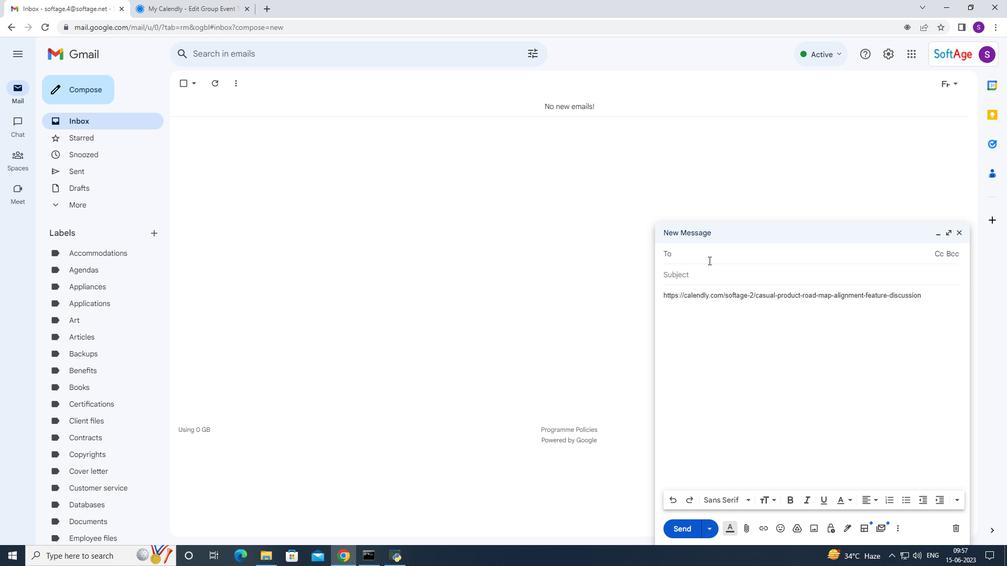 
Action: Mouse moved to (706, 258)
Screenshot: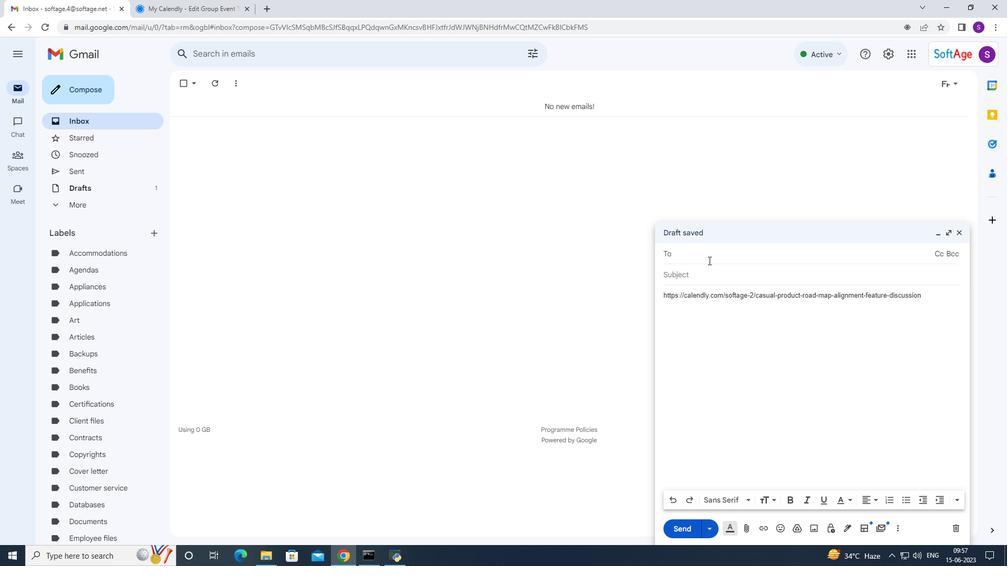 
Action: Key pressed sof
Screenshot: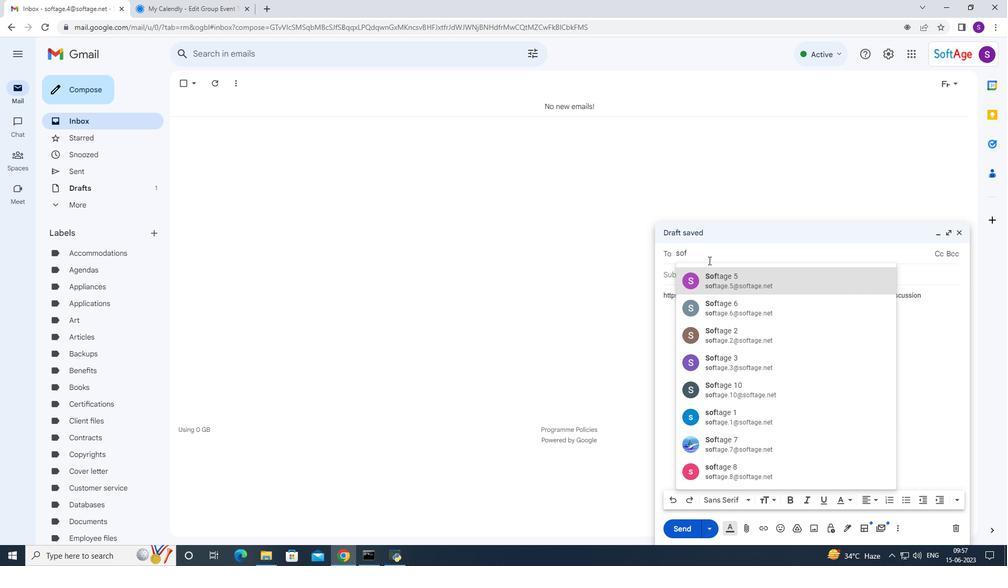 
Action: Mouse moved to (722, 344)
Screenshot: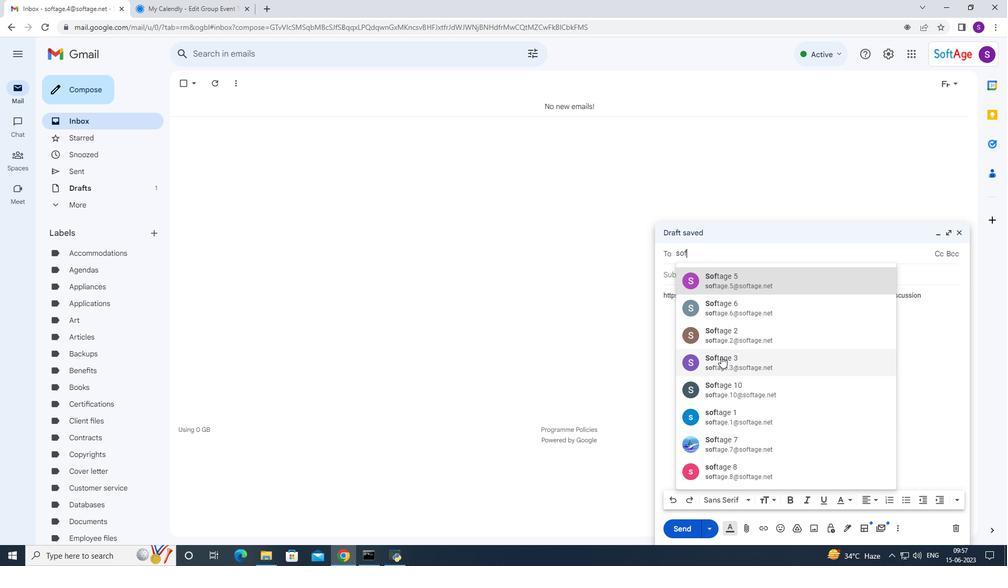 
Action: Mouse pressed left at (722, 344)
Screenshot: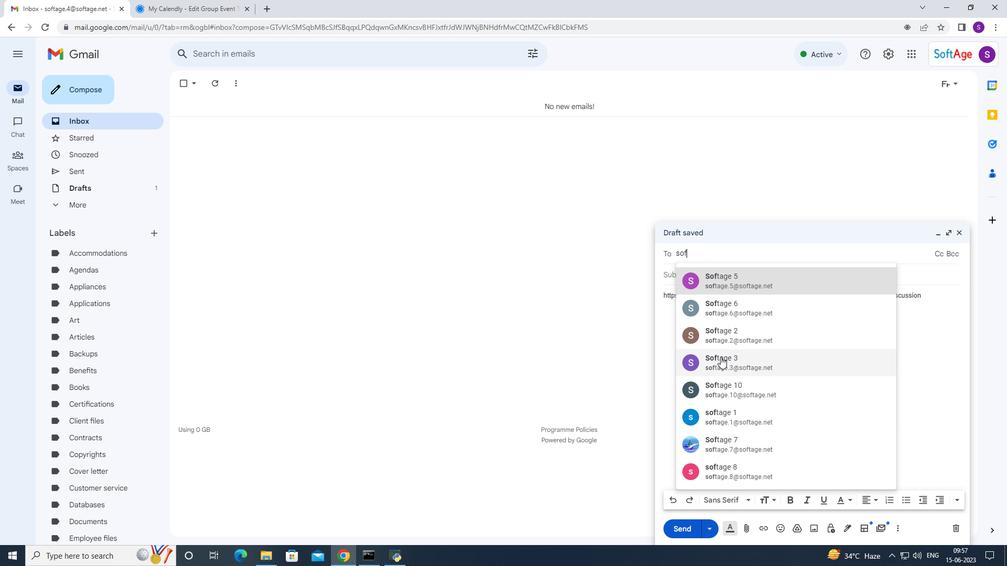 
Action: Mouse moved to (718, 354)
Screenshot: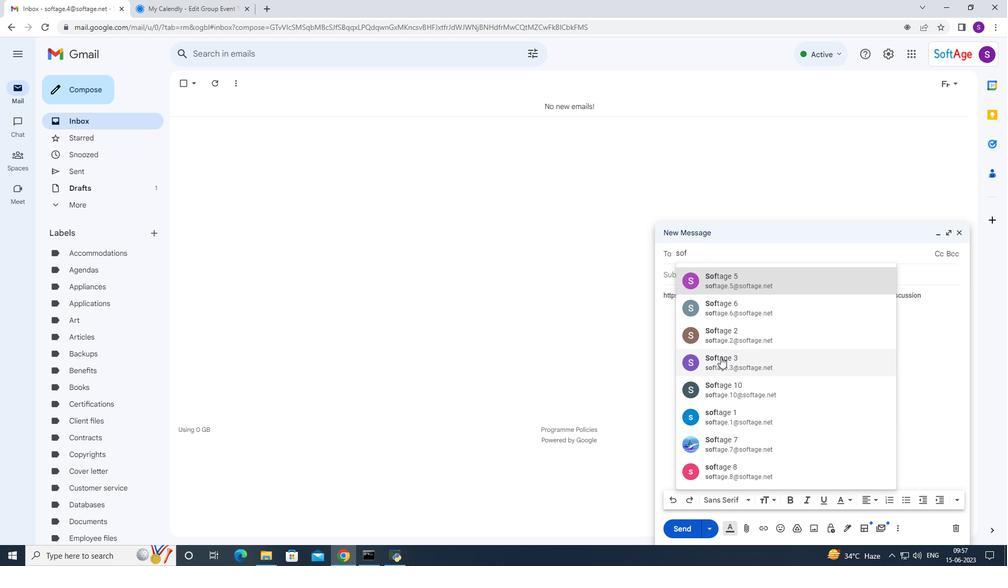 
Action: Mouse pressed left at (718, 354)
Screenshot: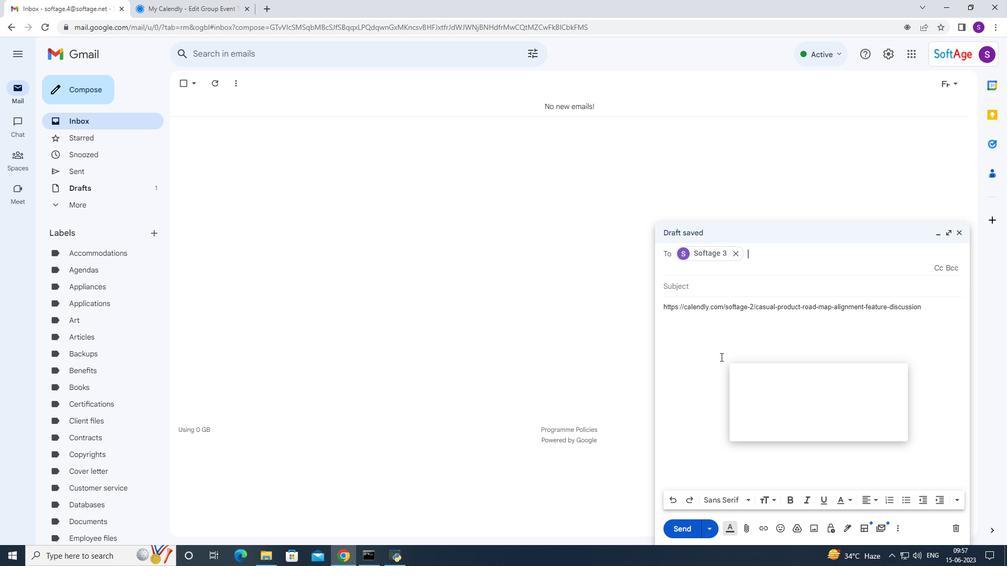 
Action: Mouse moved to (663, 338)
Screenshot: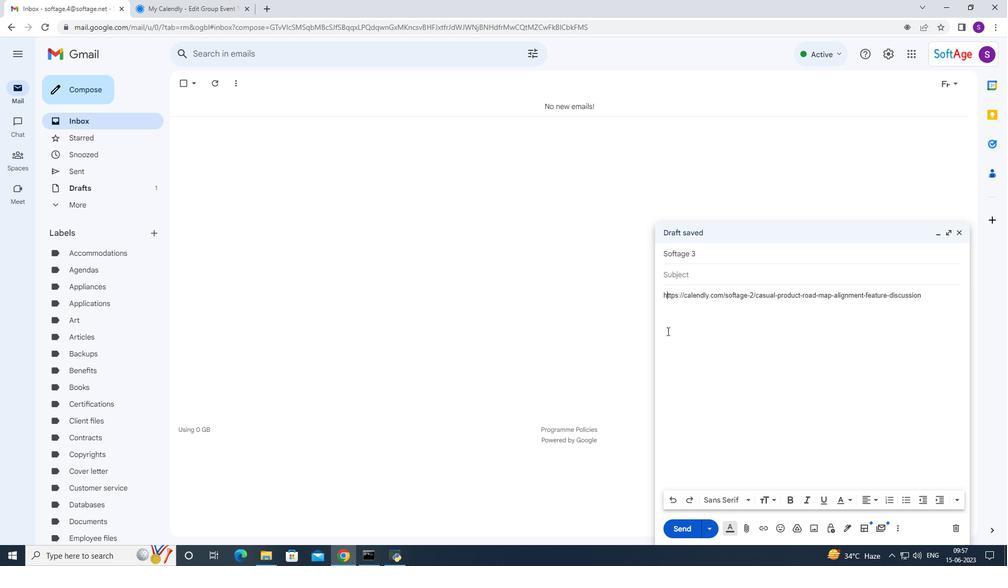 
Action: Mouse pressed left at (663, 338)
Screenshot: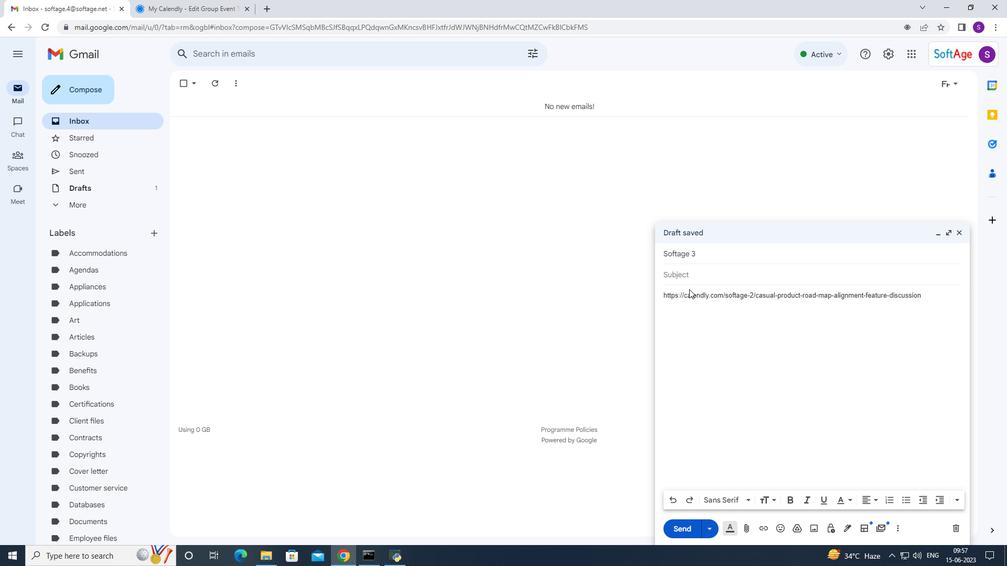 
Action: Mouse moved to (703, 252)
Screenshot: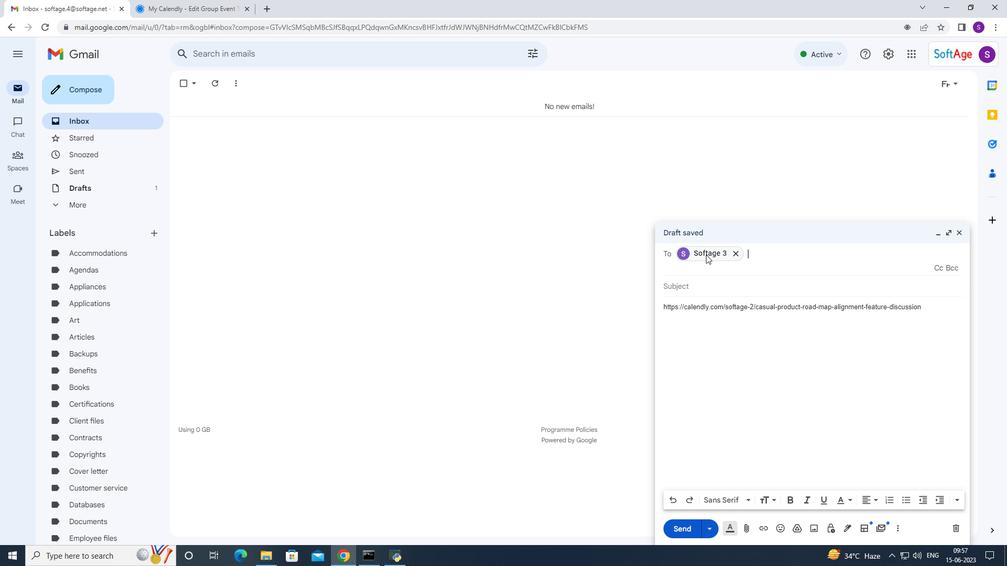 
Action: Mouse pressed left at (703, 252)
Screenshot: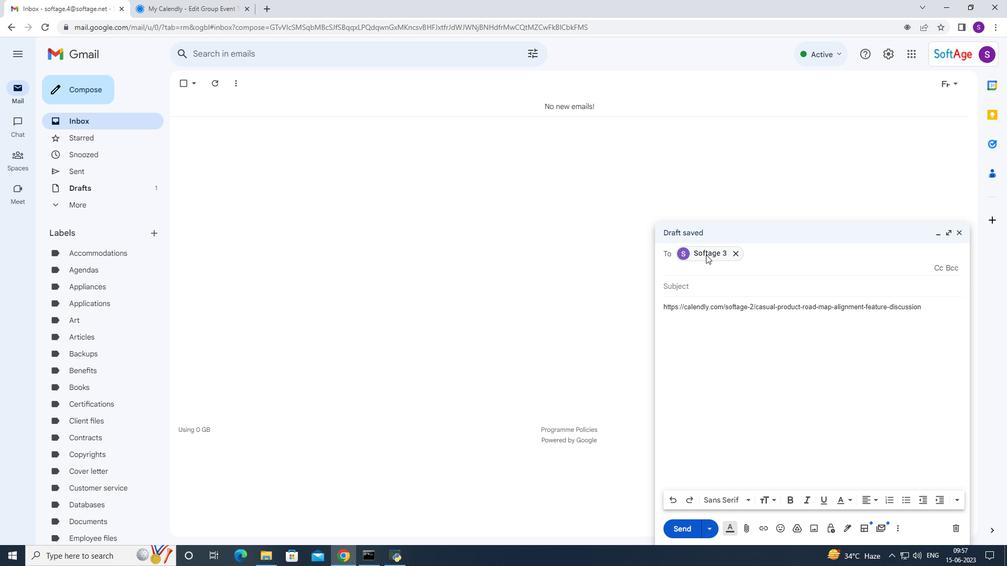 
Action: Key pressed <Key.space>softage.5
Screenshot: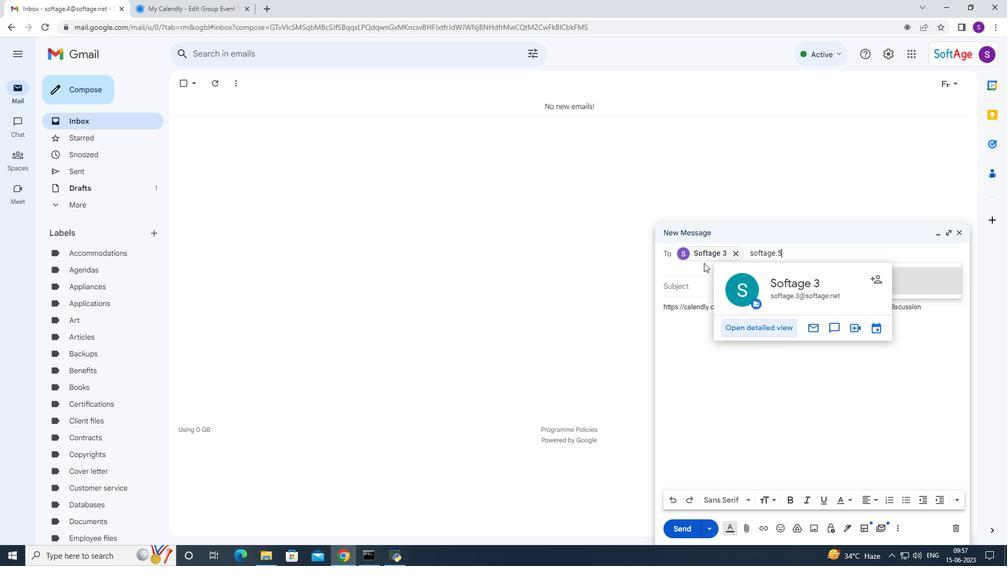 
Action: Mouse moved to (770, 274)
Screenshot: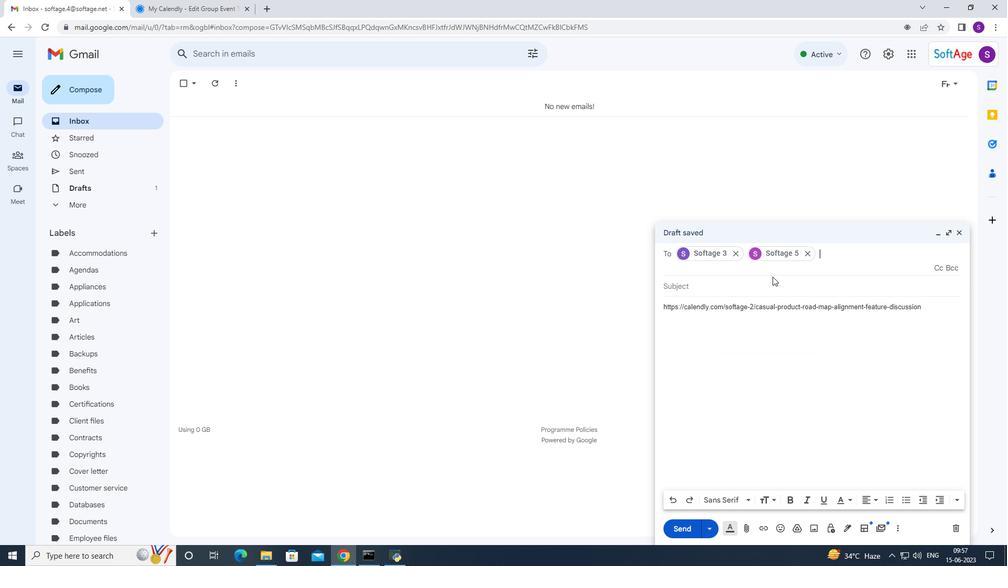 
Action: Mouse pressed right at (770, 274)
Screenshot: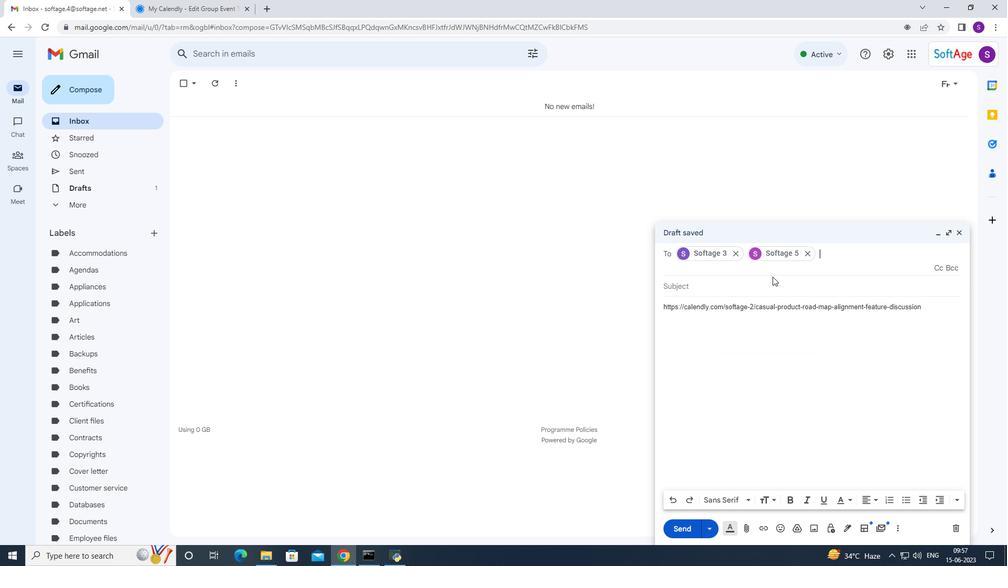 
Action: Mouse pressed left at (770, 274)
Screenshot: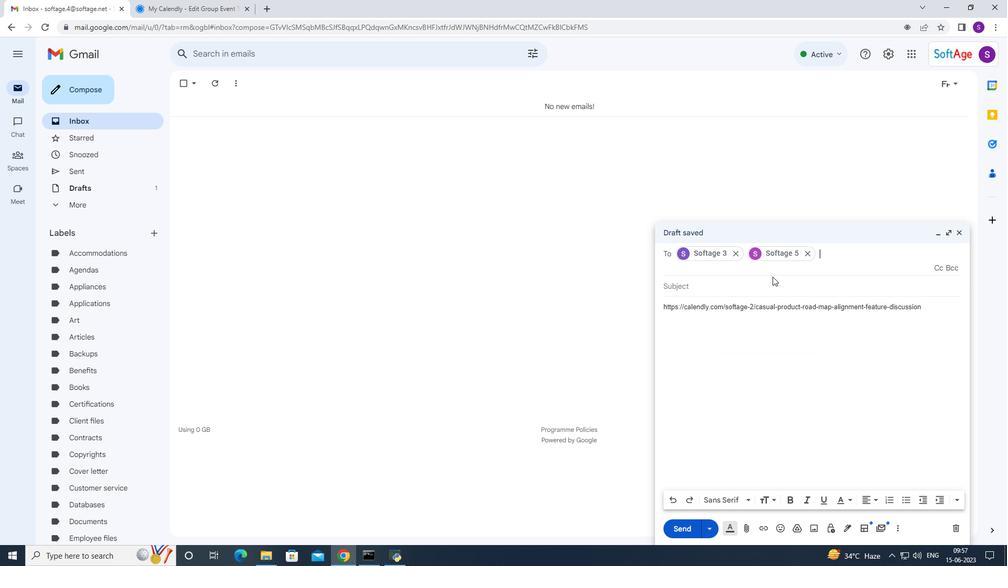 
Action: Mouse moved to (731, 382)
Screenshot: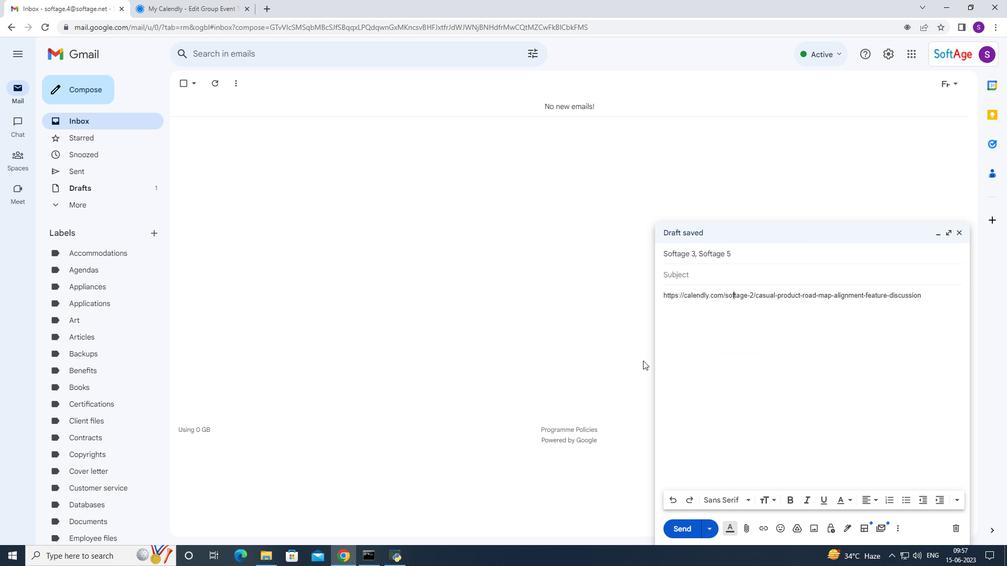 
Action: Mouse pressed left at (731, 382)
Screenshot: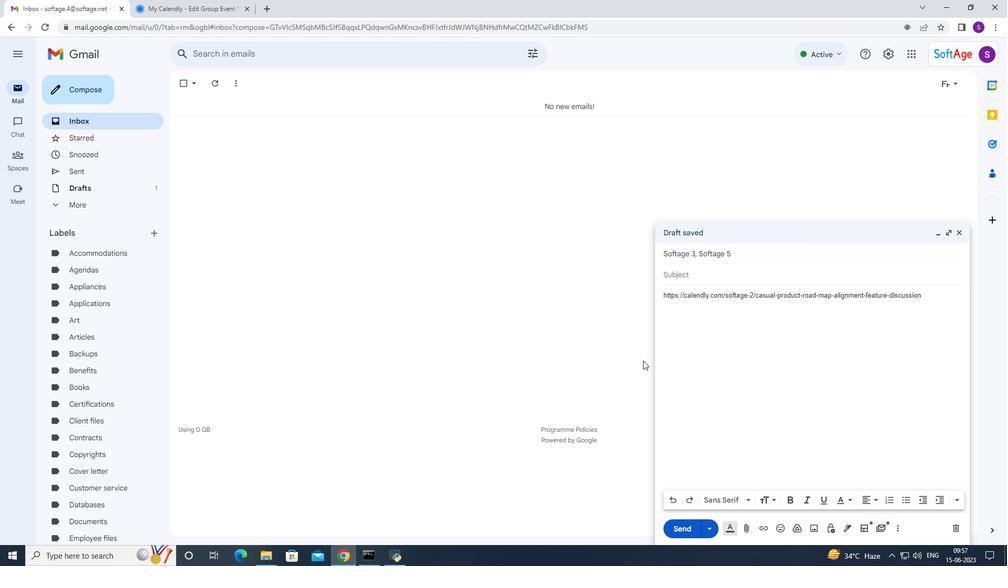 
Action: Mouse moved to (703, 378)
Screenshot: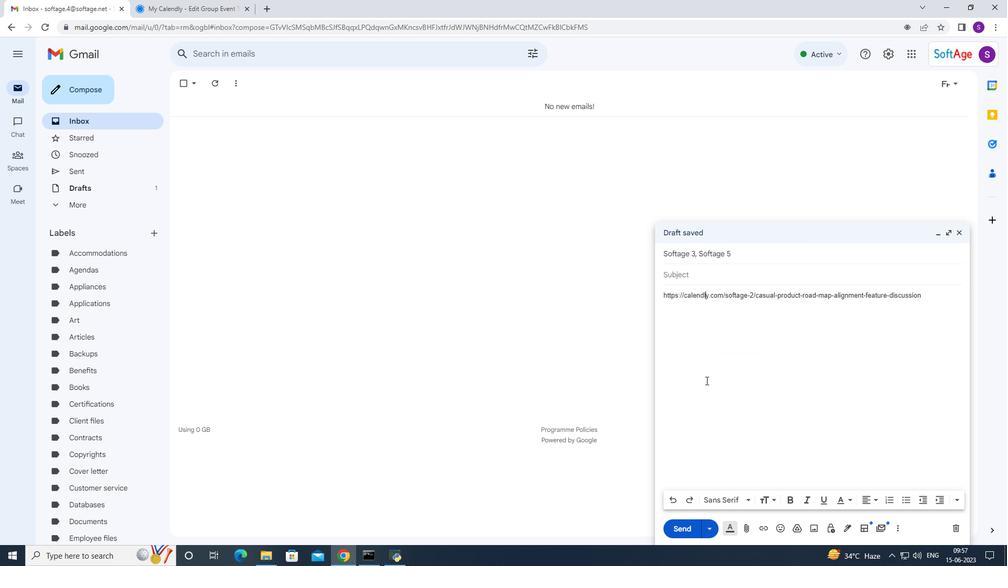 
Action: Mouse pressed left at (703, 378)
Screenshot: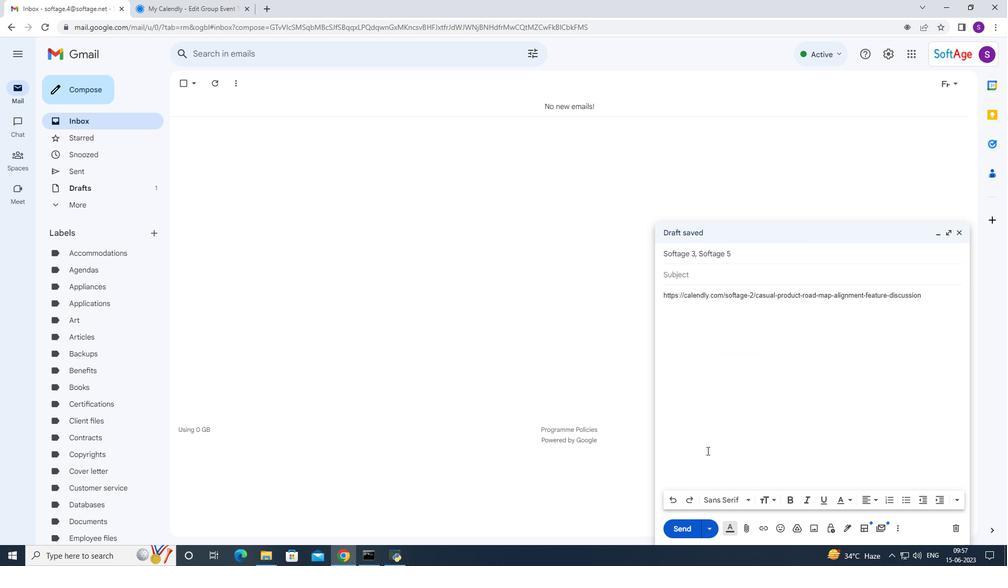 
Action: Mouse moved to (690, 522)
Screenshot: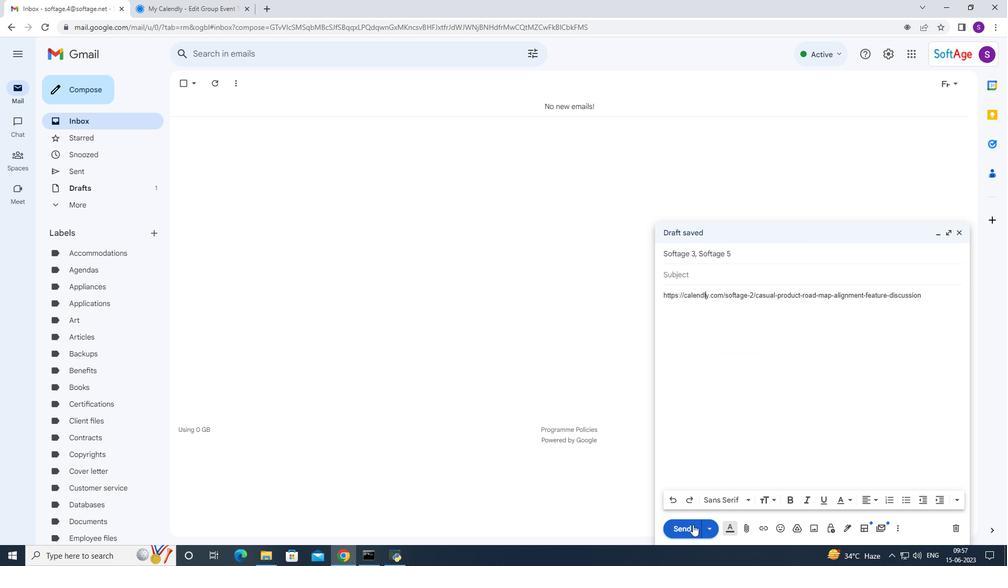 
Action: Mouse pressed left at (690, 522)
Screenshot: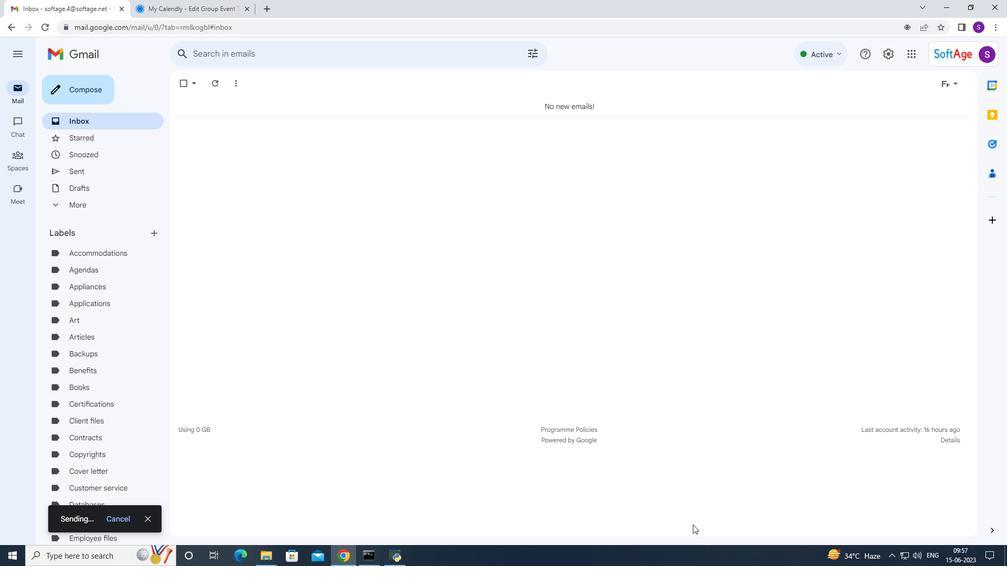 
